 Task: Find connections with filter location Poyang with filter topic #linkedinforbusinesswith filter profile language Spanish with filter current company Megha Engineering and Infrastructures Ltd (MEIL) with filter school Bharath University with filter industry Government Relations Services with filter service category Packaging Design with filter keywords title Pipefitter
Action: Mouse moved to (163, 272)
Screenshot: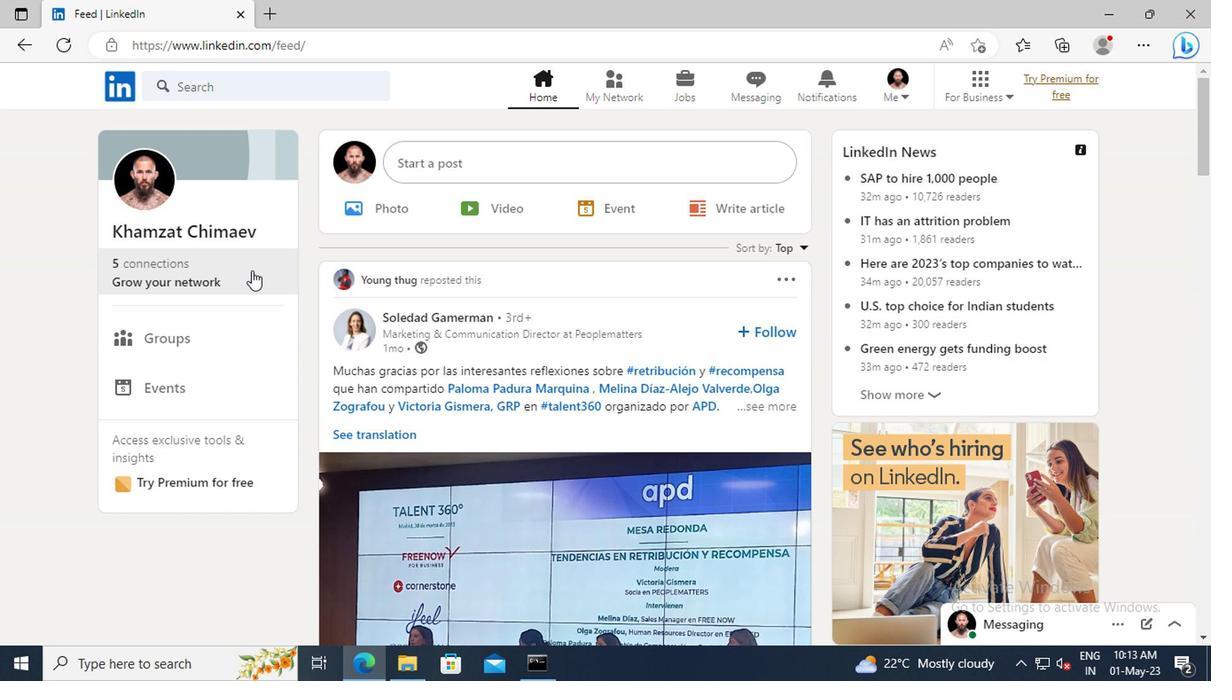 
Action: Mouse pressed left at (163, 272)
Screenshot: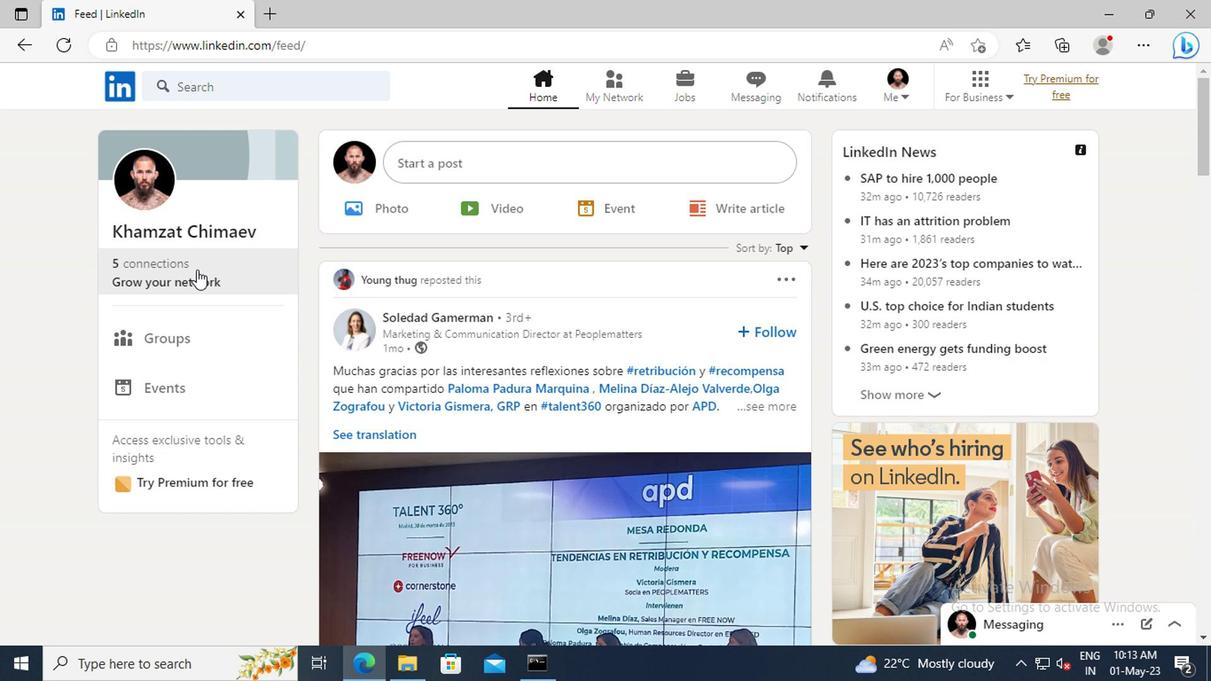 
Action: Mouse moved to (170, 188)
Screenshot: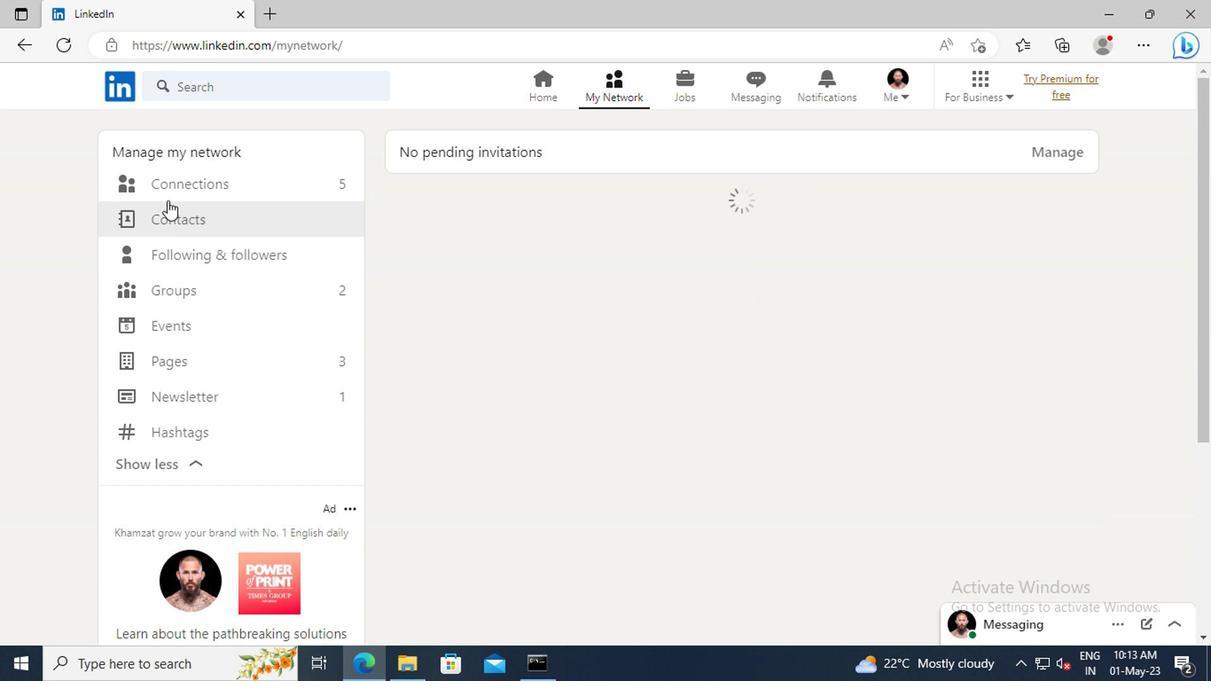 
Action: Mouse pressed left at (170, 188)
Screenshot: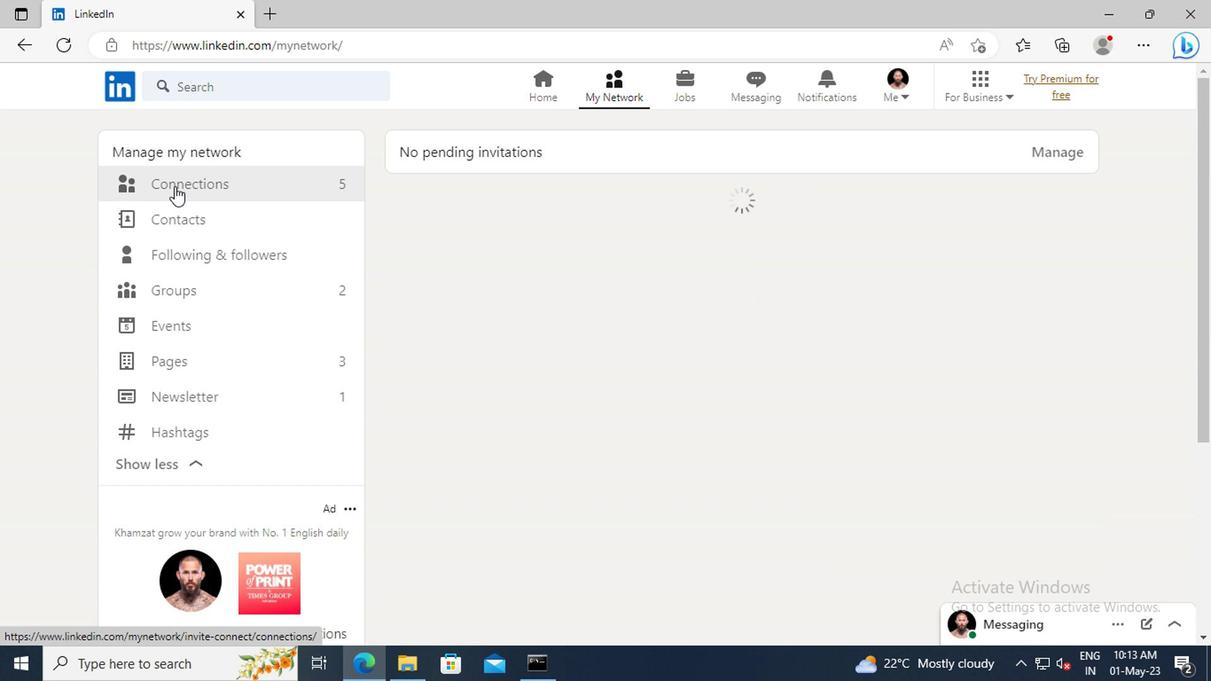 
Action: Mouse moved to (739, 192)
Screenshot: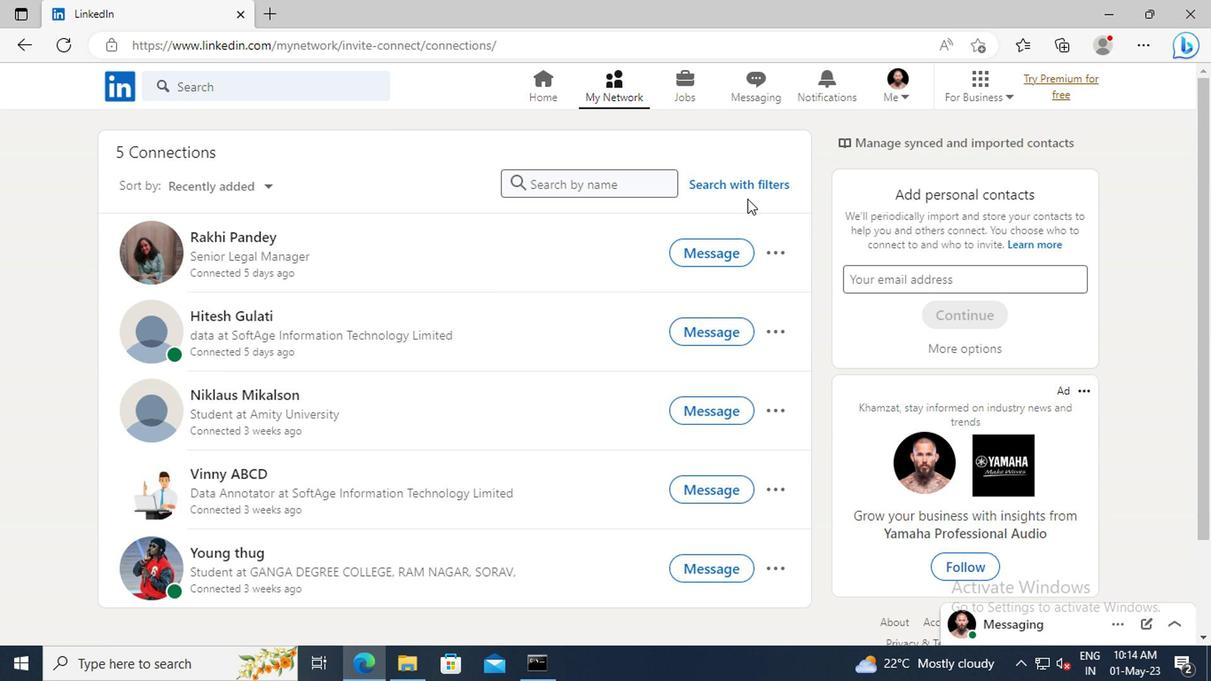 
Action: Mouse pressed left at (739, 192)
Screenshot: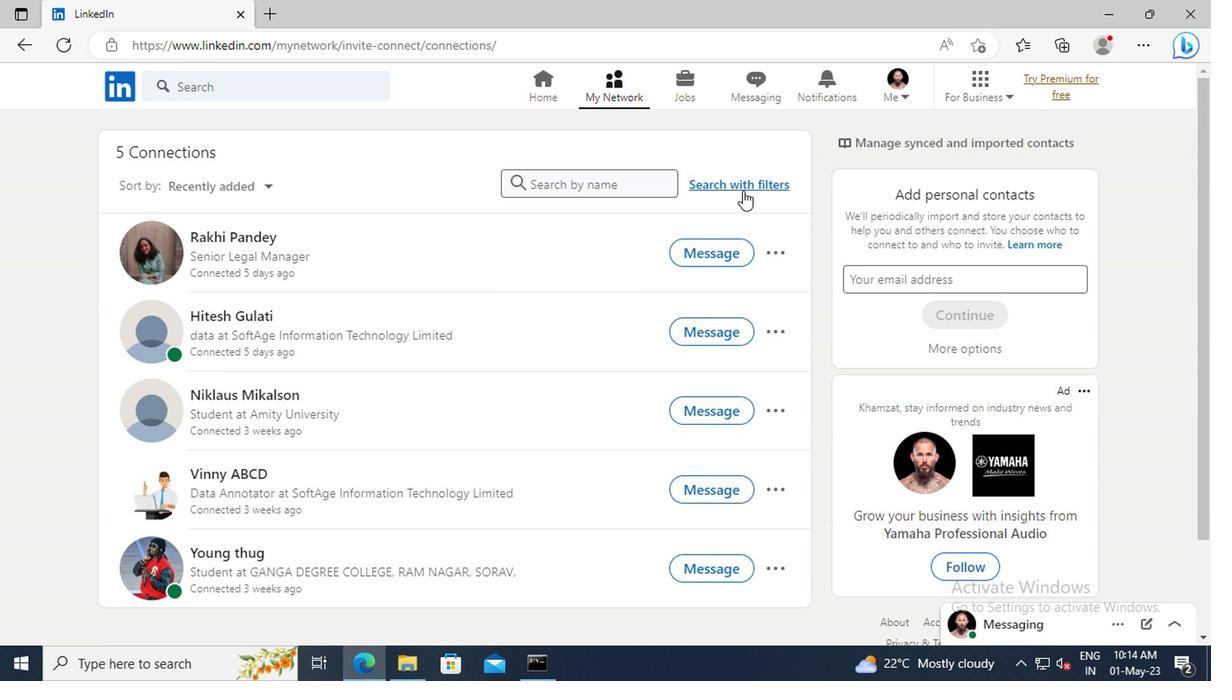
Action: Mouse moved to (661, 140)
Screenshot: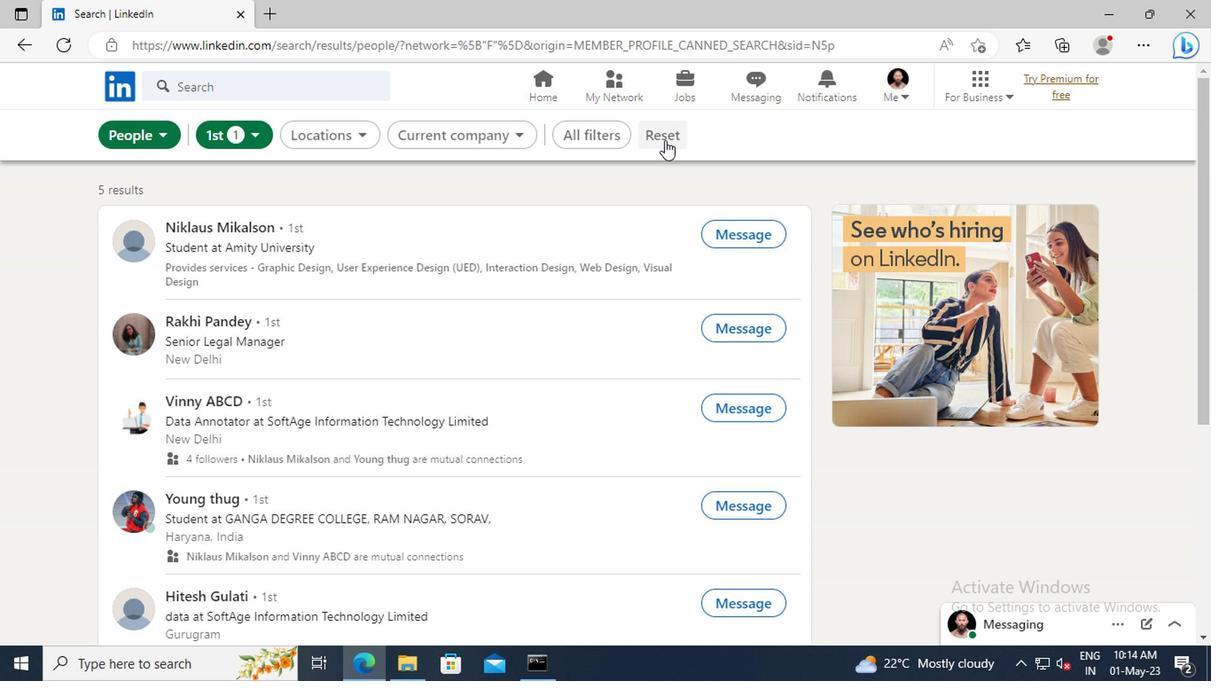 
Action: Mouse pressed left at (661, 140)
Screenshot: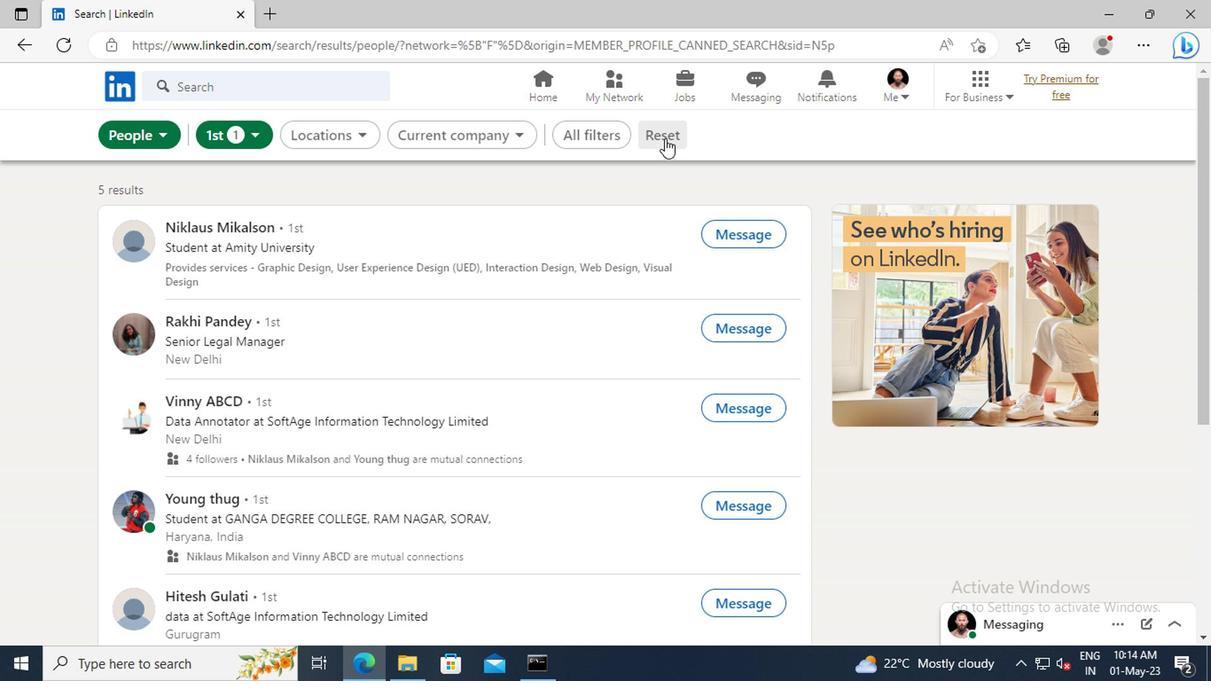 
Action: Mouse moved to (641, 138)
Screenshot: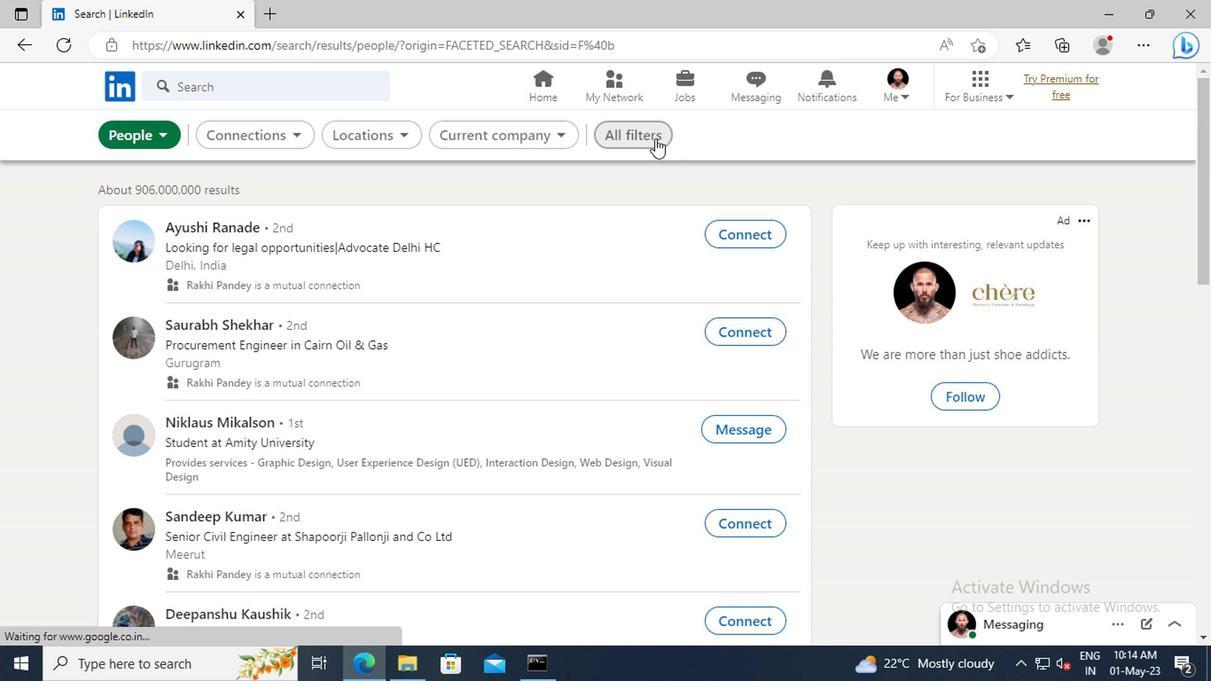 
Action: Mouse pressed left at (641, 138)
Screenshot: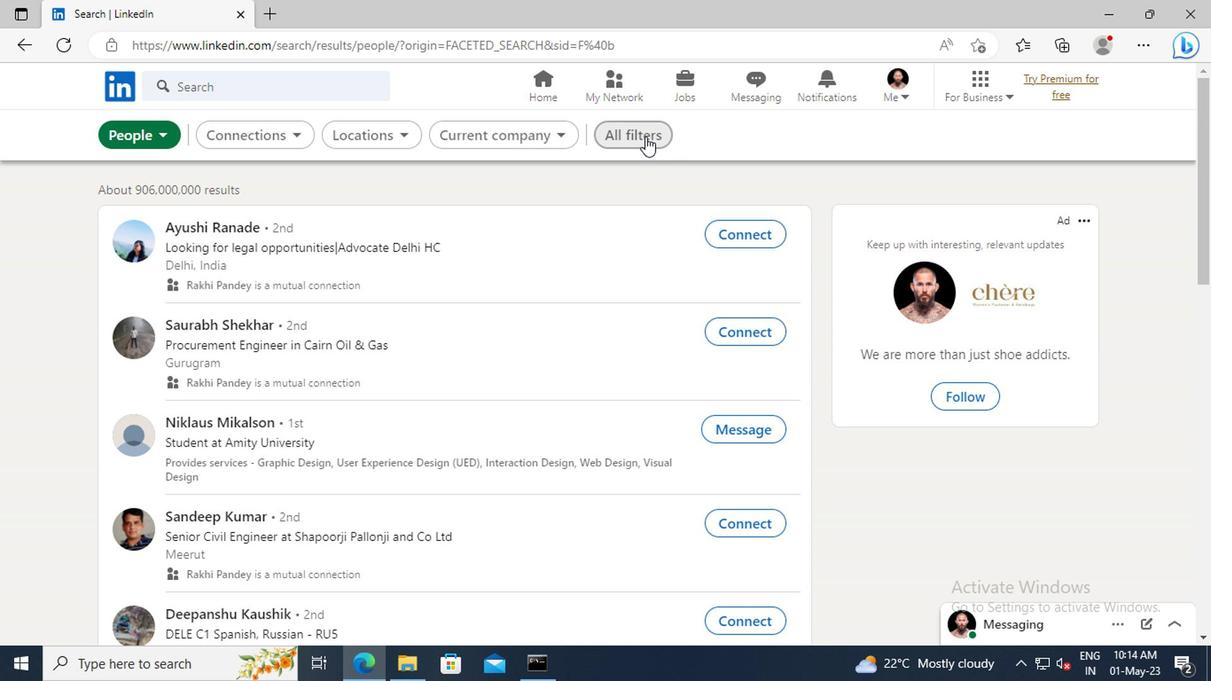 
Action: Mouse moved to (978, 277)
Screenshot: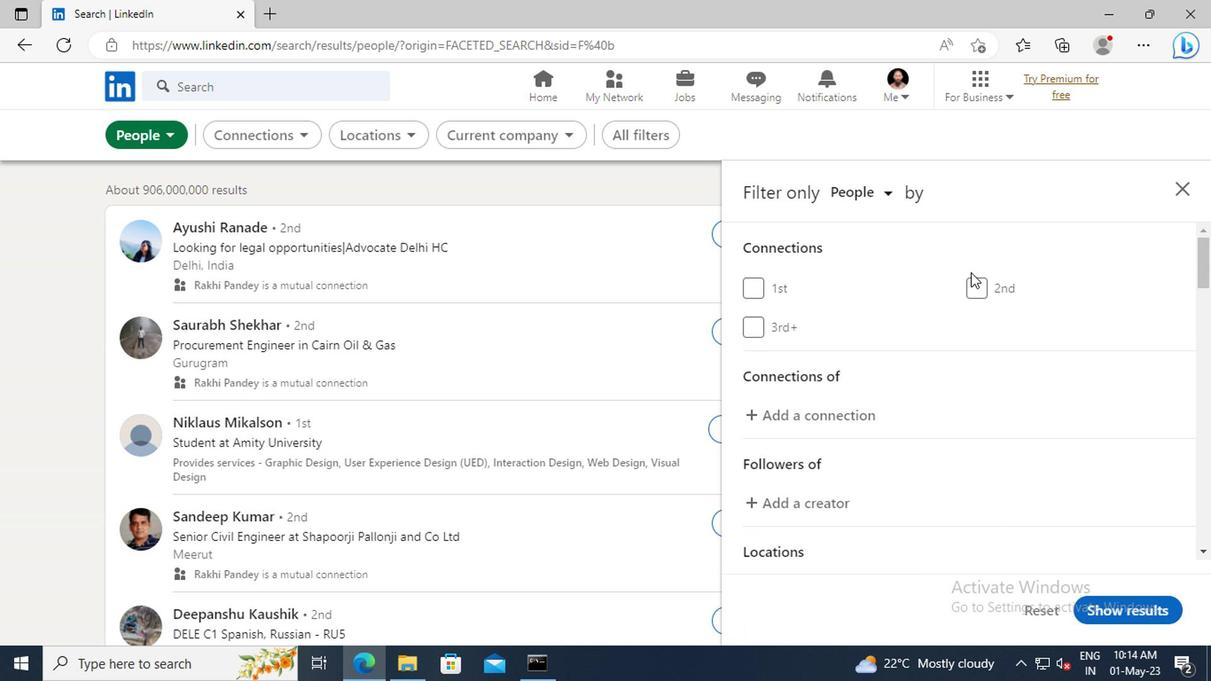 
Action: Mouse scrolled (978, 277) with delta (0, 0)
Screenshot: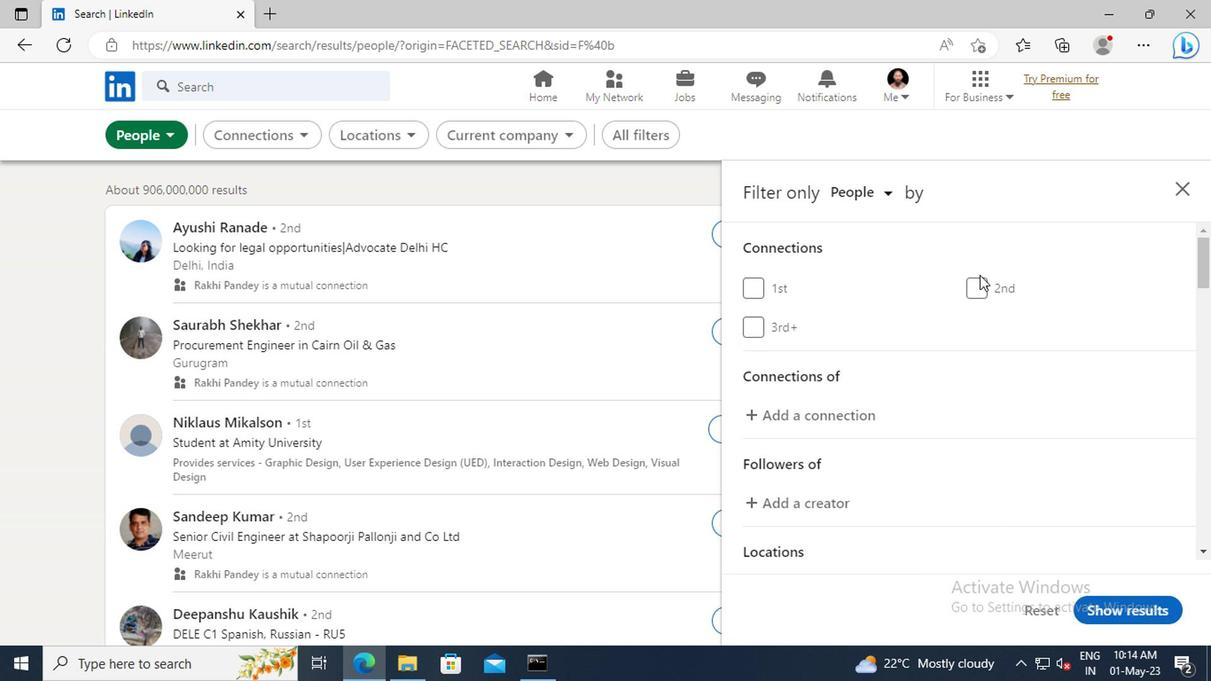
Action: Mouse scrolled (978, 277) with delta (0, 0)
Screenshot: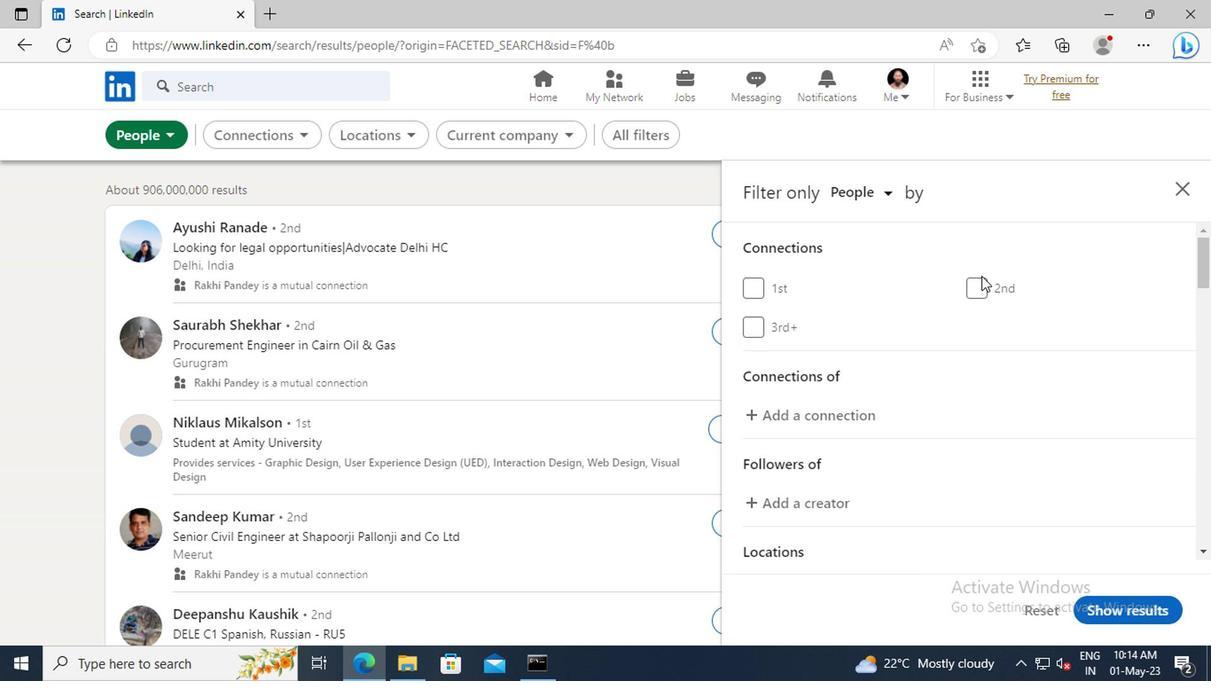 
Action: Mouse scrolled (978, 277) with delta (0, 0)
Screenshot: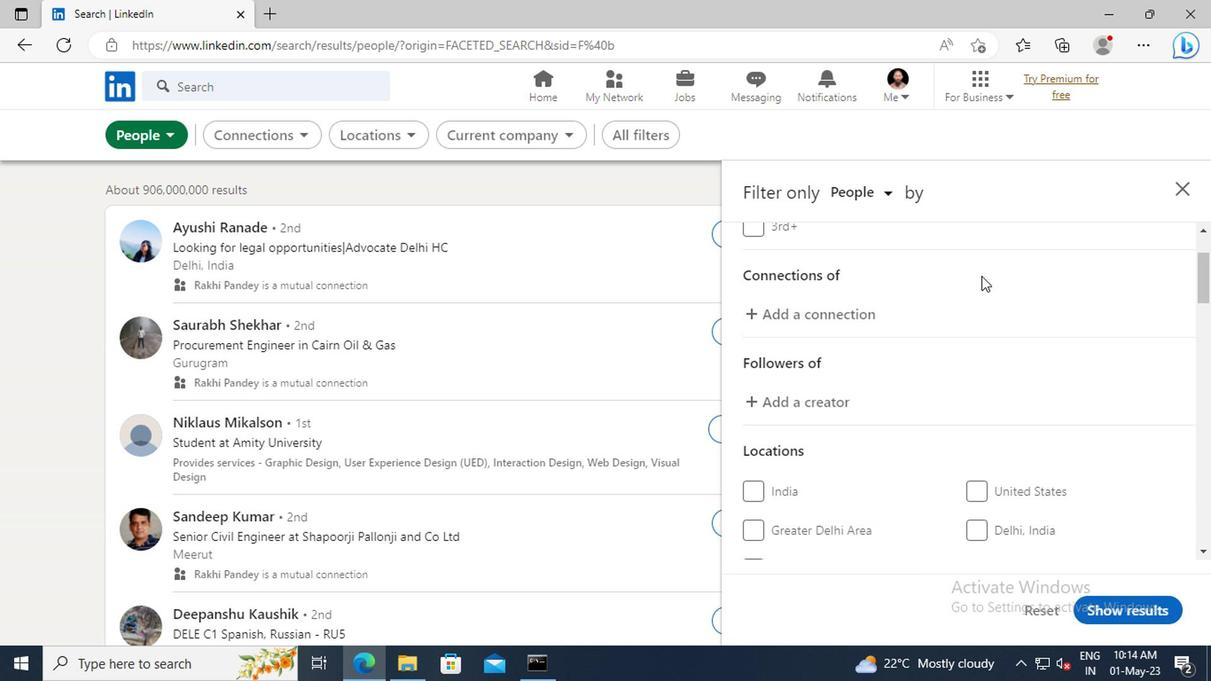 
Action: Mouse scrolled (978, 277) with delta (0, 0)
Screenshot: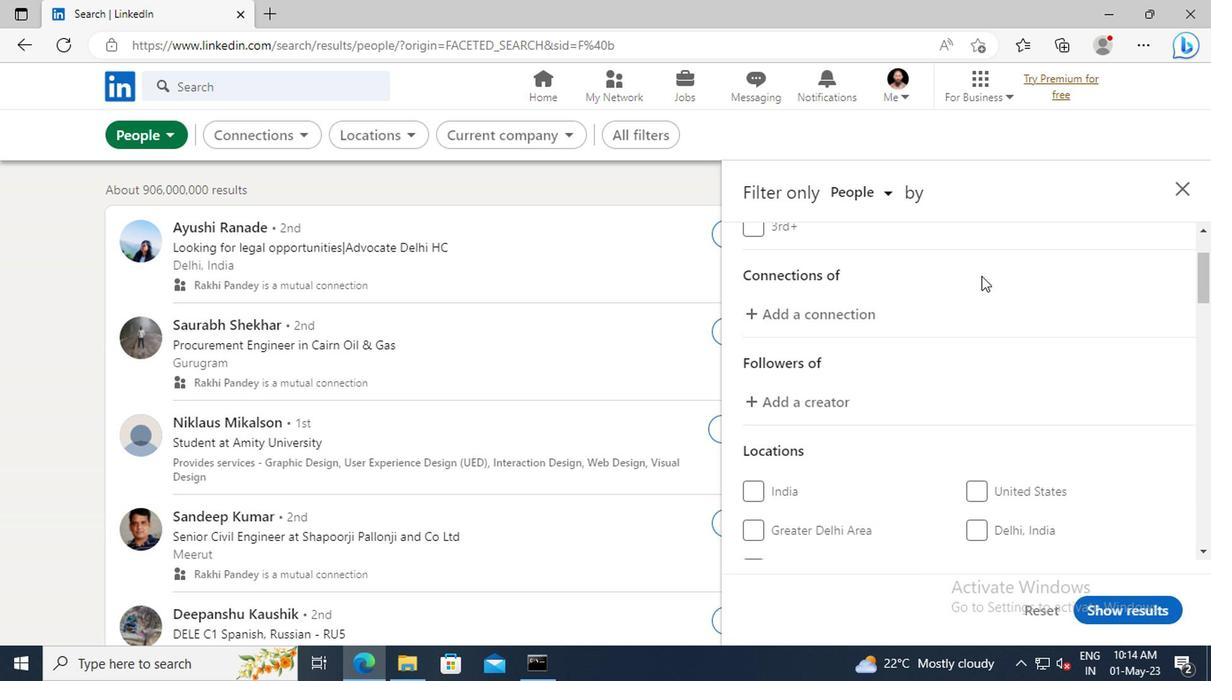 
Action: Mouse scrolled (978, 277) with delta (0, 0)
Screenshot: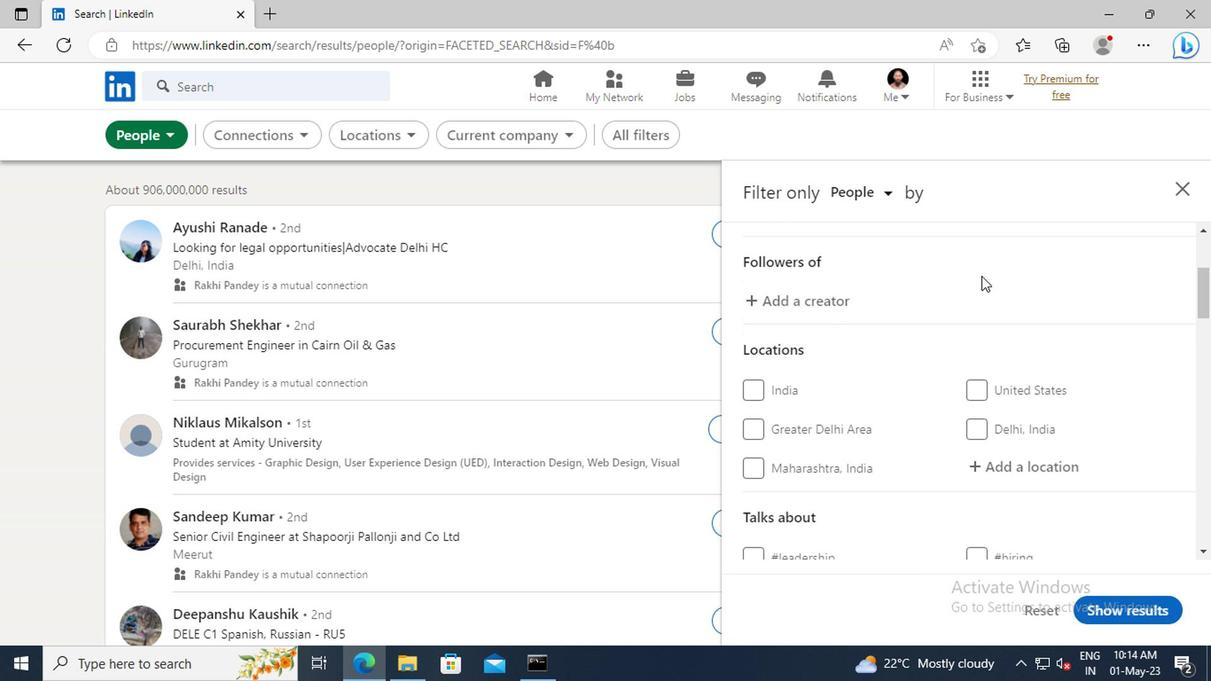 
Action: Mouse scrolled (978, 277) with delta (0, 0)
Screenshot: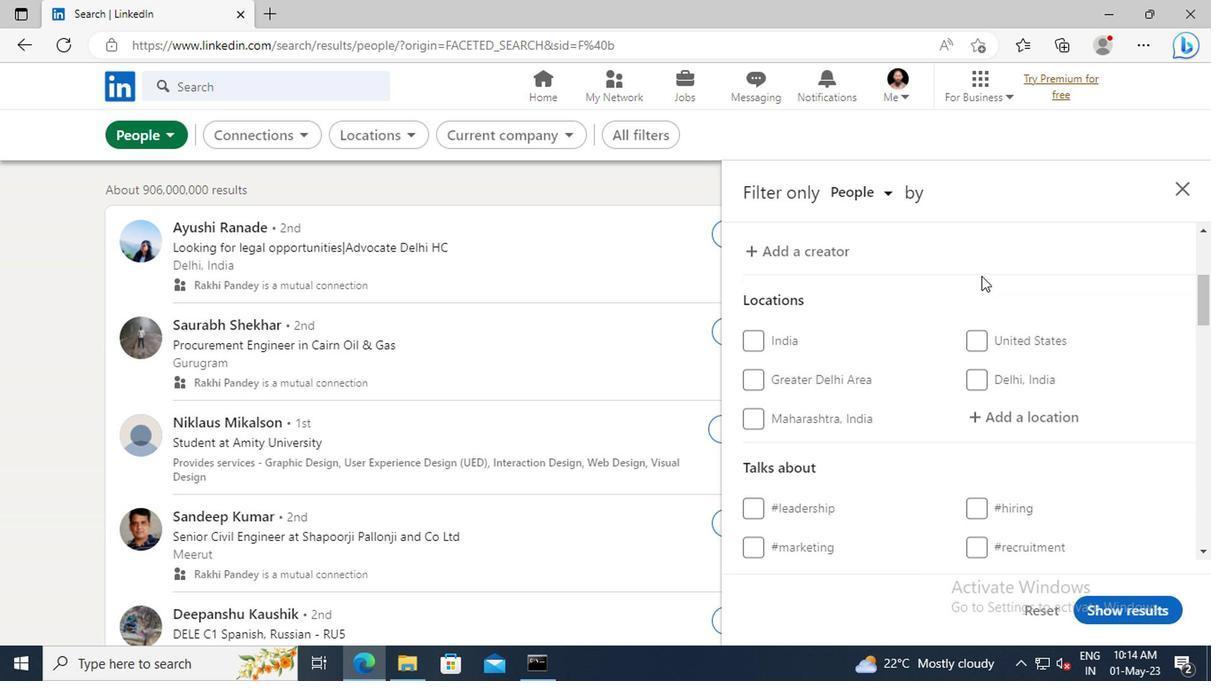 
Action: Mouse scrolled (978, 277) with delta (0, 0)
Screenshot: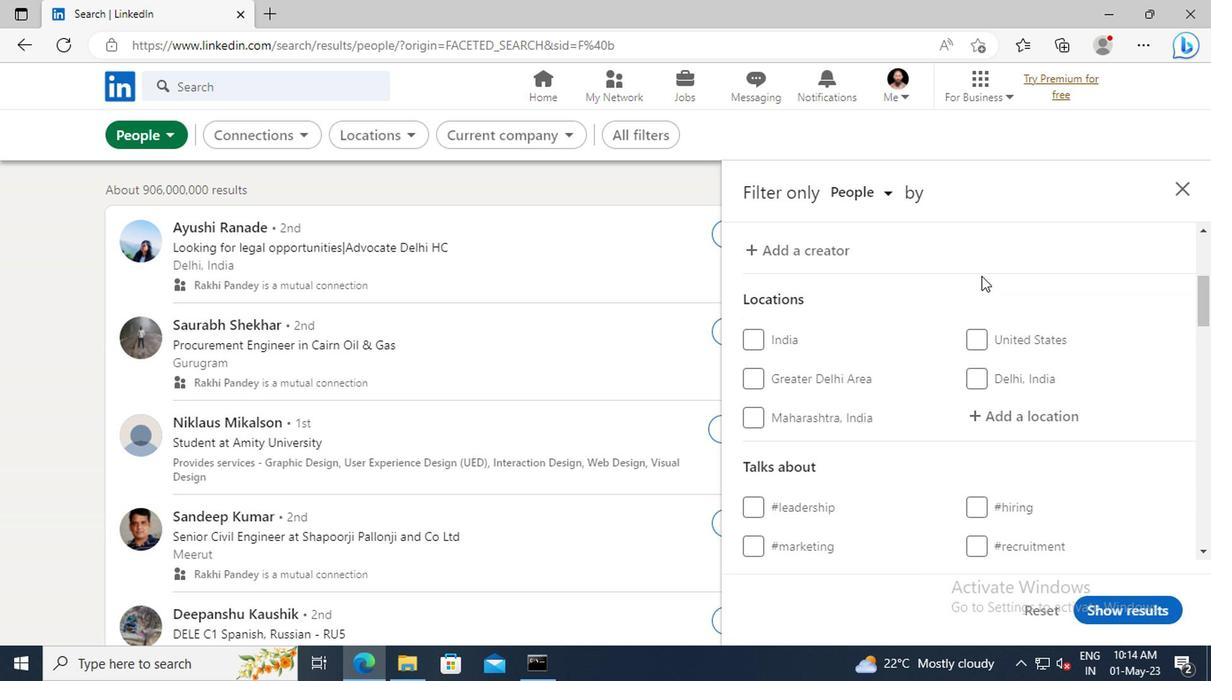
Action: Mouse moved to (977, 315)
Screenshot: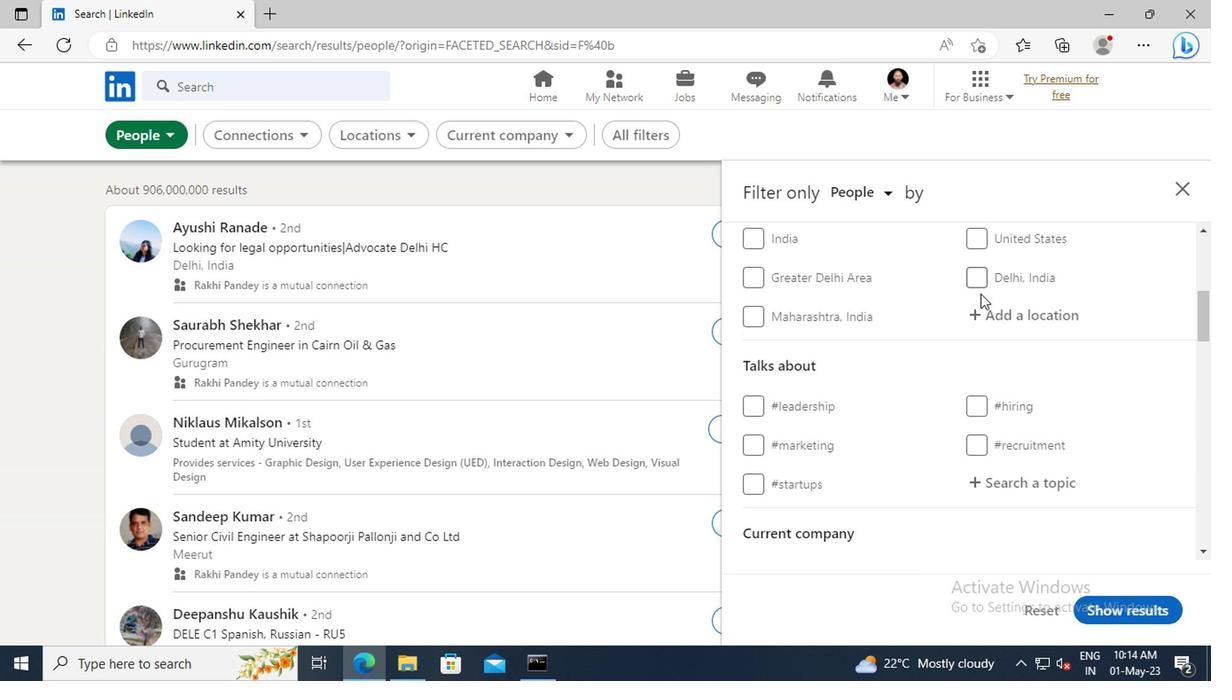 
Action: Mouse pressed left at (977, 315)
Screenshot: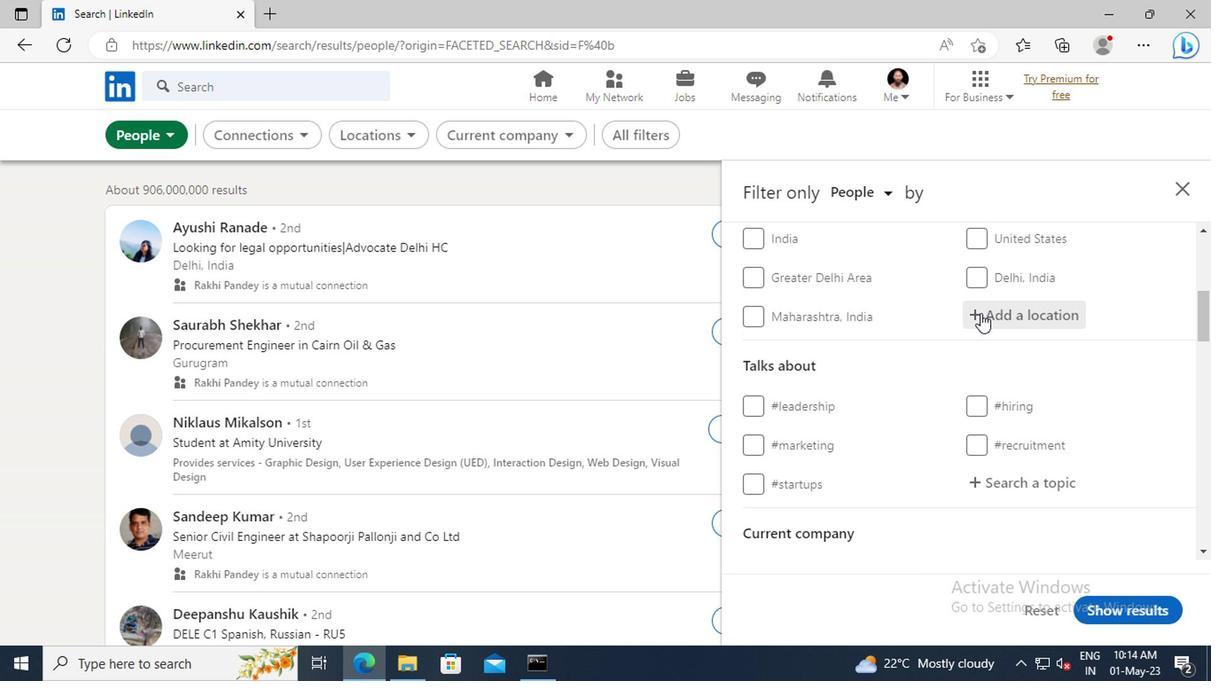 
Action: Key pressed <Key.shift>POYANG<Key.enter>
Screenshot: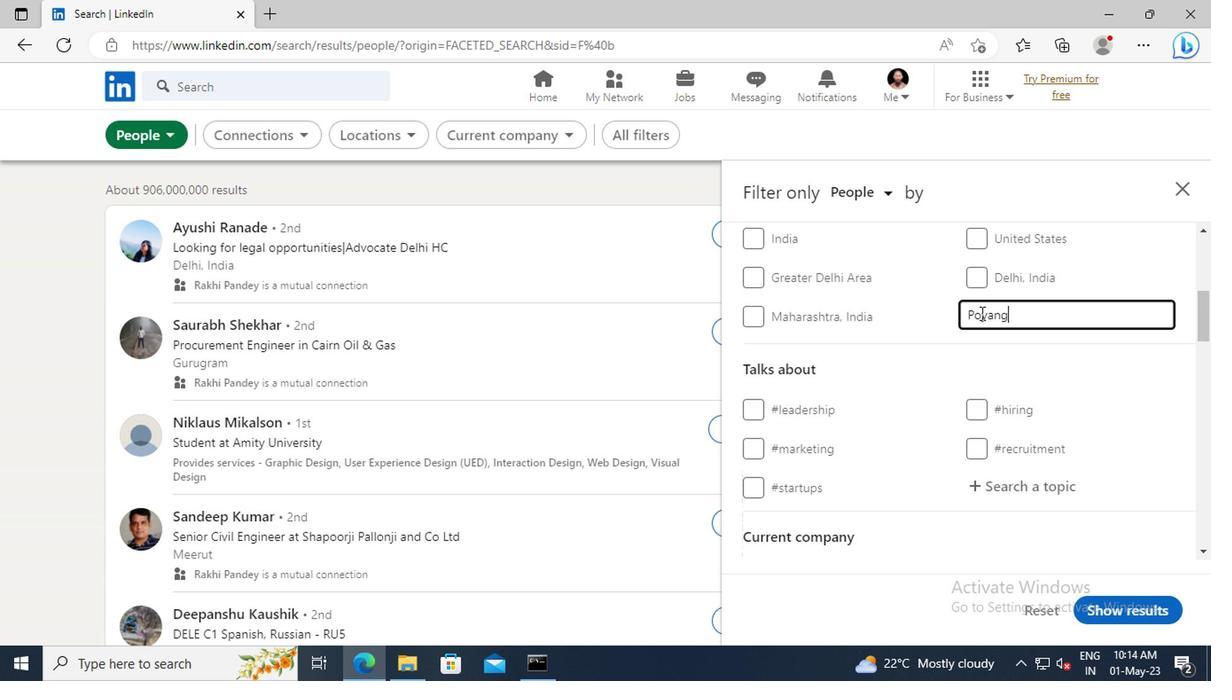 
Action: Mouse scrolled (977, 314) with delta (0, -1)
Screenshot: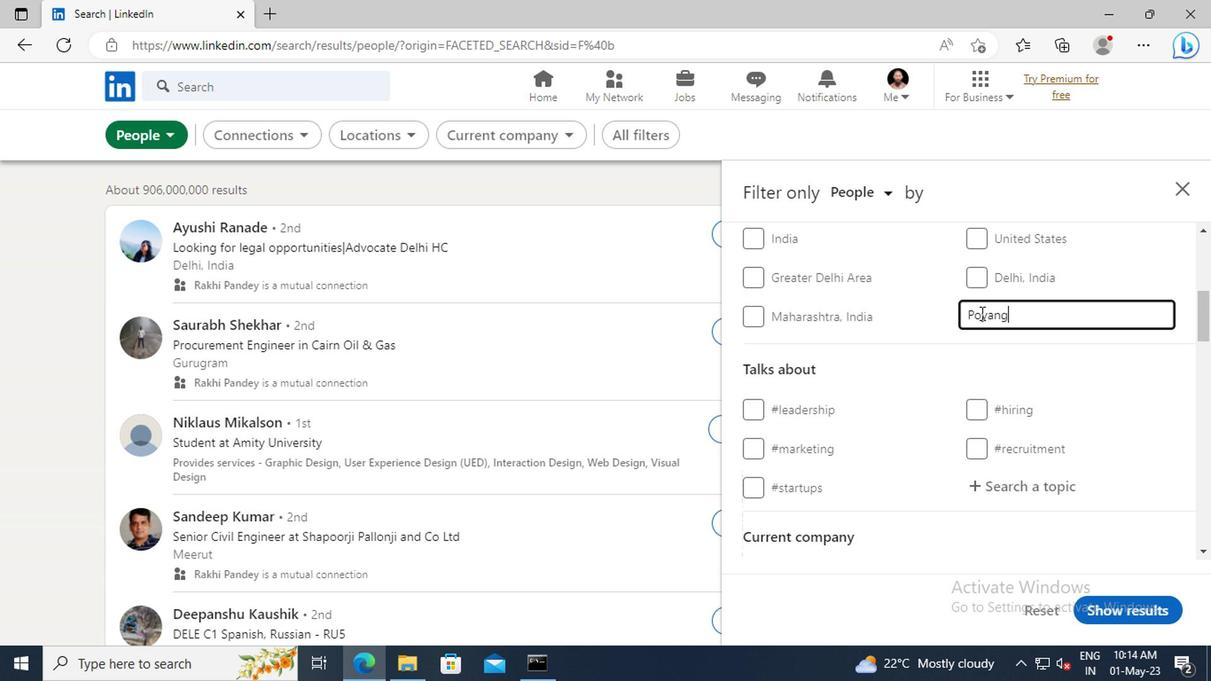 
Action: Mouse scrolled (977, 314) with delta (0, -1)
Screenshot: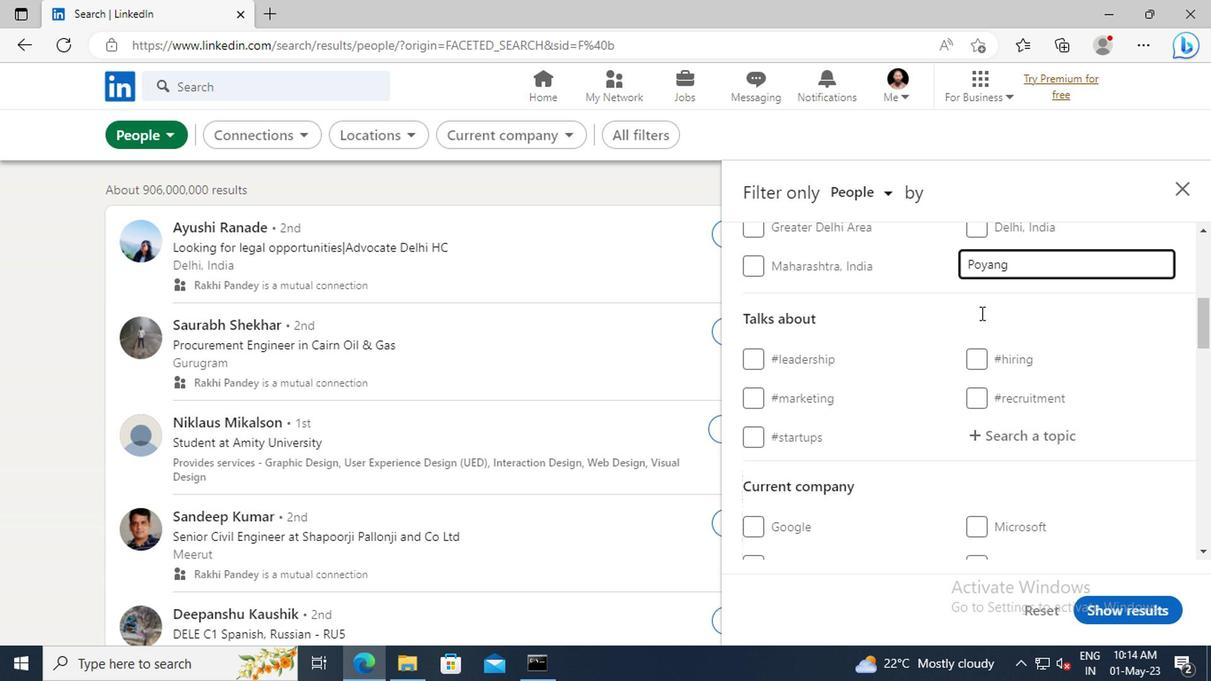 
Action: Mouse moved to (977, 383)
Screenshot: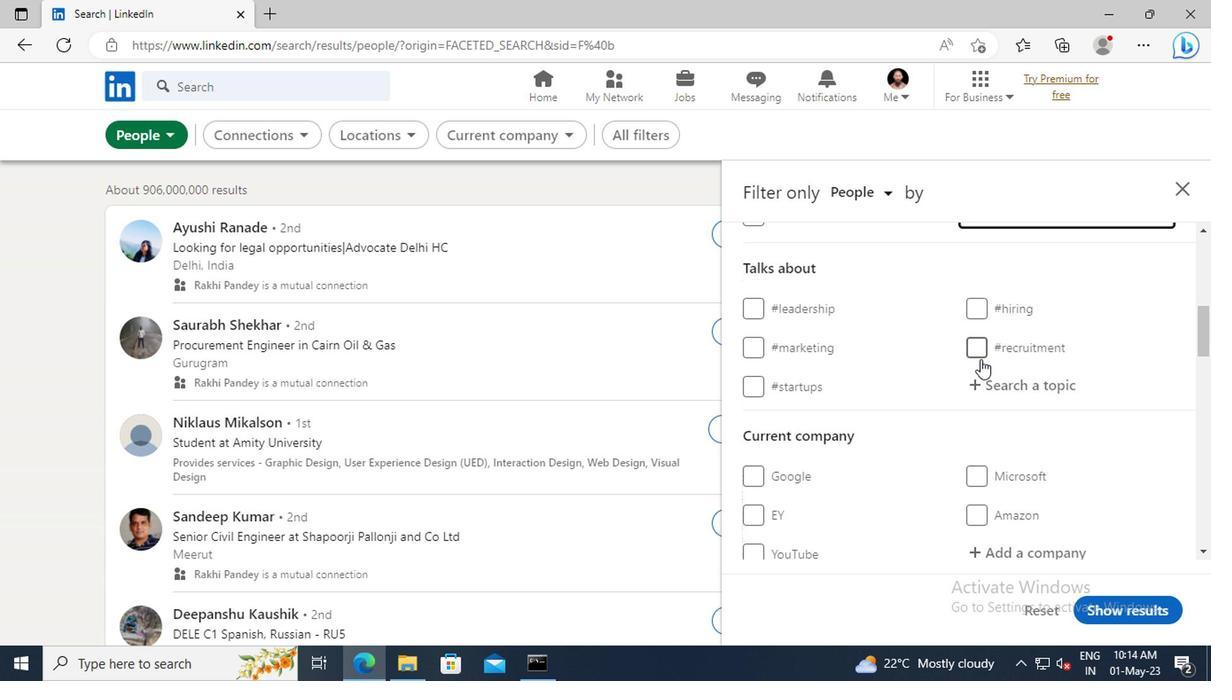 
Action: Mouse pressed left at (977, 383)
Screenshot: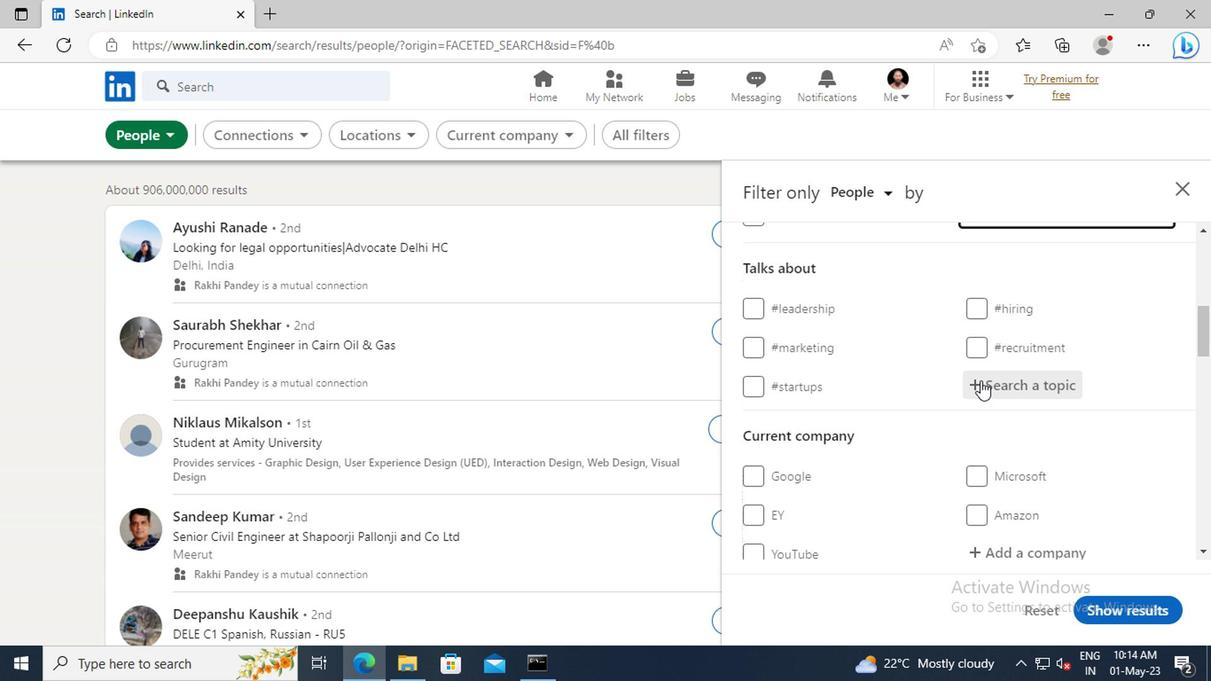 
Action: Key pressed LINKEDINFORBU
Screenshot: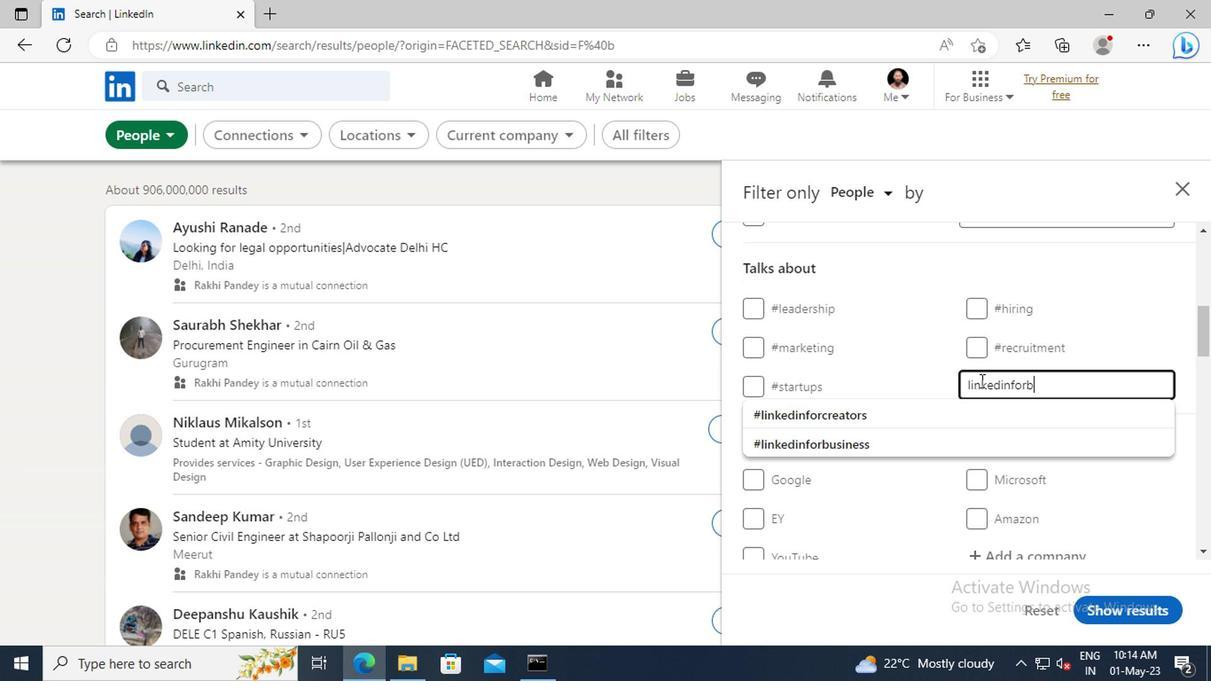 
Action: Mouse moved to (977, 410)
Screenshot: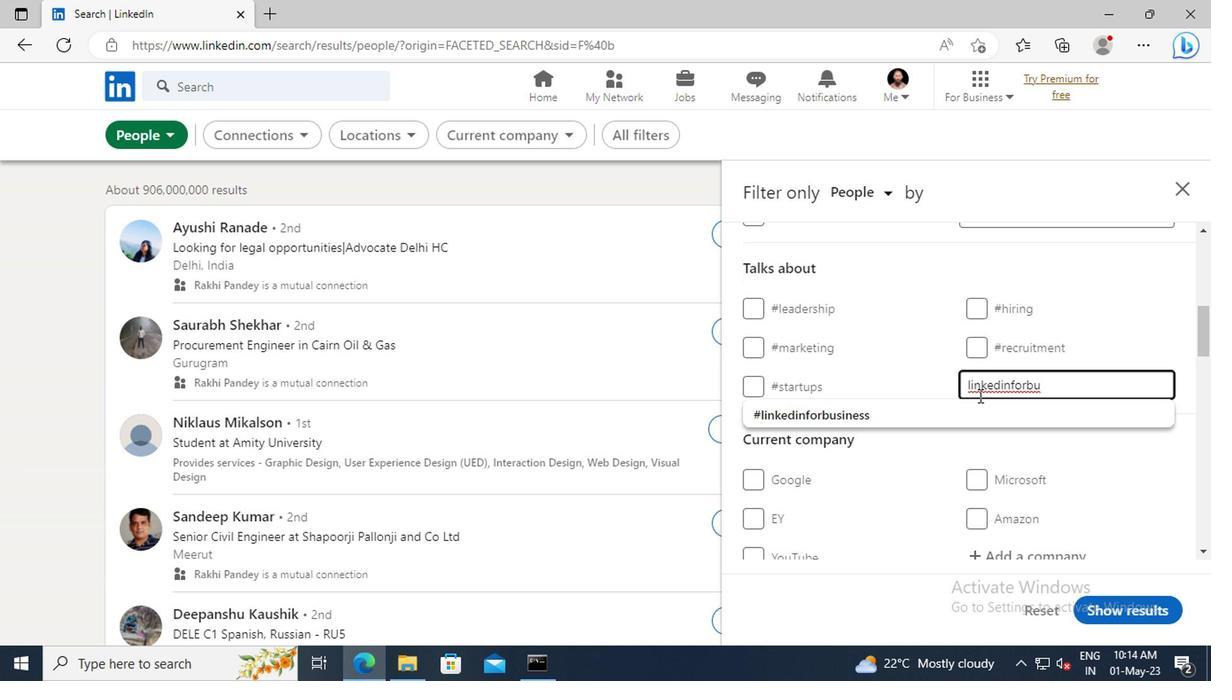 
Action: Mouse pressed left at (977, 410)
Screenshot: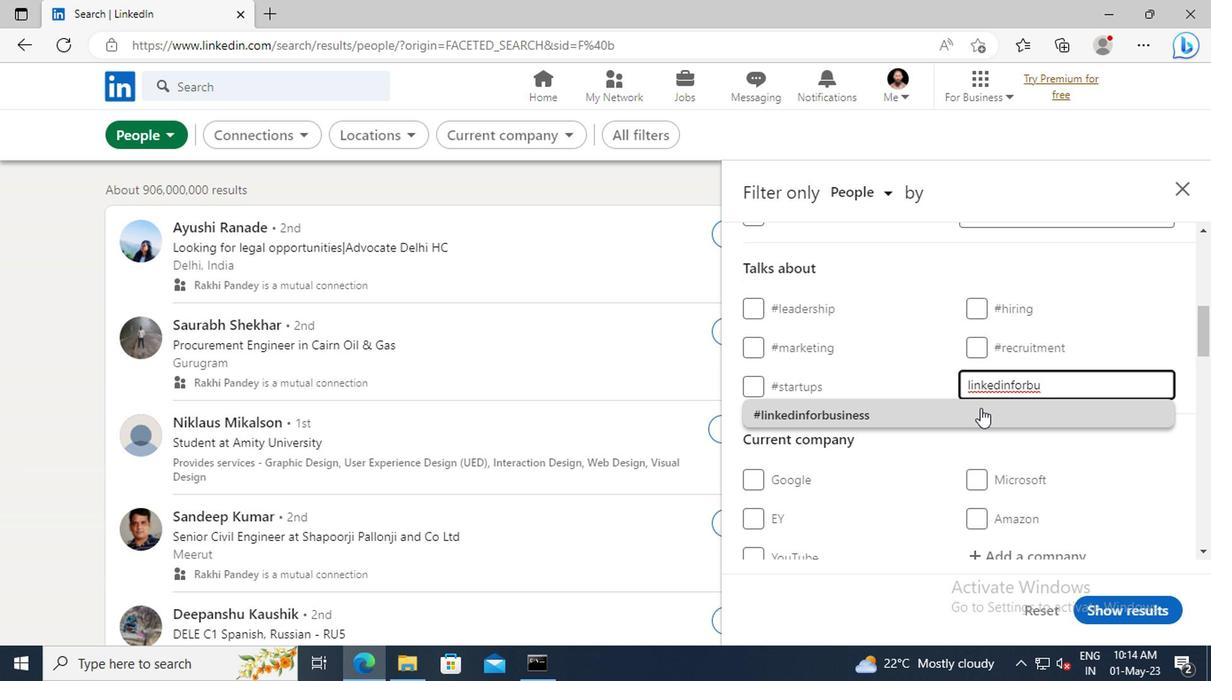 
Action: Mouse scrolled (977, 409) with delta (0, 0)
Screenshot: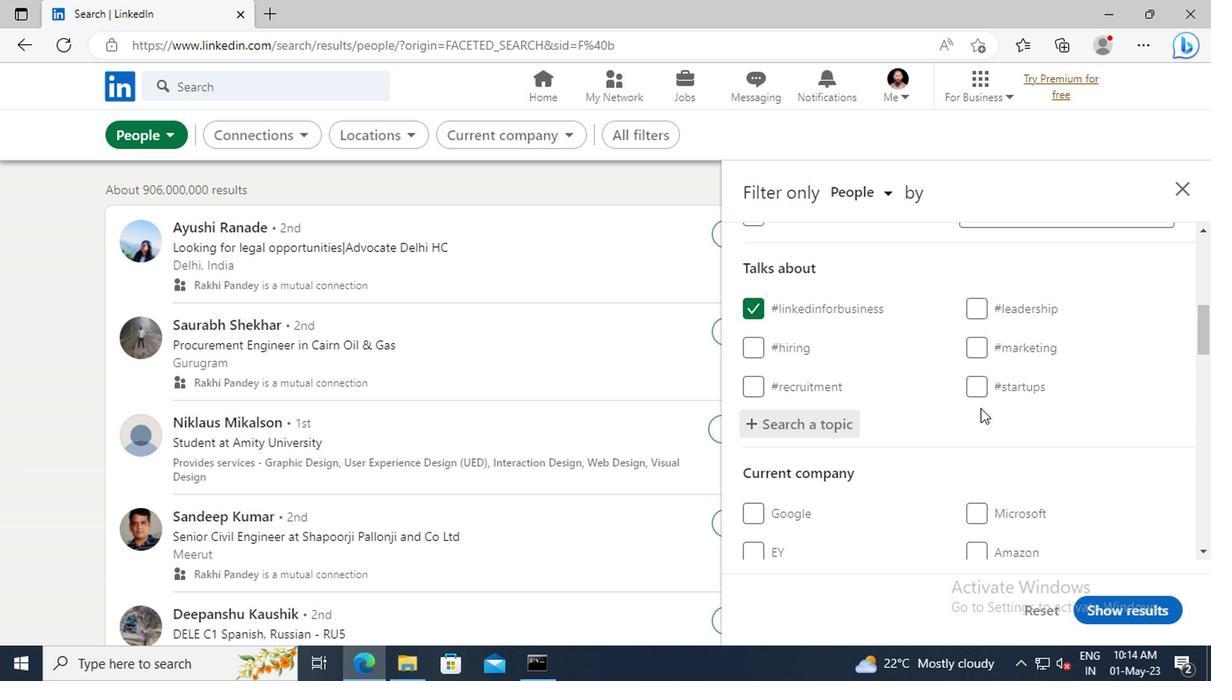 
Action: Mouse scrolled (977, 409) with delta (0, 0)
Screenshot: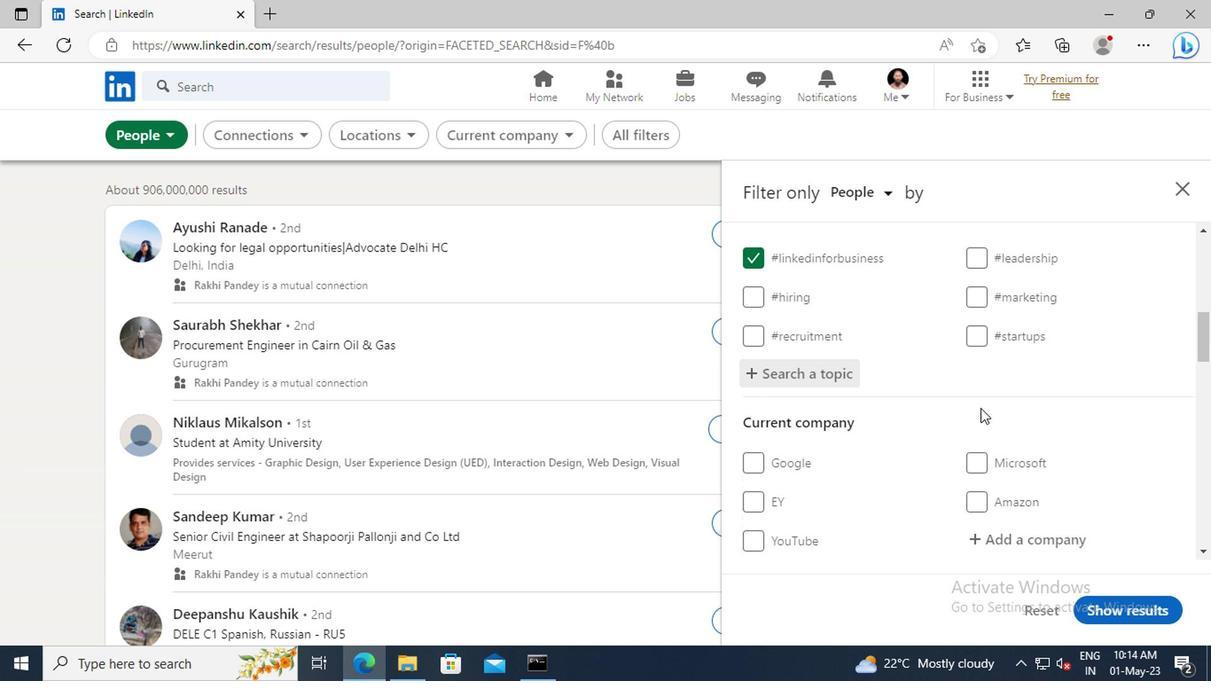 
Action: Mouse scrolled (977, 409) with delta (0, 0)
Screenshot: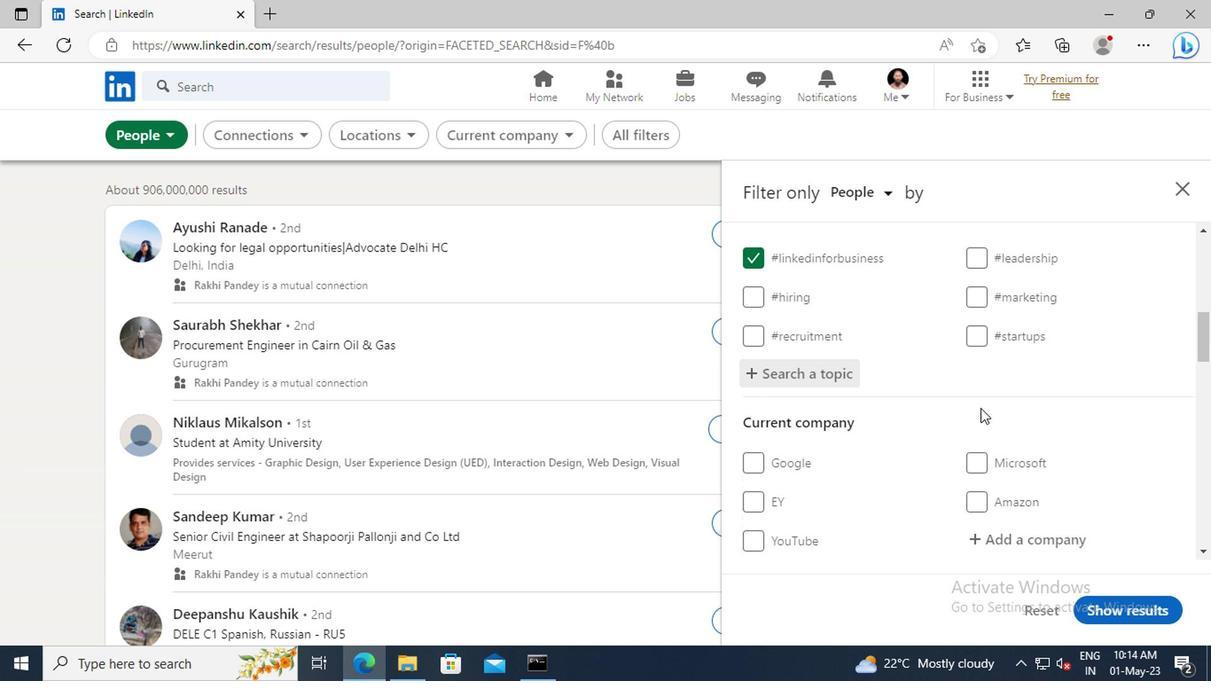 
Action: Mouse scrolled (977, 409) with delta (0, 0)
Screenshot: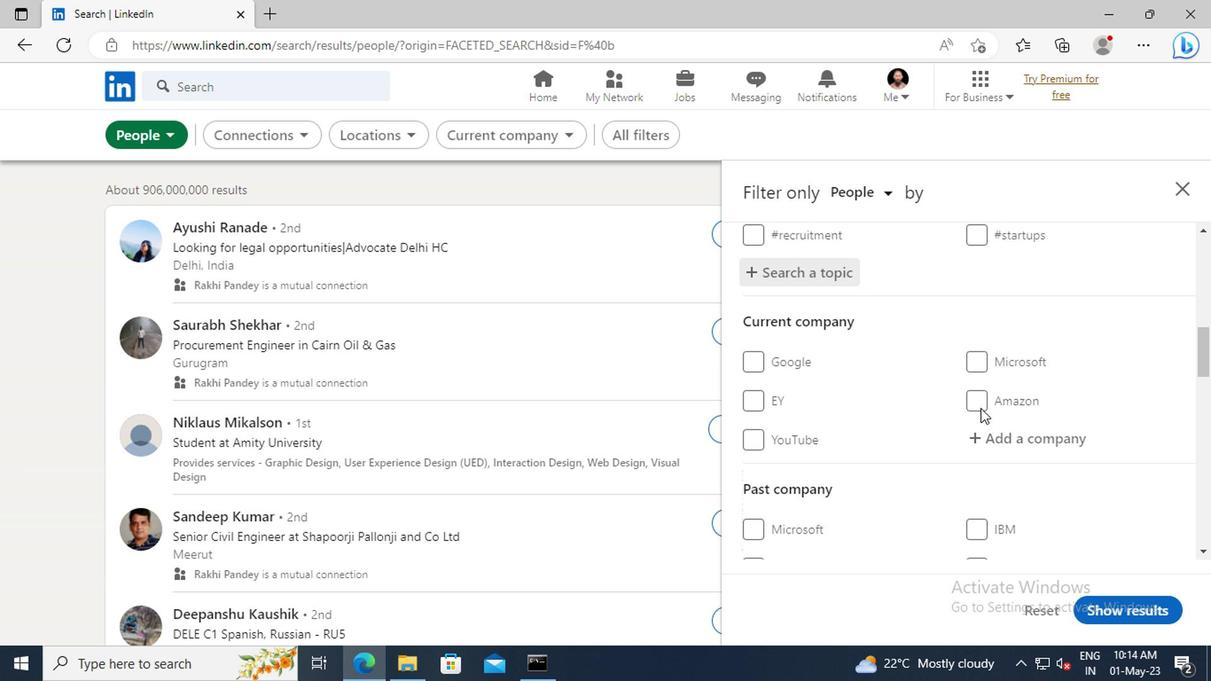 
Action: Mouse scrolled (977, 409) with delta (0, 0)
Screenshot: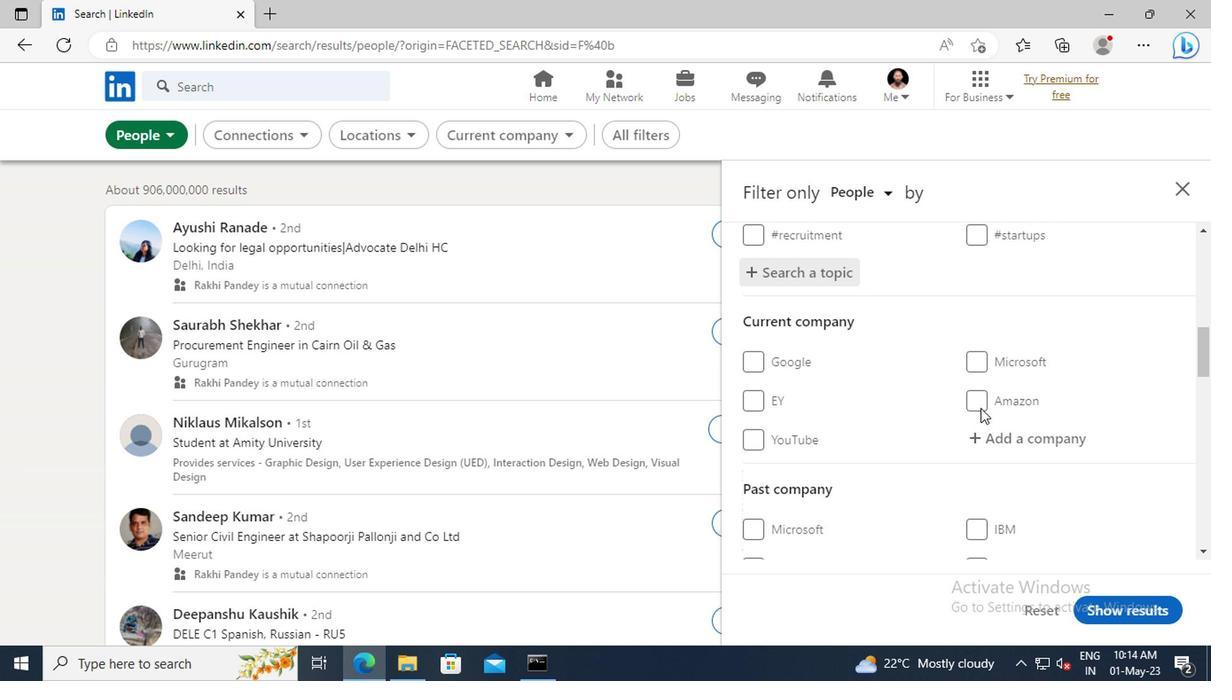 
Action: Mouse scrolled (977, 409) with delta (0, 0)
Screenshot: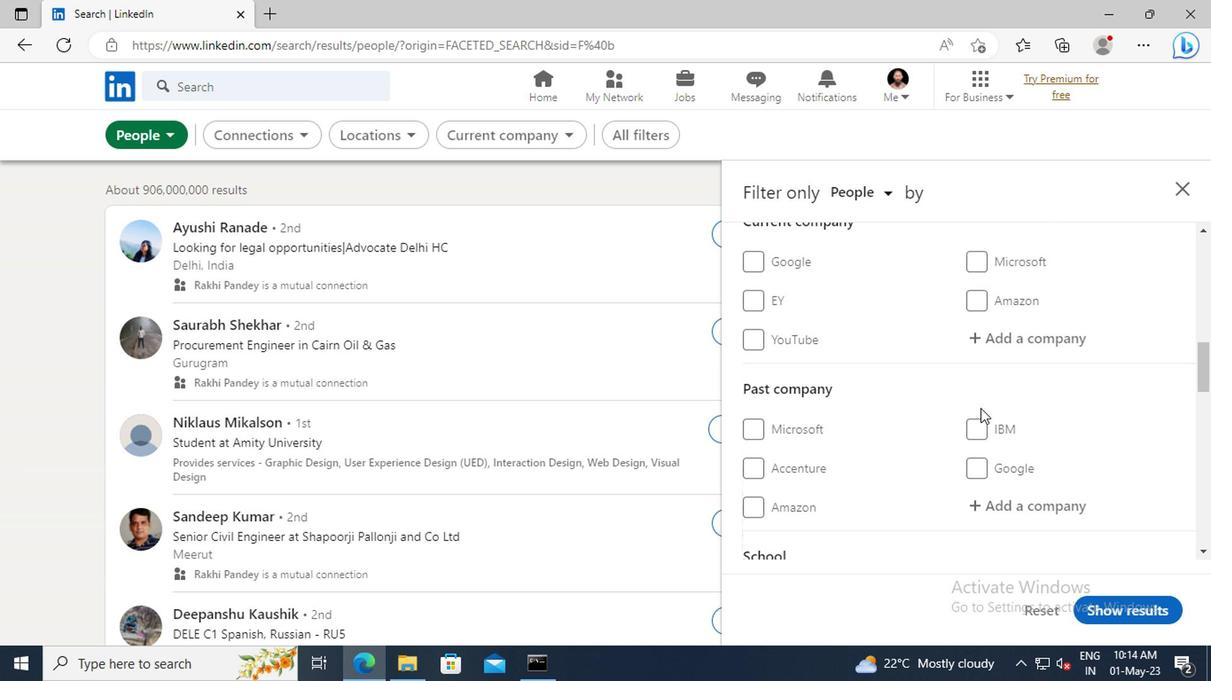 
Action: Mouse scrolled (977, 409) with delta (0, 0)
Screenshot: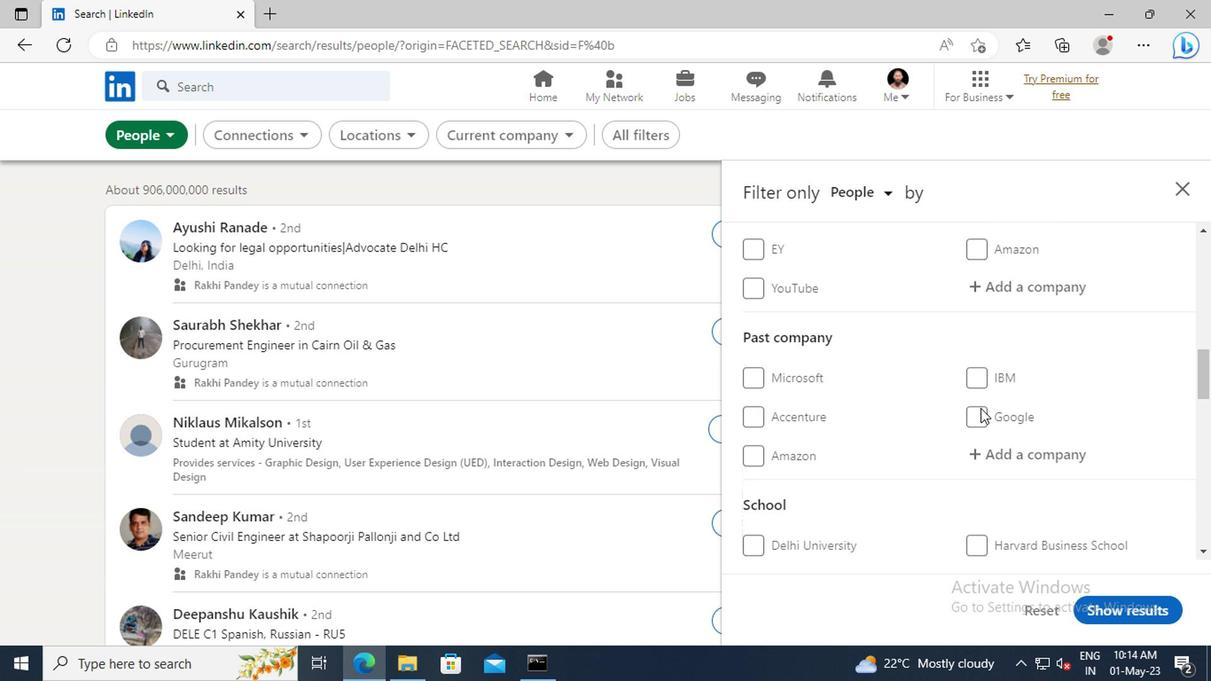 
Action: Mouse scrolled (977, 409) with delta (0, 0)
Screenshot: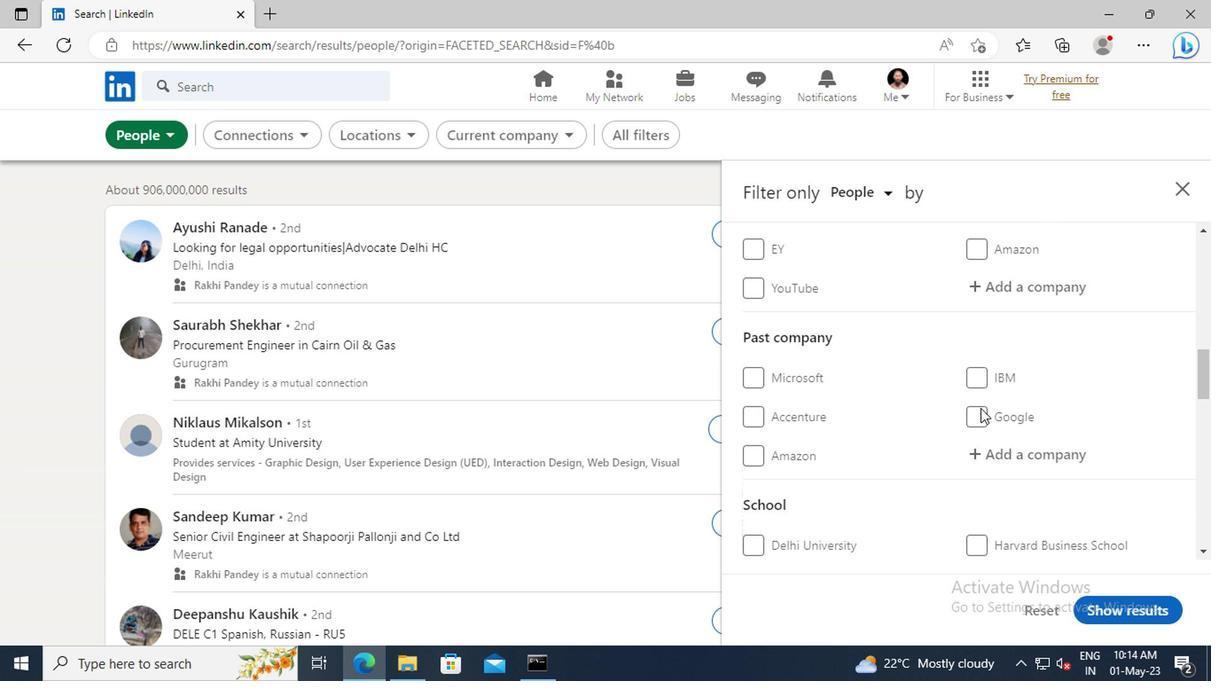 
Action: Mouse scrolled (977, 409) with delta (0, 0)
Screenshot: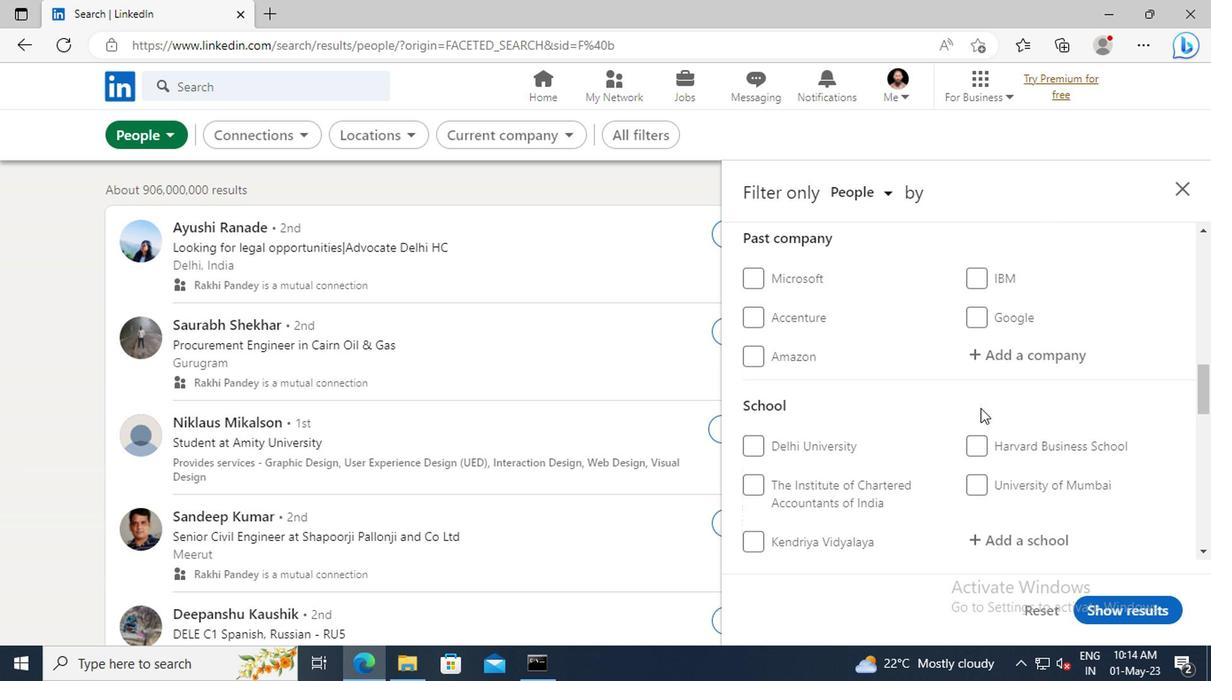 
Action: Mouse scrolled (977, 409) with delta (0, 0)
Screenshot: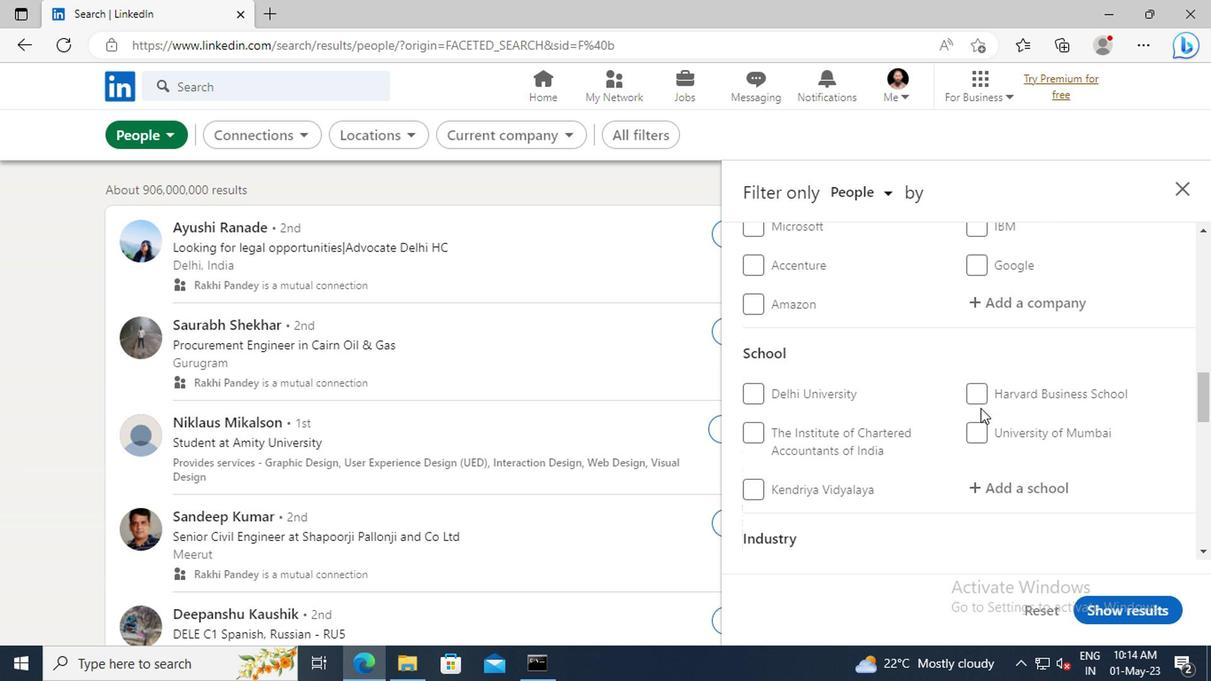 
Action: Mouse scrolled (977, 409) with delta (0, 0)
Screenshot: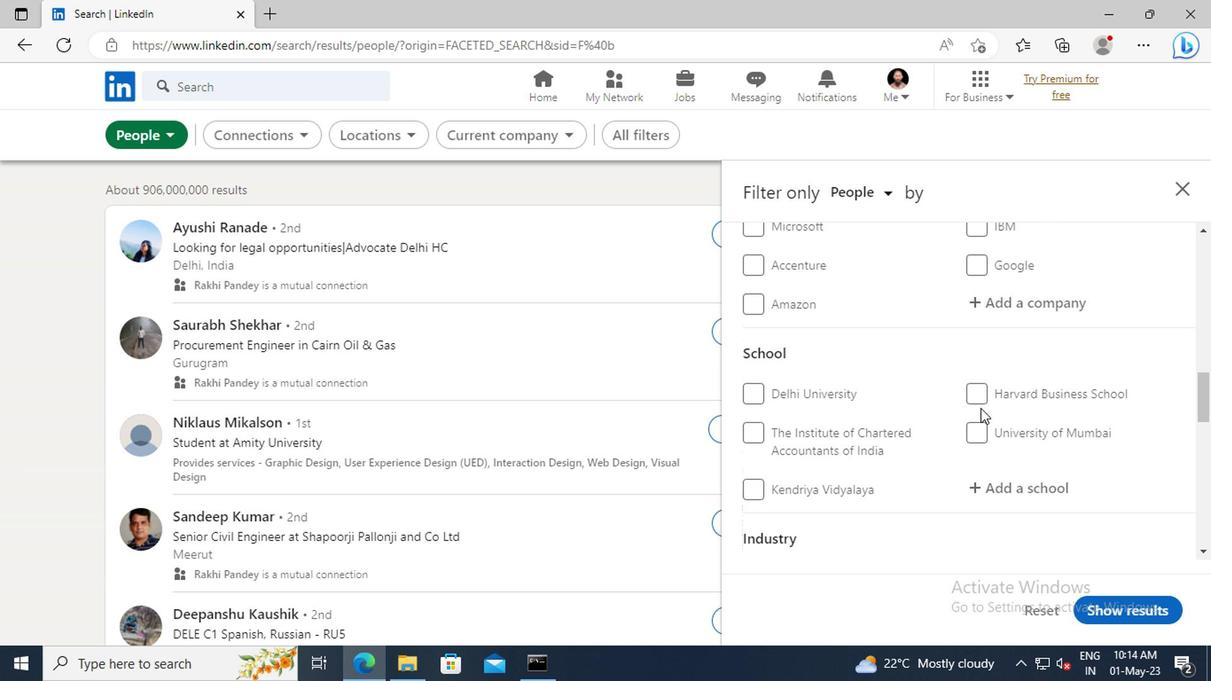
Action: Mouse scrolled (977, 409) with delta (0, 0)
Screenshot: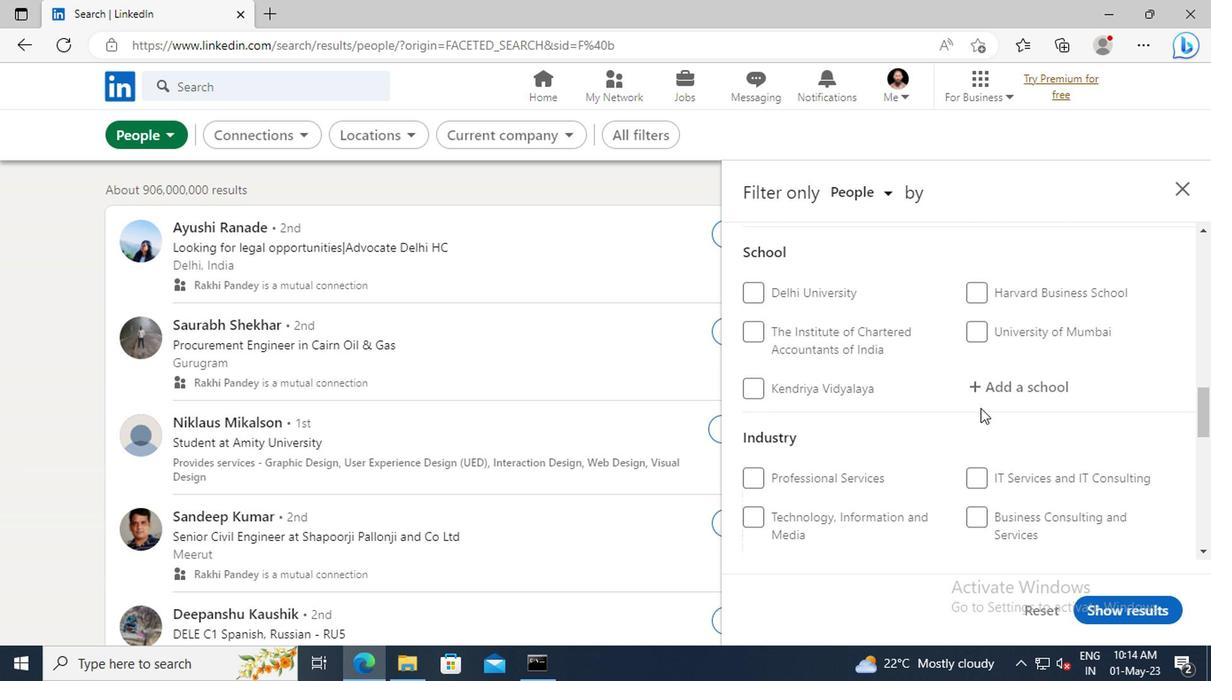 
Action: Mouse scrolled (977, 409) with delta (0, 0)
Screenshot: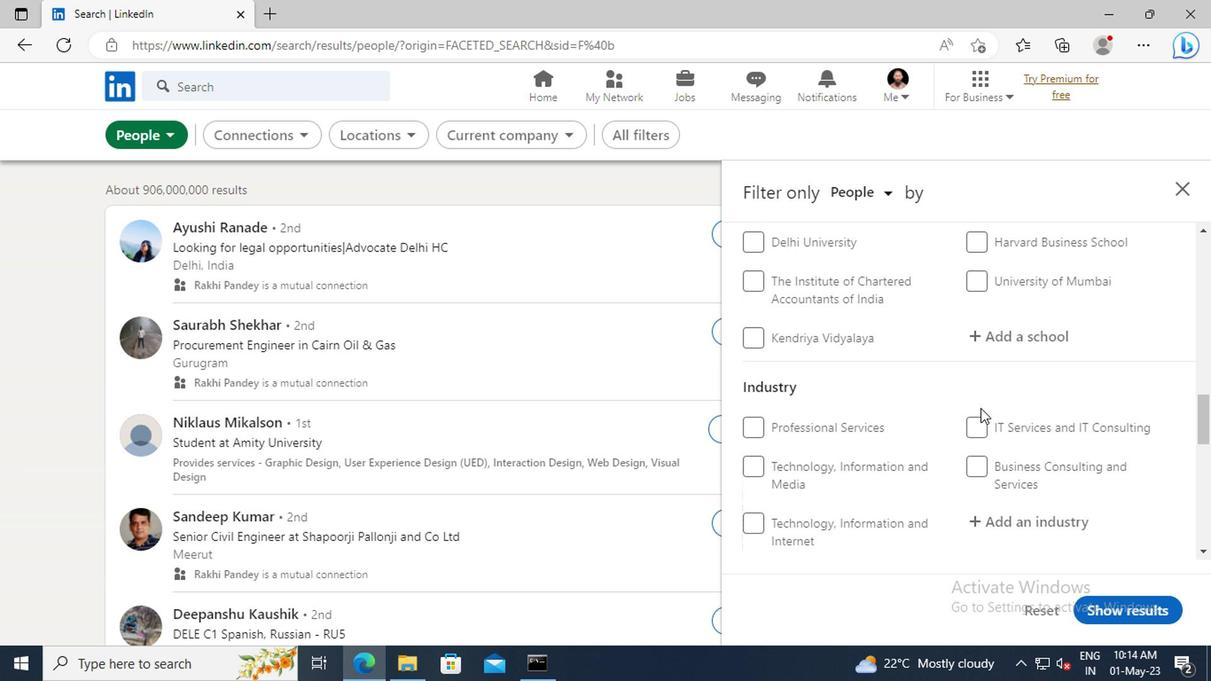 
Action: Mouse scrolled (977, 409) with delta (0, 0)
Screenshot: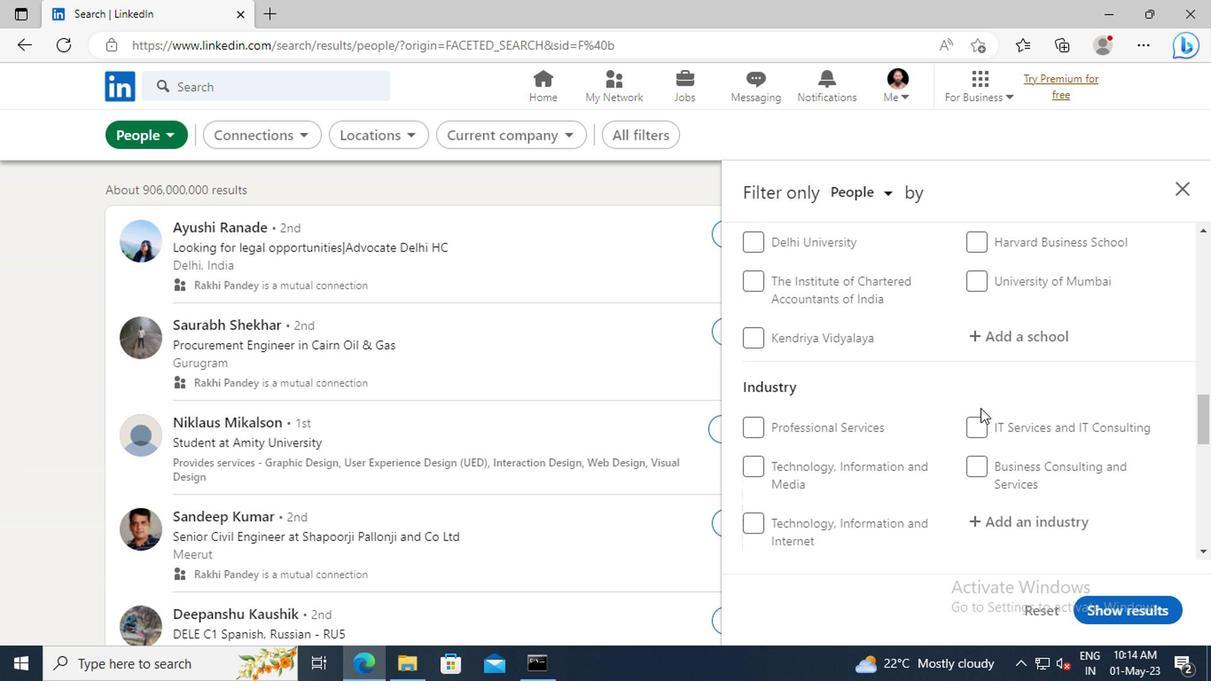 
Action: Mouse scrolled (977, 409) with delta (0, 0)
Screenshot: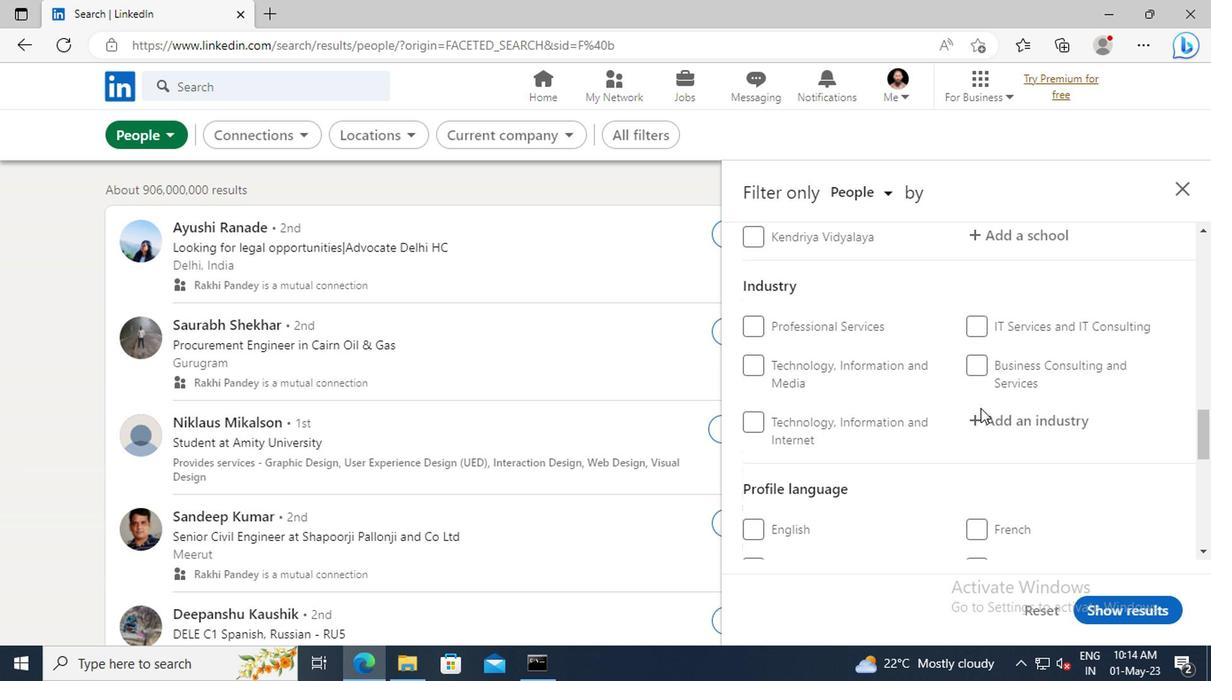 
Action: Mouse scrolled (977, 409) with delta (0, 0)
Screenshot: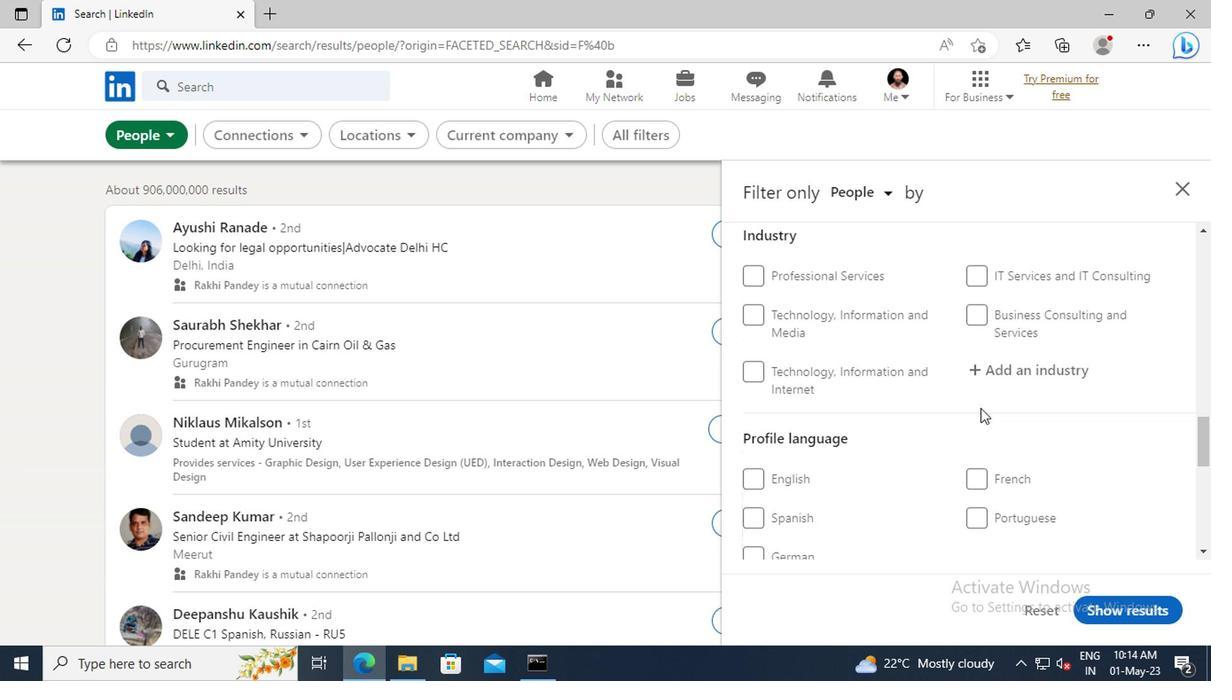
Action: Mouse moved to (753, 476)
Screenshot: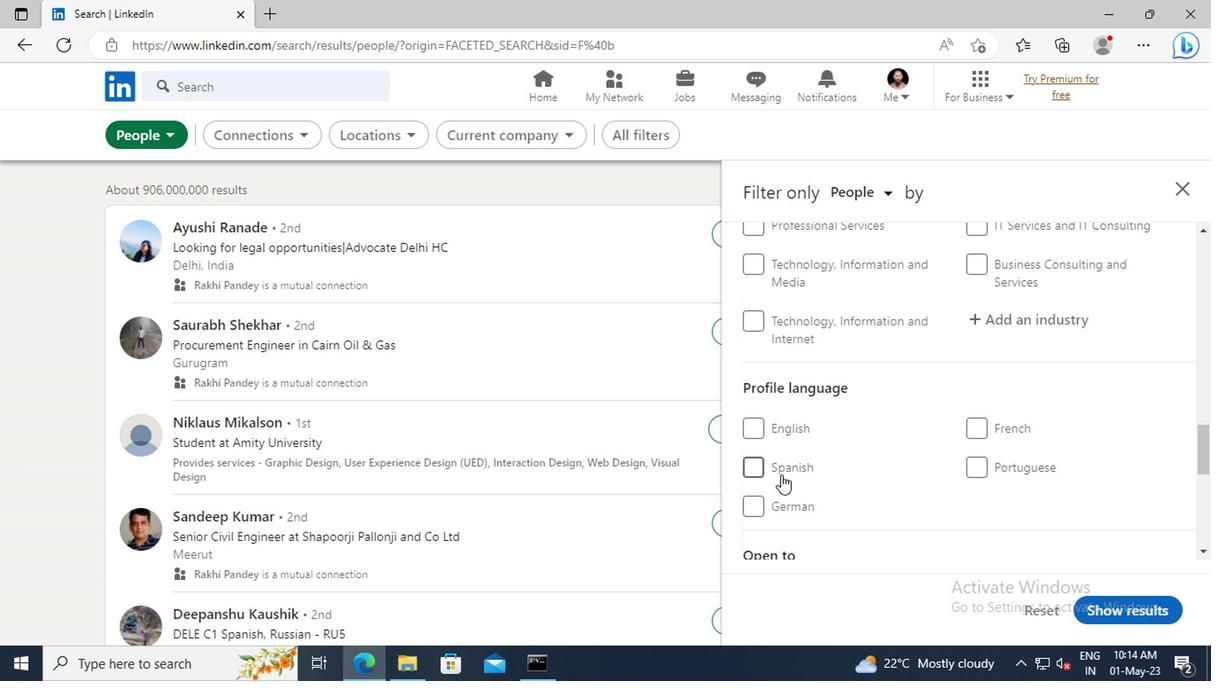 
Action: Mouse pressed left at (753, 476)
Screenshot: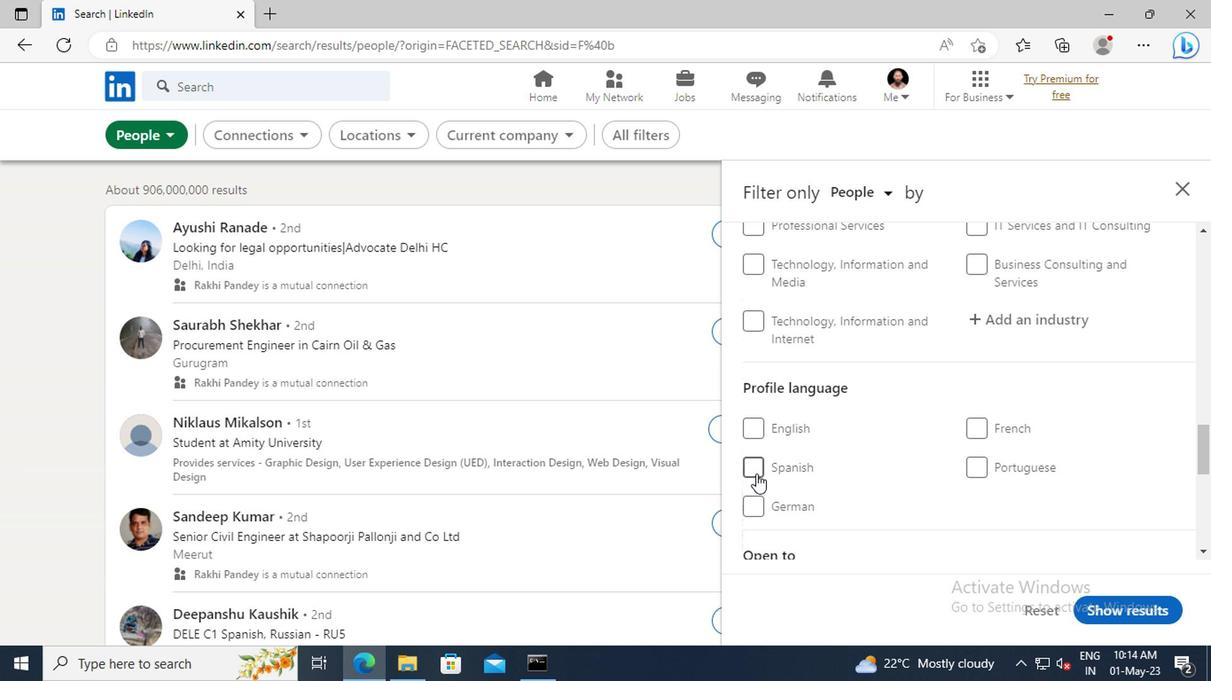 
Action: Mouse moved to (1002, 476)
Screenshot: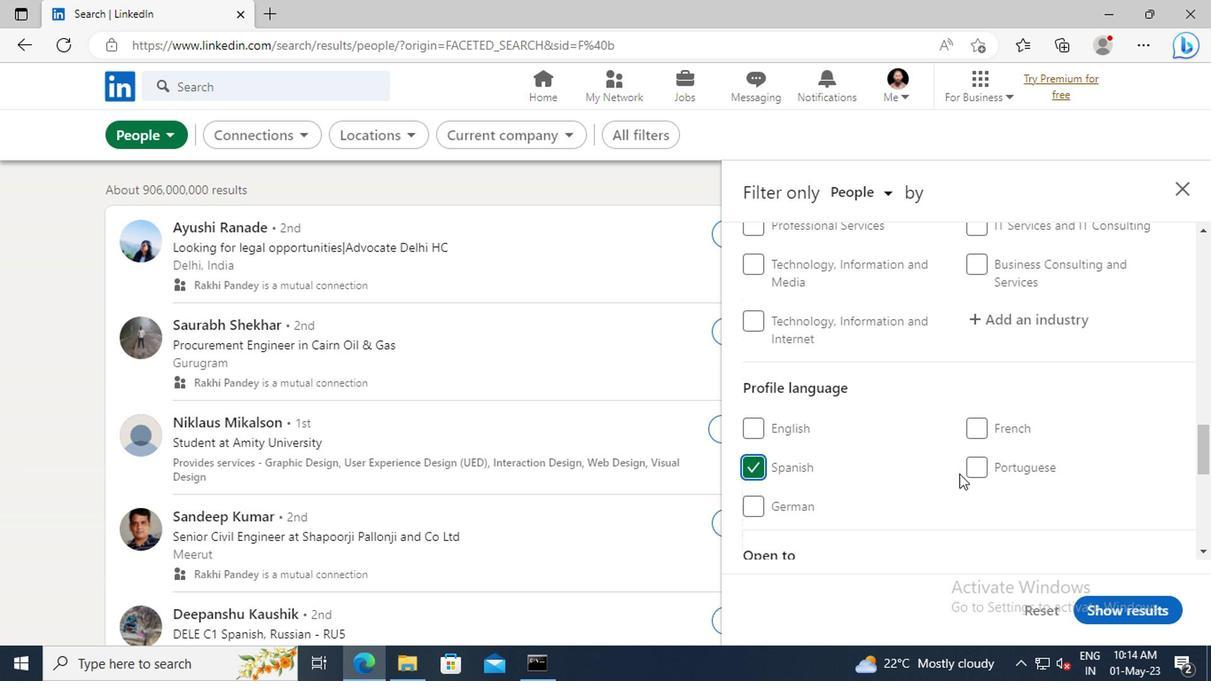 
Action: Mouse scrolled (1002, 477) with delta (0, 0)
Screenshot: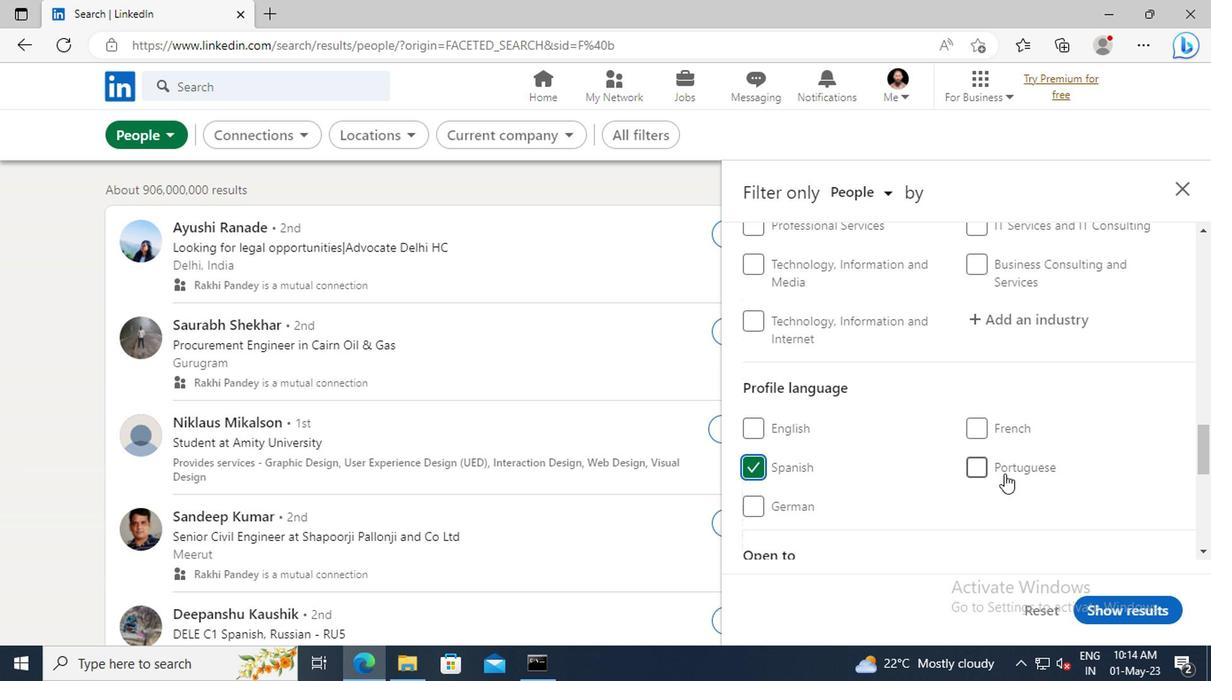 
Action: Mouse scrolled (1002, 477) with delta (0, 0)
Screenshot: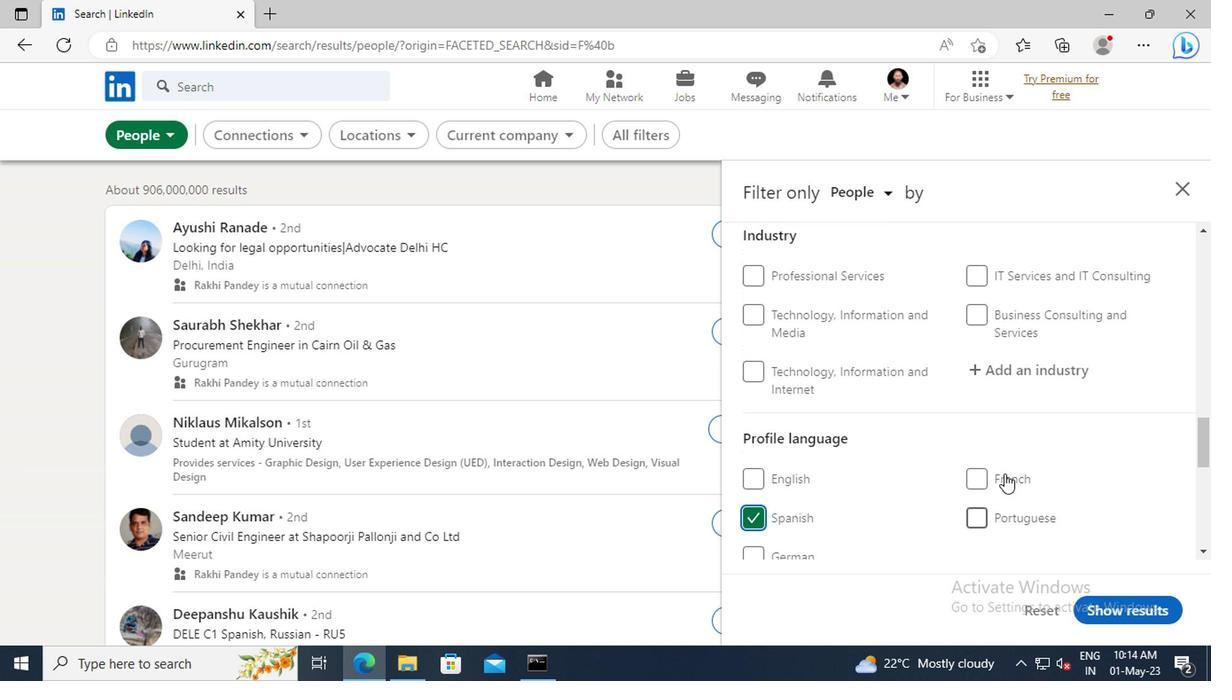 
Action: Mouse scrolled (1002, 477) with delta (0, 0)
Screenshot: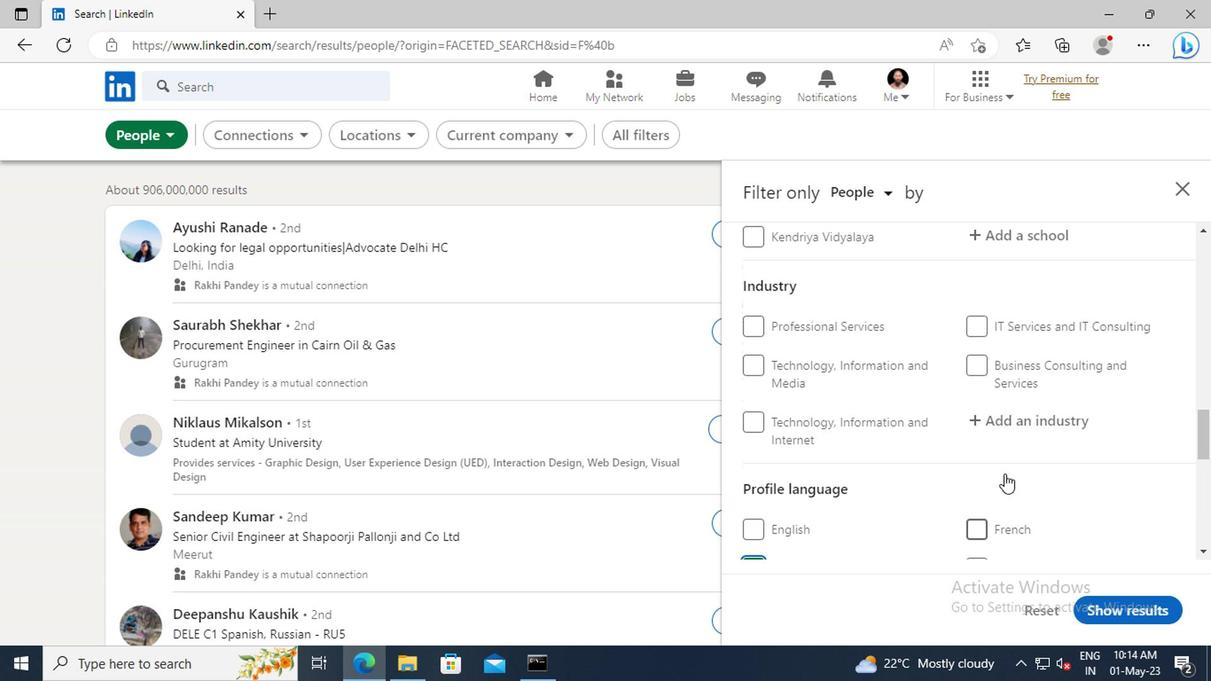 
Action: Mouse scrolled (1002, 477) with delta (0, 0)
Screenshot: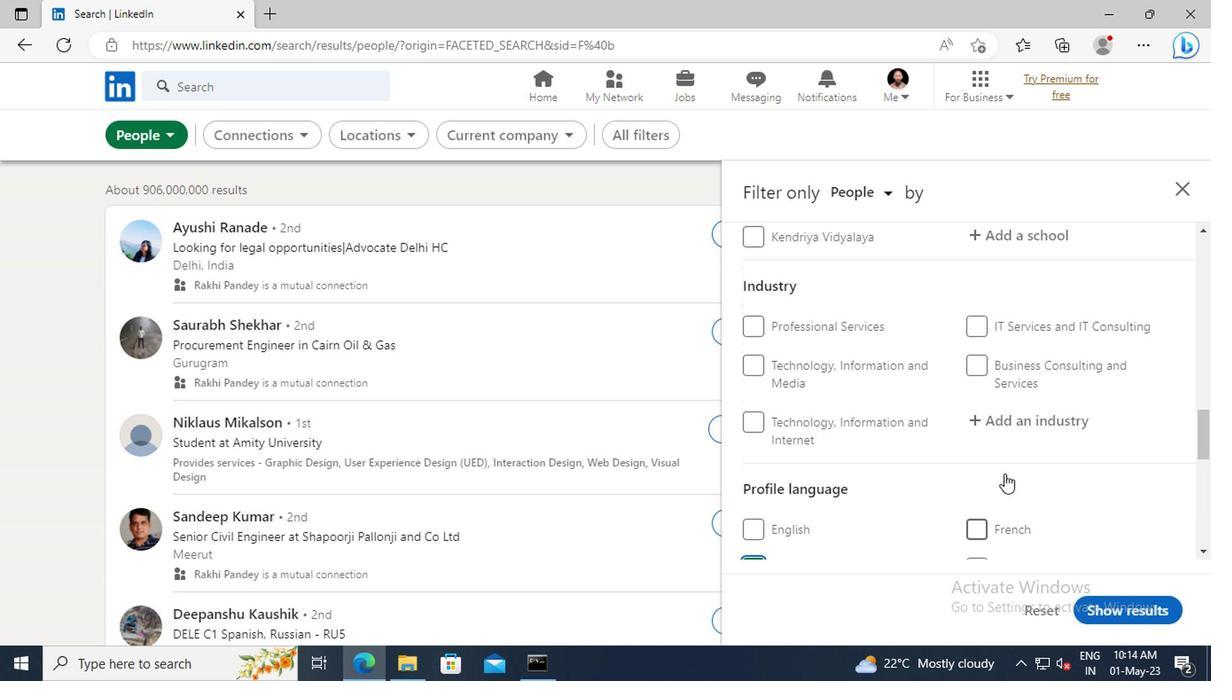 
Action: Mouse scrolled (1002, 477) with delta (0, 0)
Screenshot: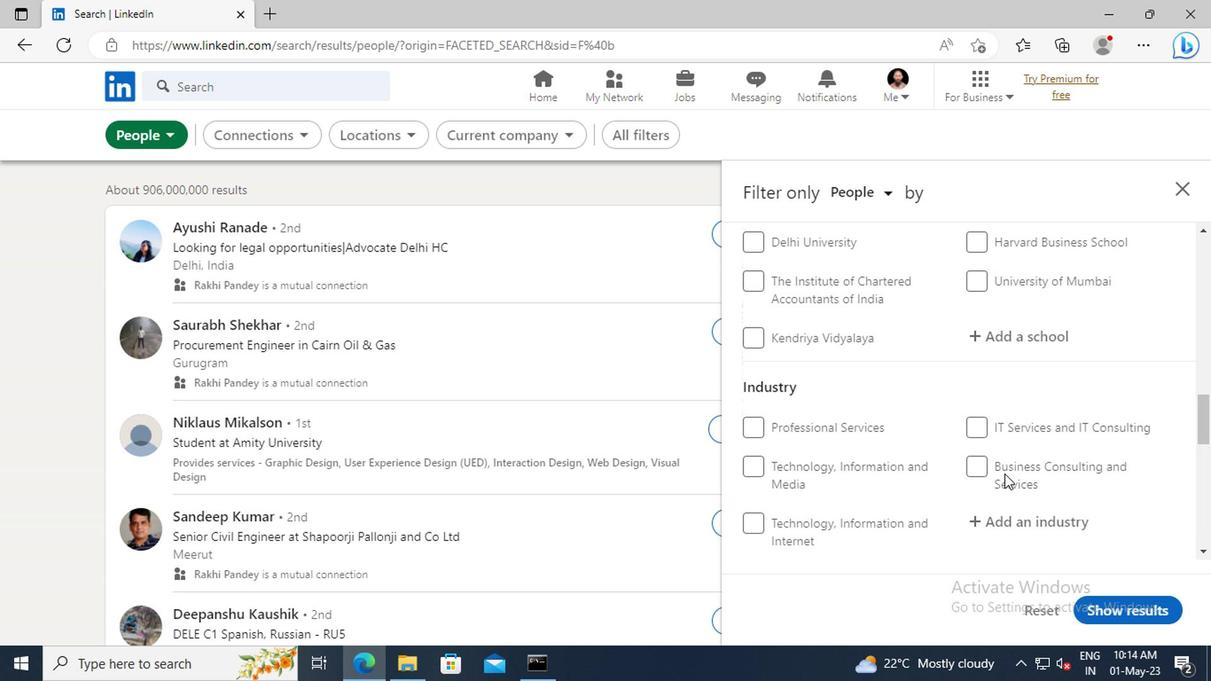 
Action: Mouse scrolled (1002, 477) with delta (0, 0)
Screenshot: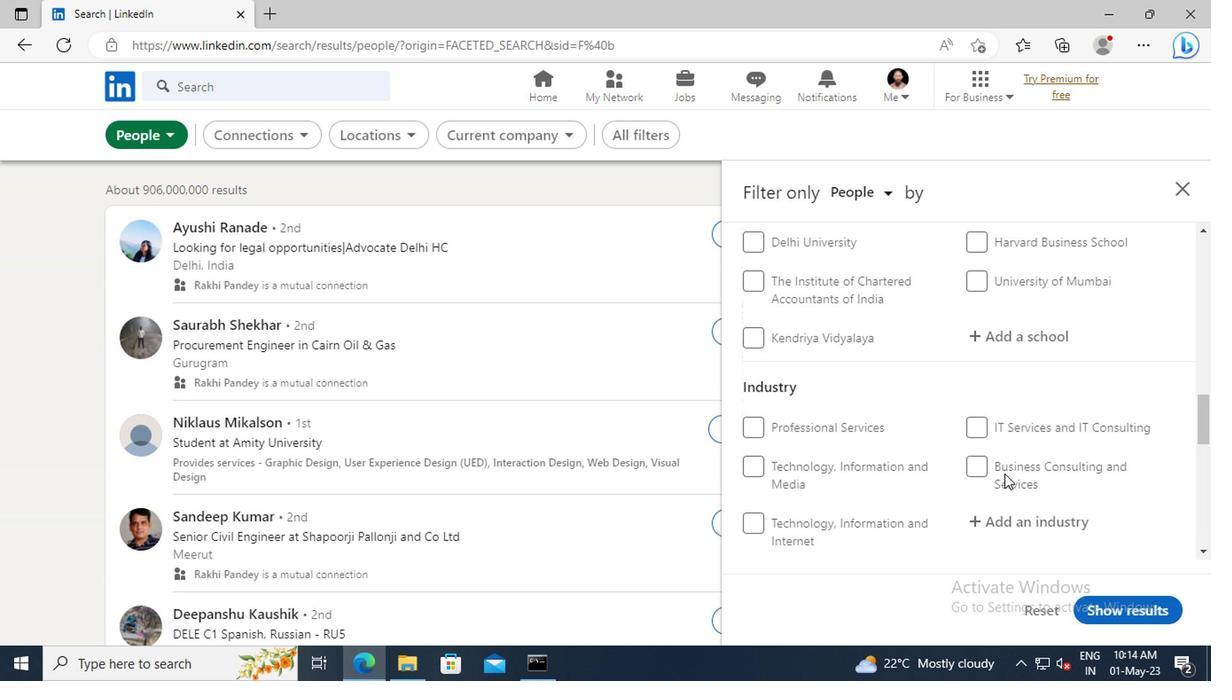 
Action: Mouse scrolled (1002, 477) with delta (0, 0)
Screenshot: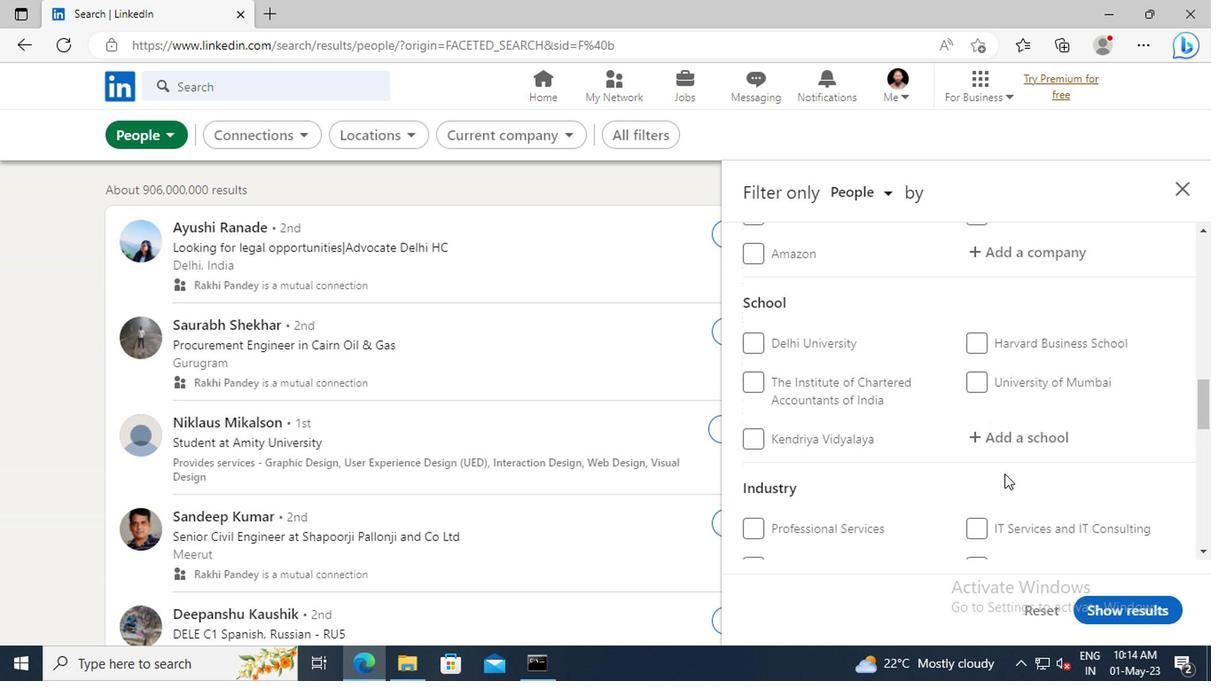 
Action: Mouse scrolled (1002, 477) with delta (0, 0)
Screenshot: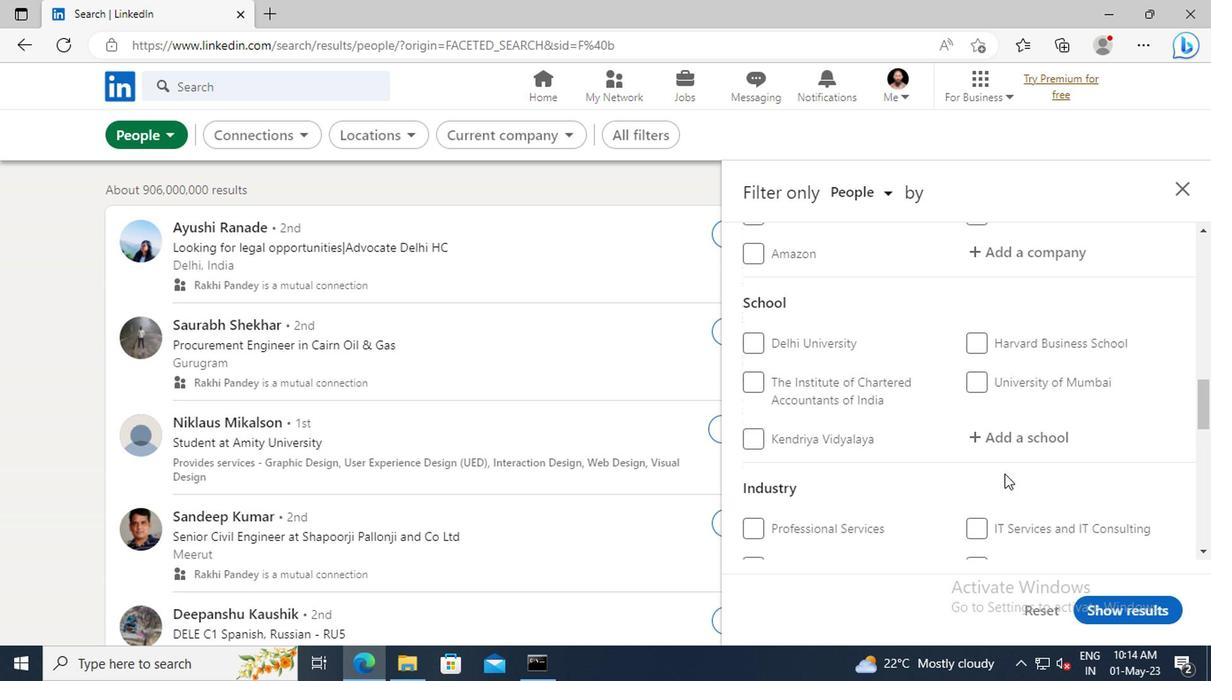 
Action: Mouse scrolled (1002, 477) with delta (0, 0)
Screenshot: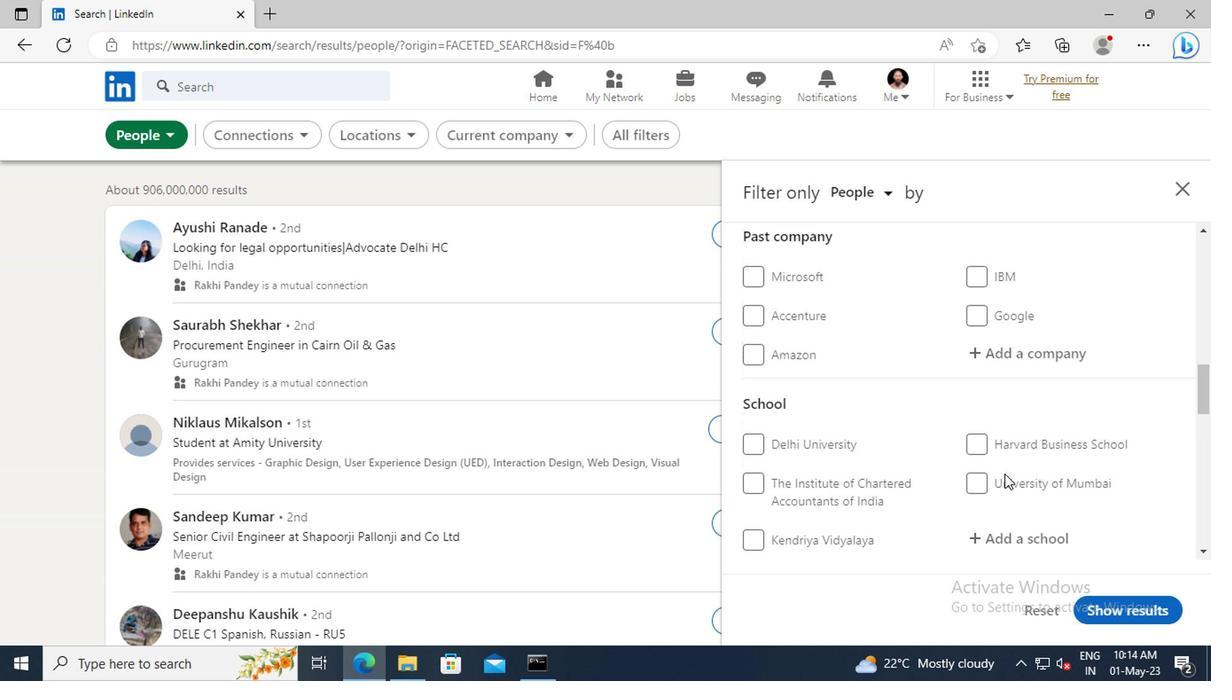 
Action: Mouse scrolled (1002, 477) with delta (0, 0)
Screenshot: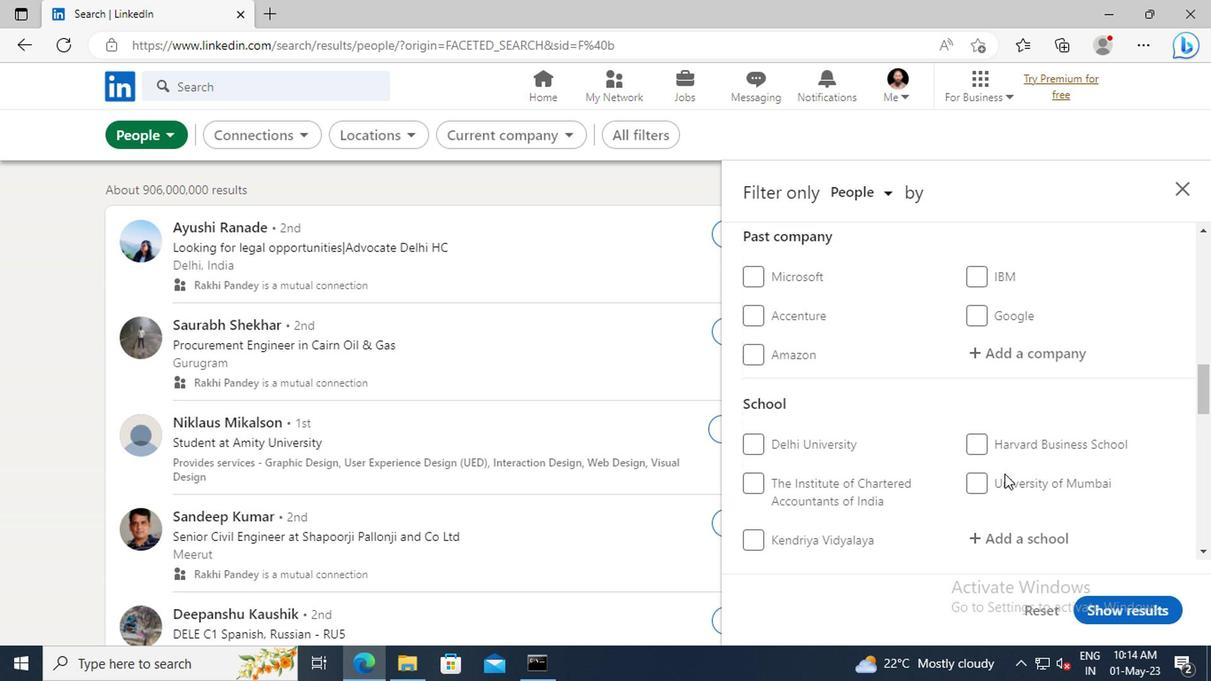 
Action: Mouse scrolled (1002, 477) with delta (0, 0)
Screenshot: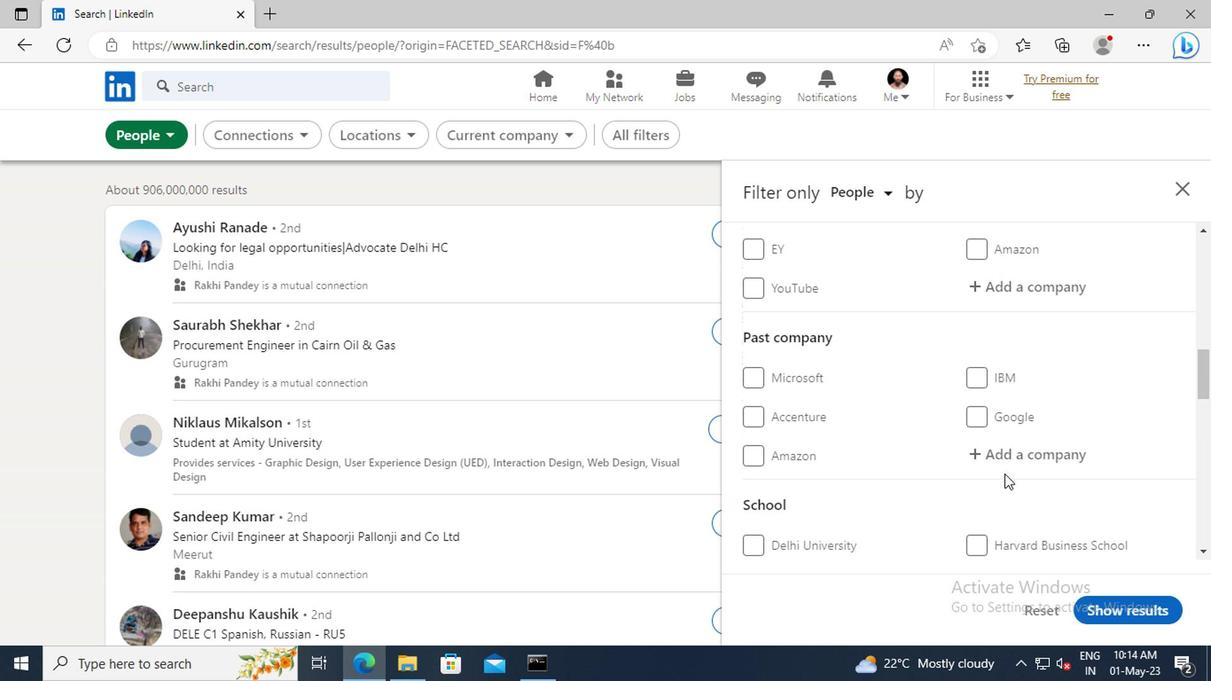 
Action: Mouse scrolled (1002, 477) with delta (0, 0)
Screenshot: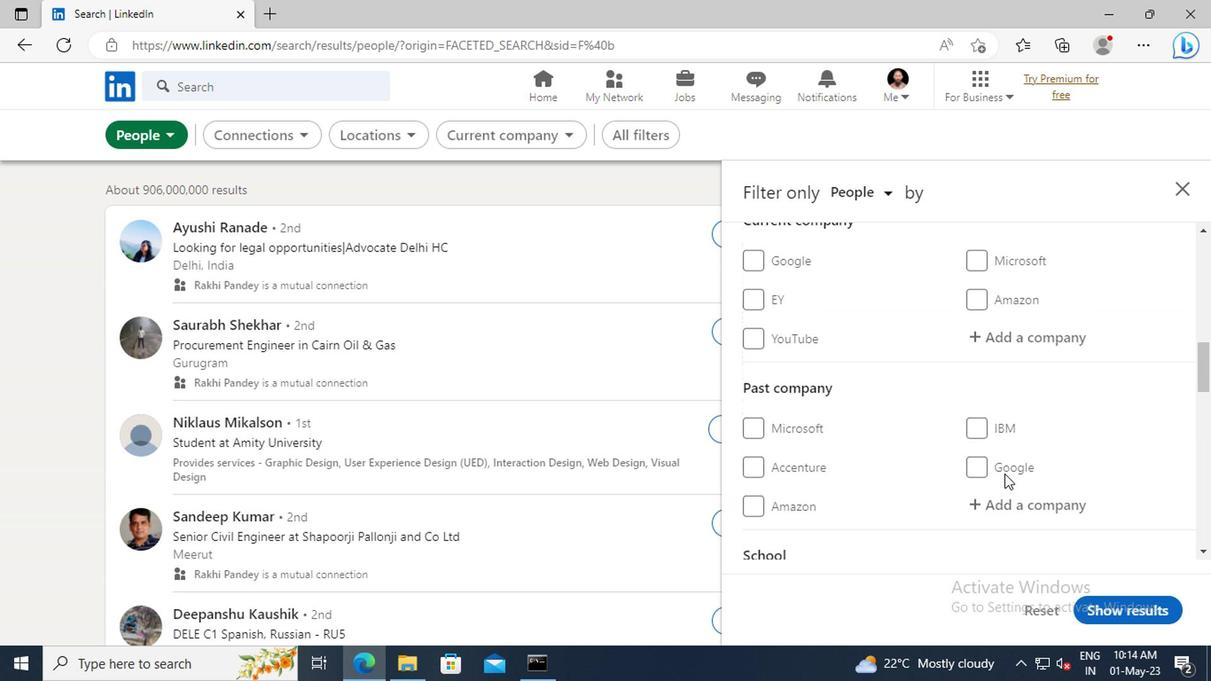 
Action: Mouse scrolled (1002, 477) with delta (0, 0)
Screenshot: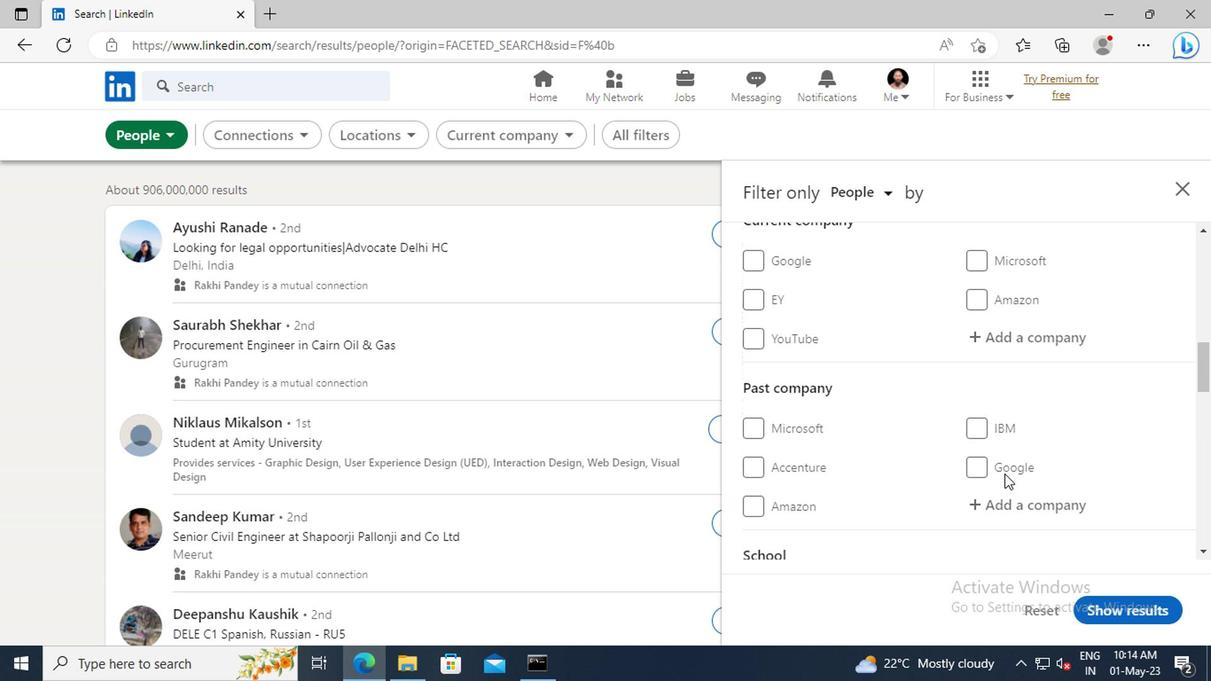
Action: Mouse moved to (1002, 446)
Screenshot: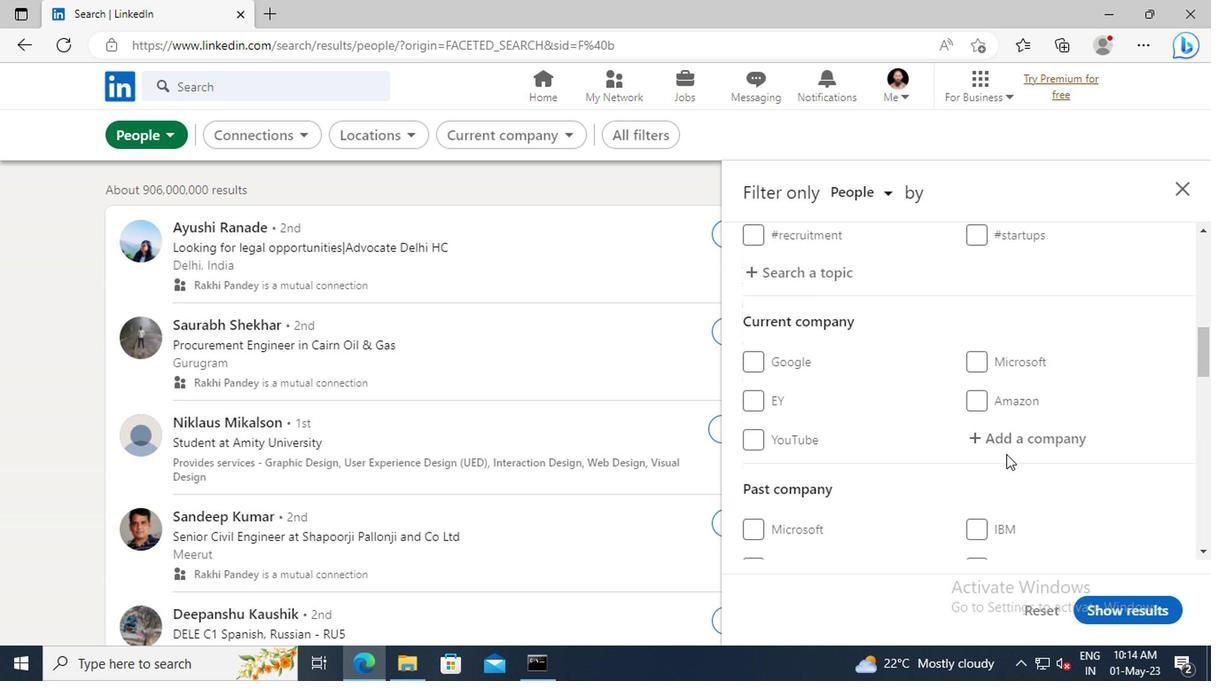 
Action: Mouse pressed left at (1002, 446)
Screenshot: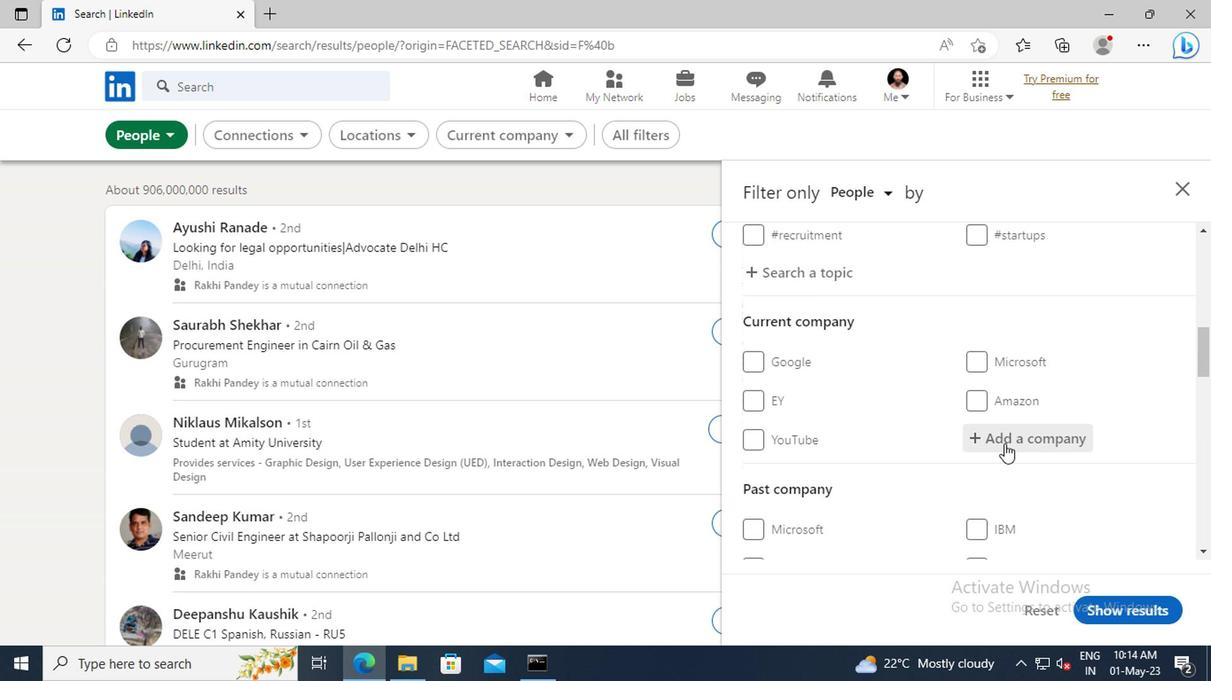 
Action: Key pressed <Key.shift>MEGHA<Key.space><Key.shift>ENGIN
Screenshot: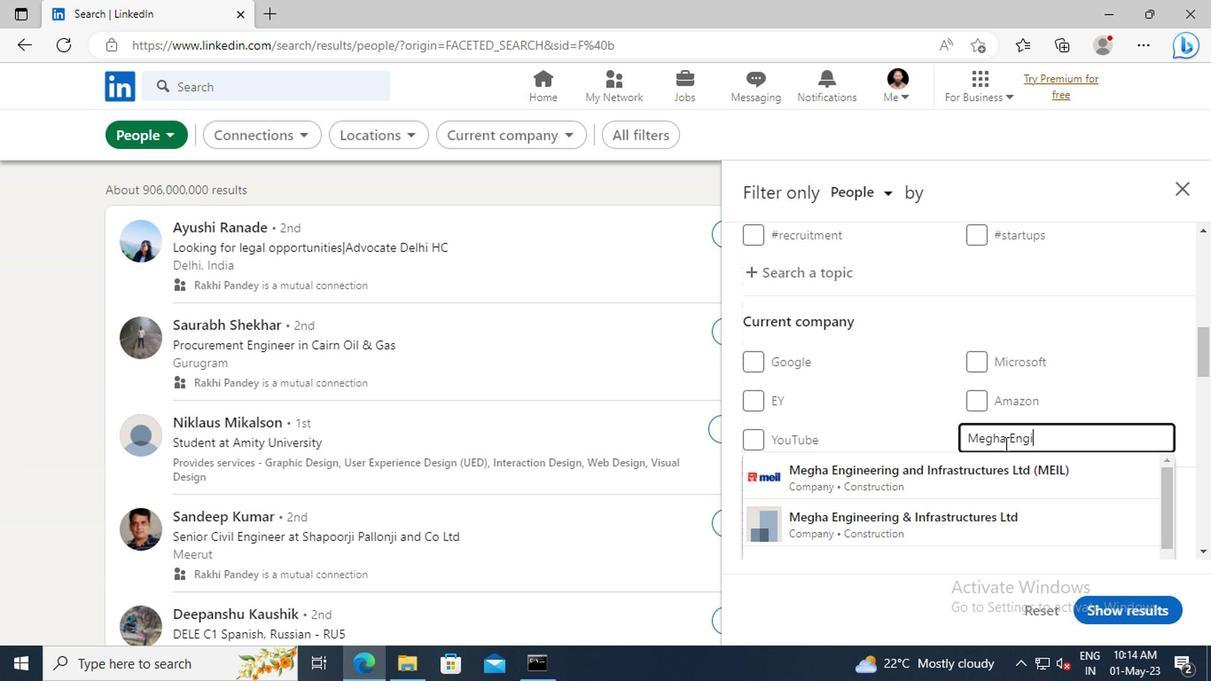 
Action: Mouse moved to (1007, 473)
Screenshot: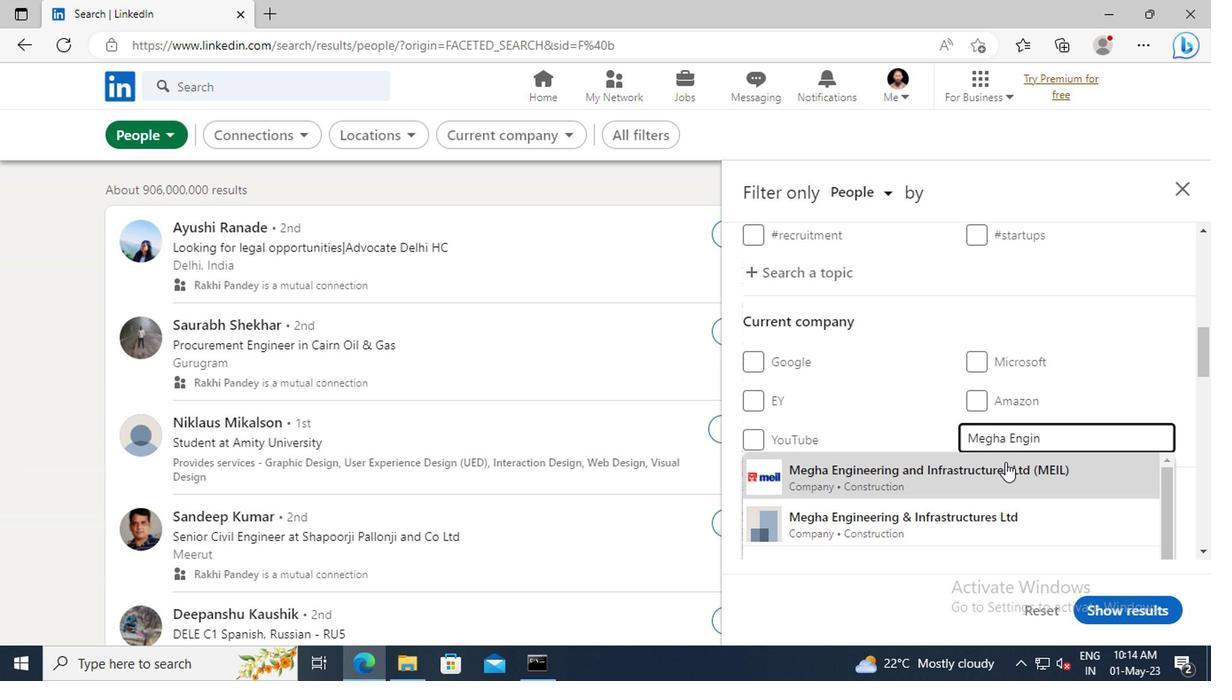 
Action: Mouse pressed left at (1007, 473)
Screenshot: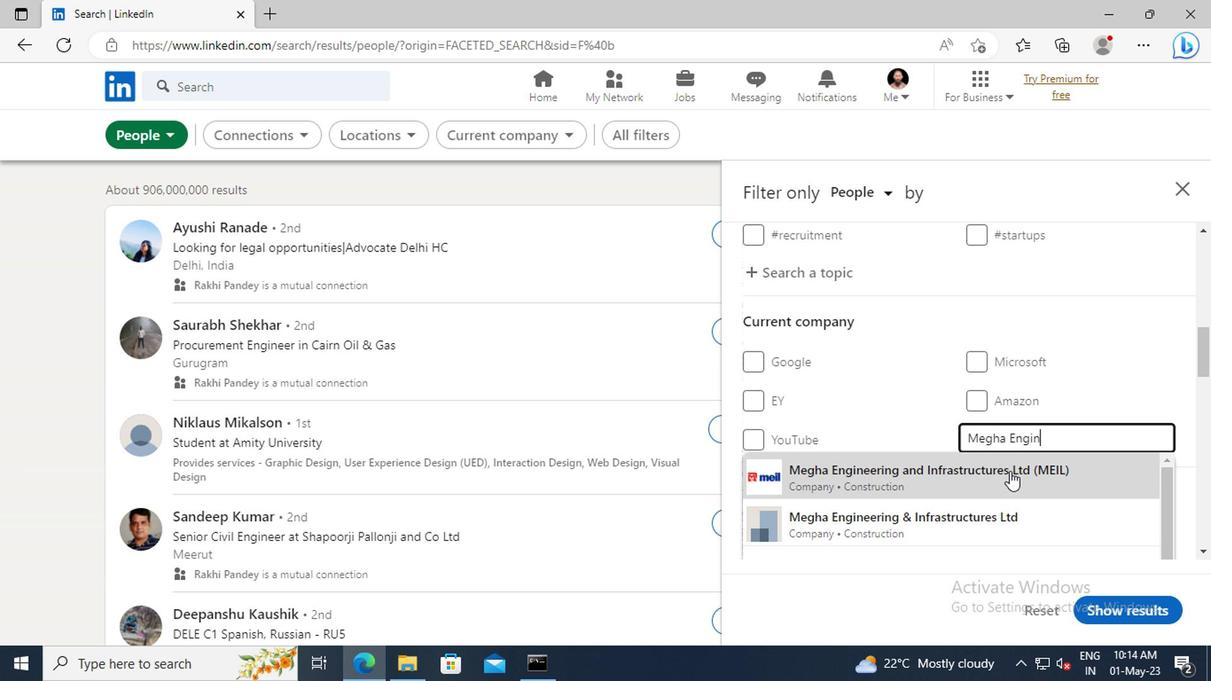 
Action: Mouse moved to (1007, 474)
Screenshot: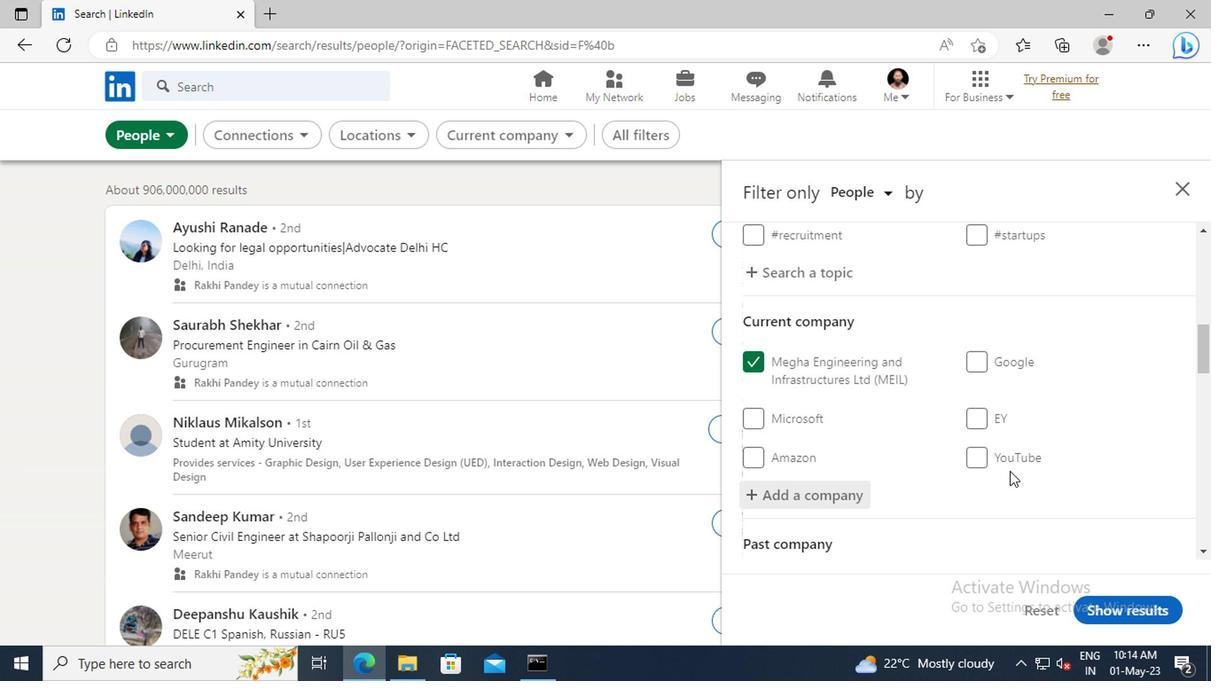 
Action: Mouse scrolled (1007, 473) with delta (0, -1)
Screenshot: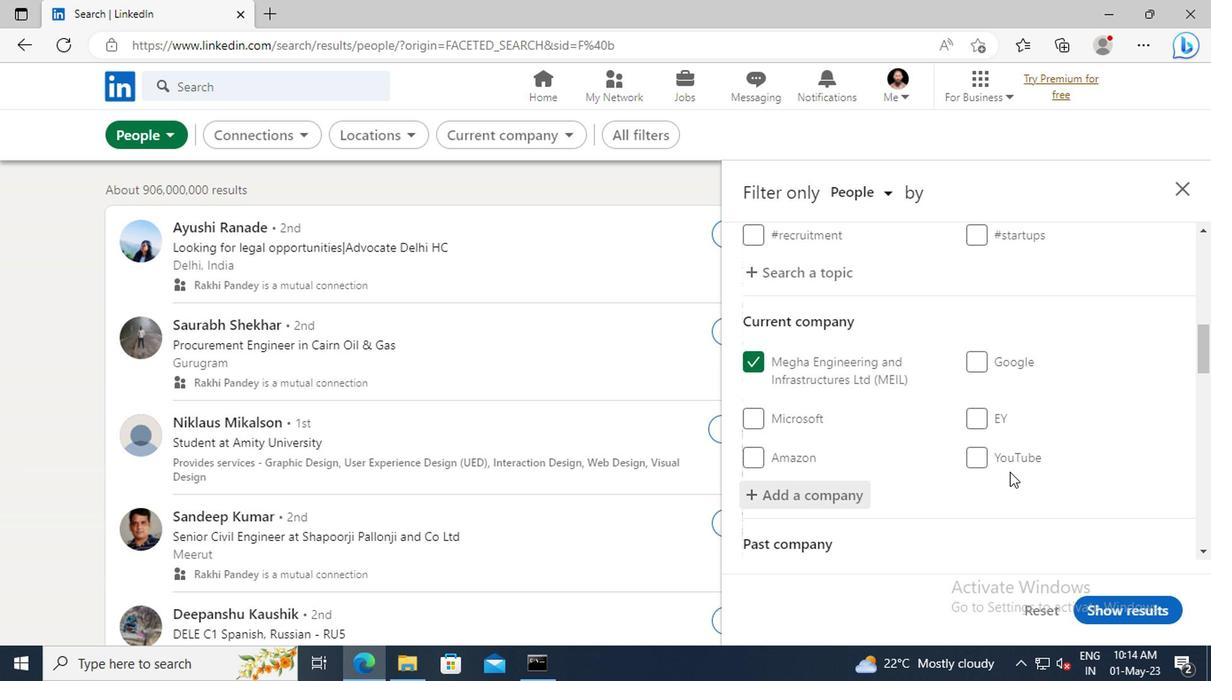 
Action: Mouse moved to (1009, 431)
Screenshot: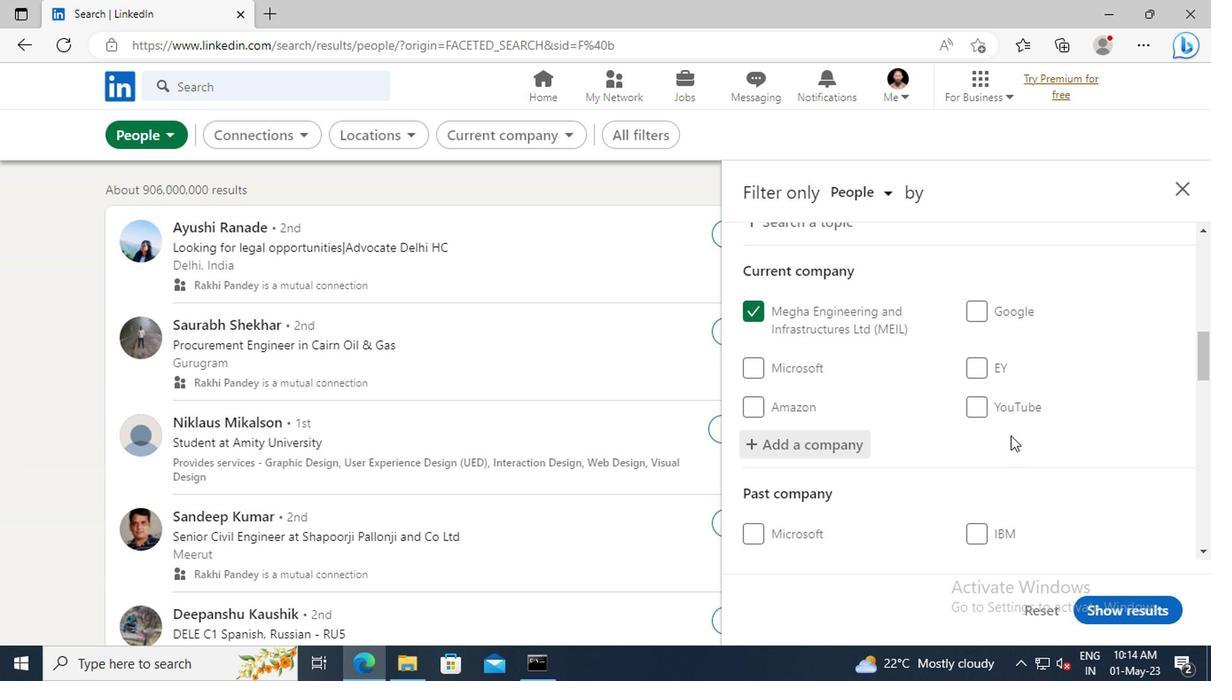 
Action: Mouse scrolled (1009, 431) with delta (0, 0)
Screenshot: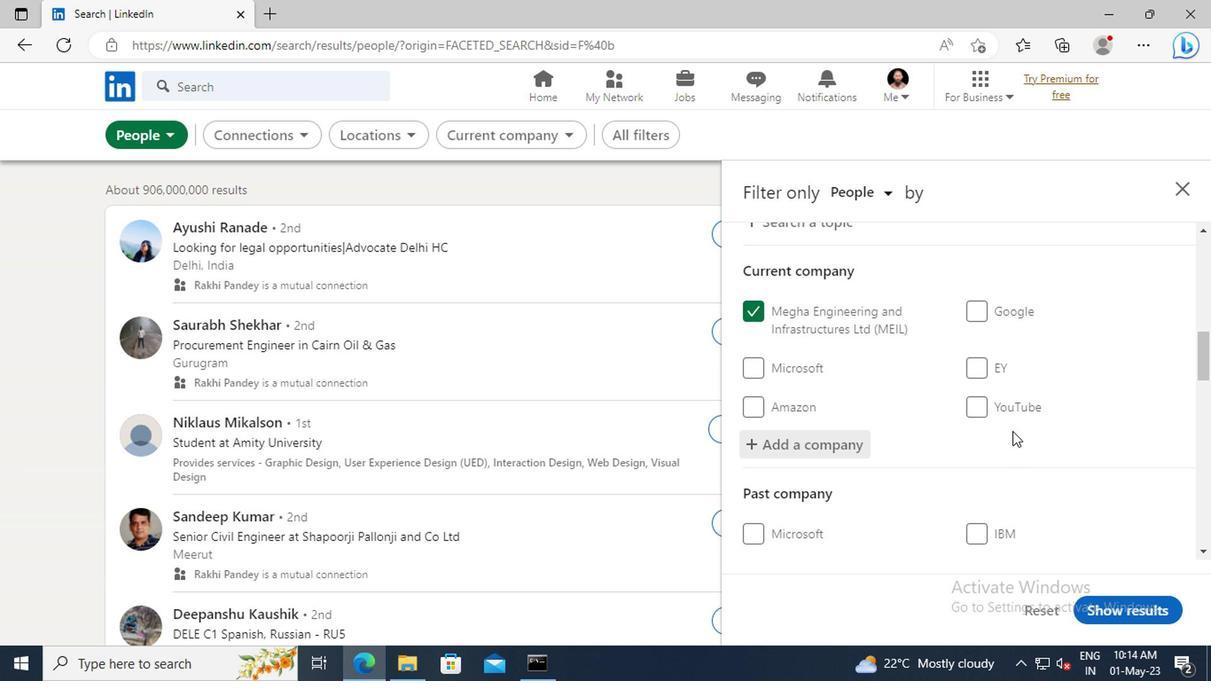
Action: Mouse scrolled (1009, 431) with delta (0, 0)
Screenshot: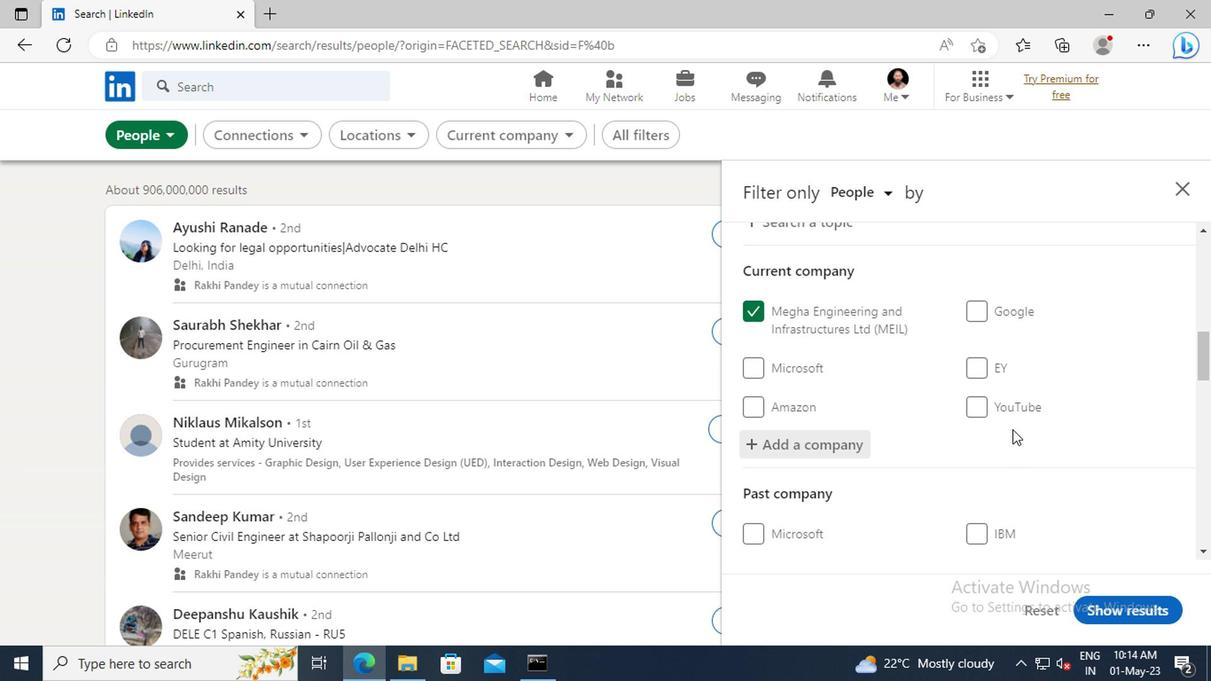 
Action: Mouse scrolled (1009, 431) with delta (0, 0)
Screenshot: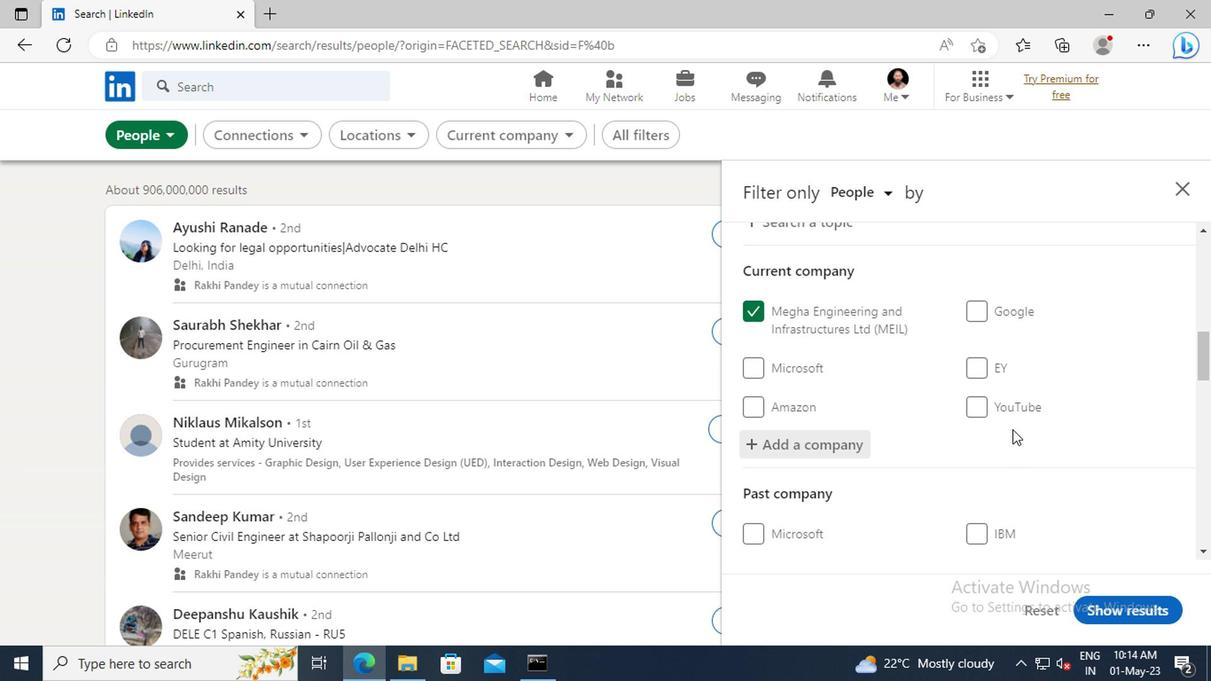 
Action: Mouse moved to (1011, 404)
Screenshot: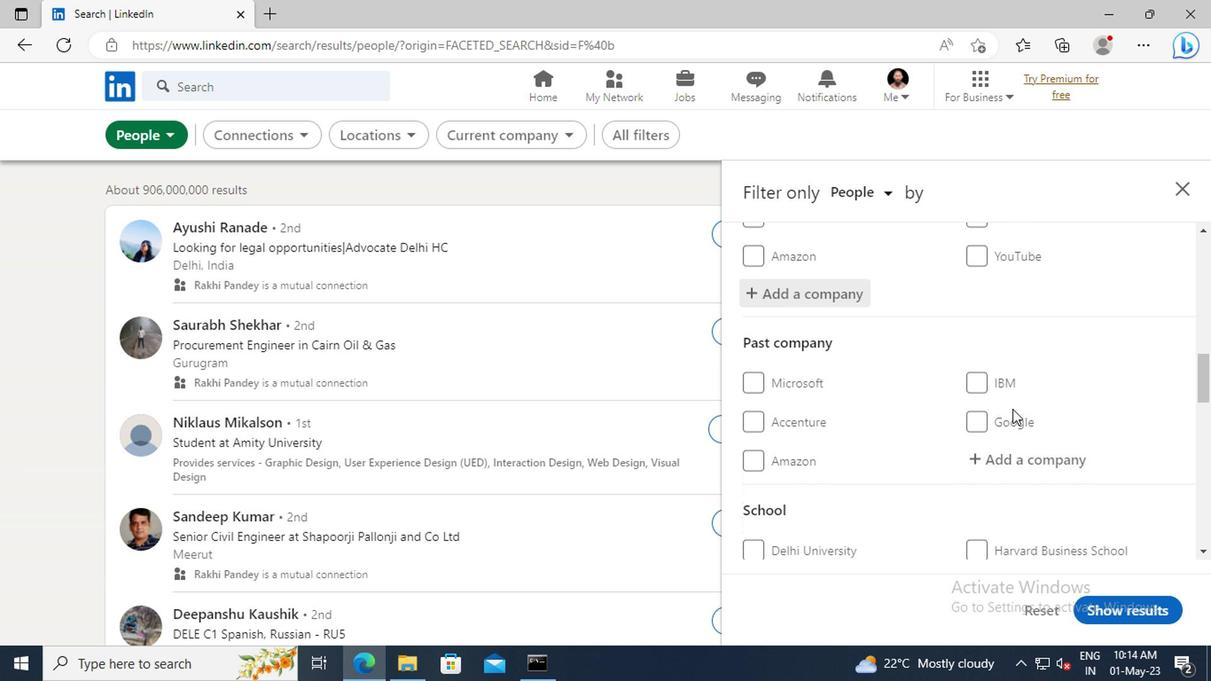
Action: Mouse scrolled (1011, 403) with delta (0, -1)
Screenshot: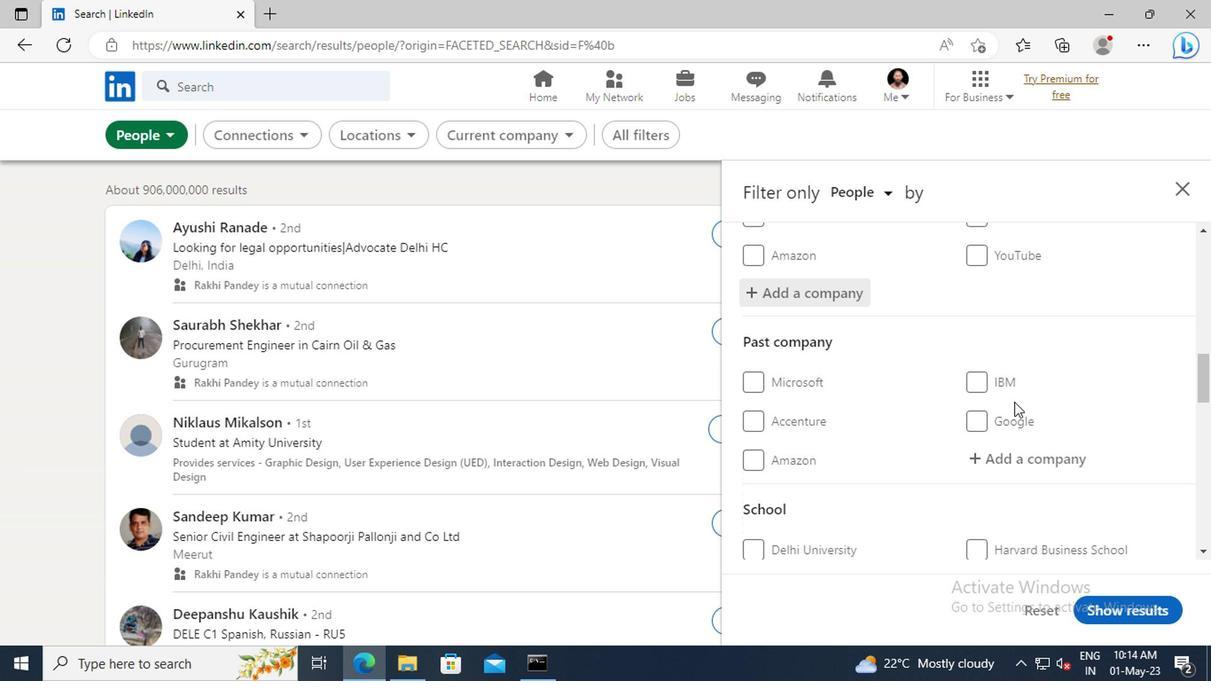 
Action: Mouse scrolled (1011, 403) with delta (0, -1)
Screenshot: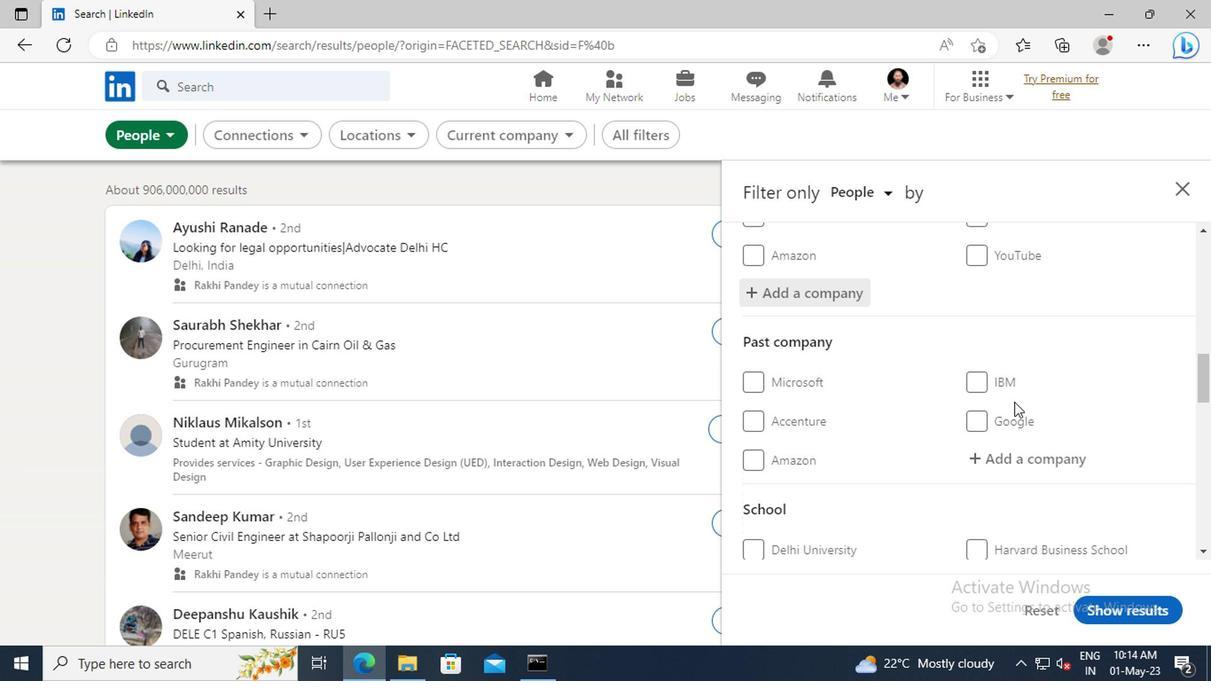 
Action: Mouse moved to (1013, 401)
Screenshot: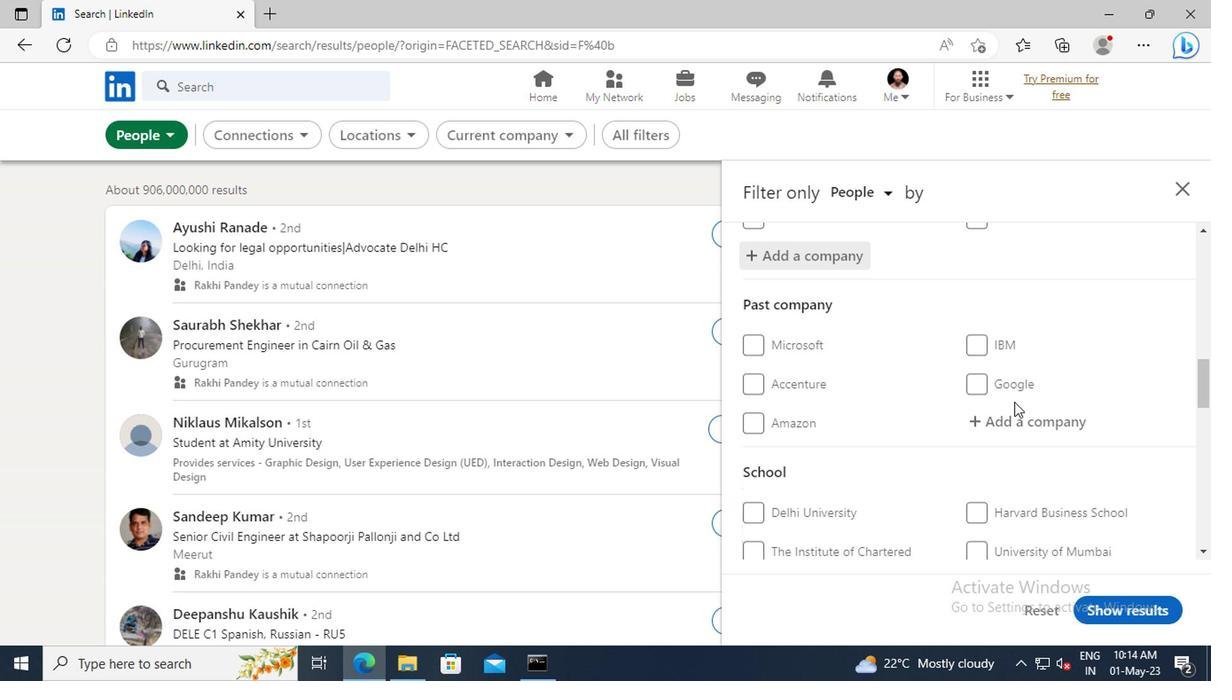 
Action: Mouse scrolled (1013, 400) with delta (0, 0)
Screenshot: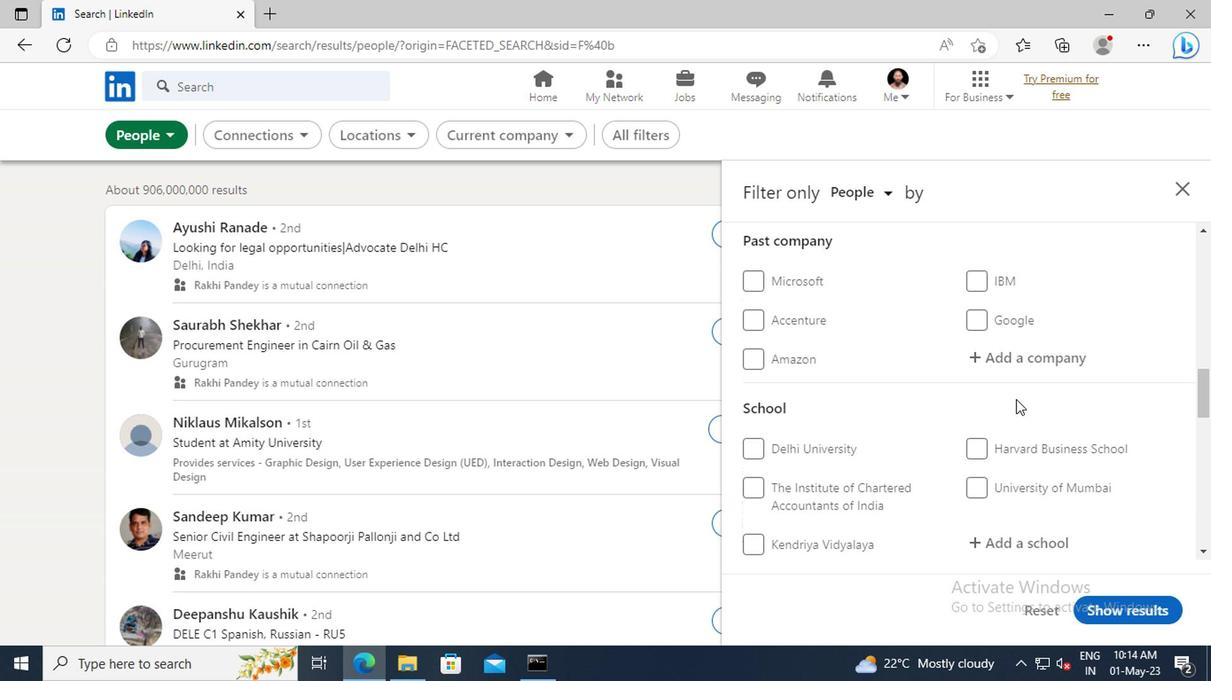 
Action: Mouse scrolled (1013, 400) with delta (0, 0)
Screenshot: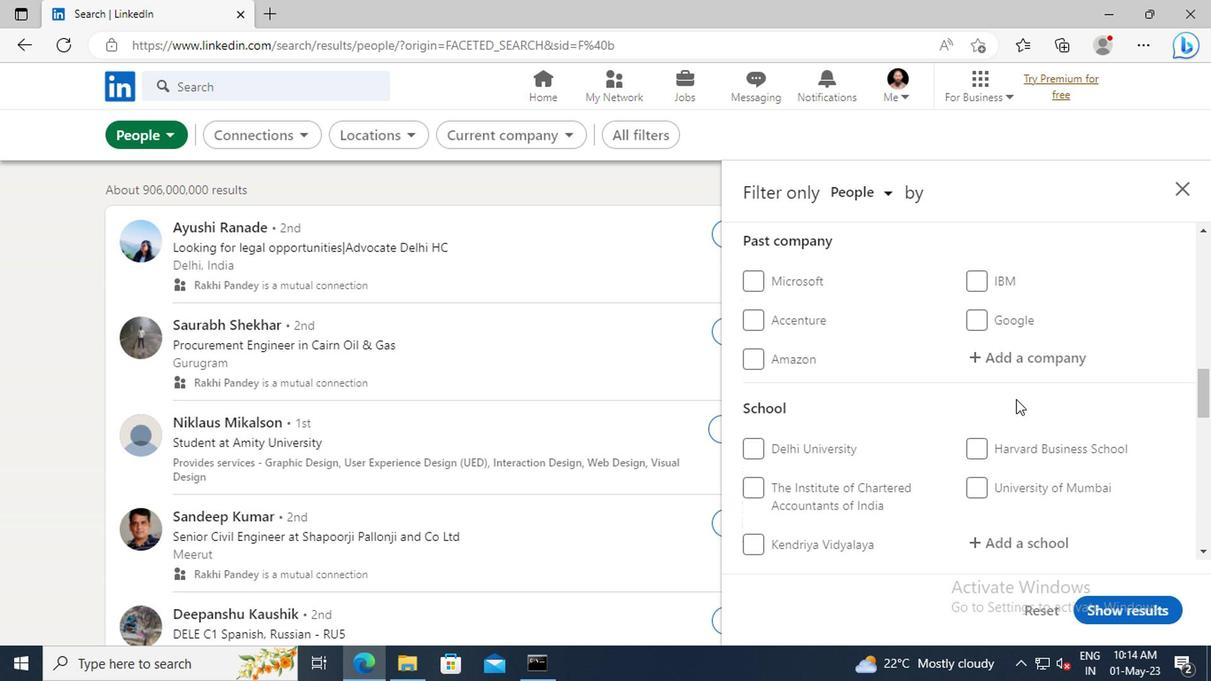 
Action: Mouse moved to (998, 443)
Screenshot: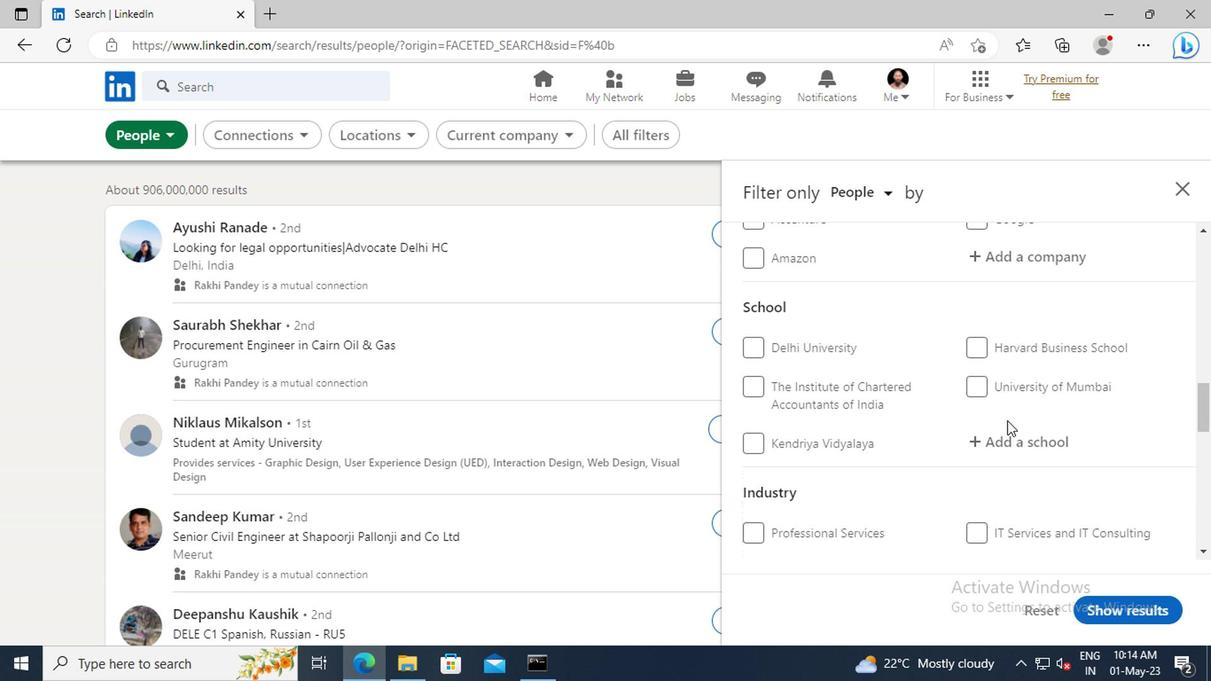 
Action: Mouse pressed left at (998, 443)
Screenshot: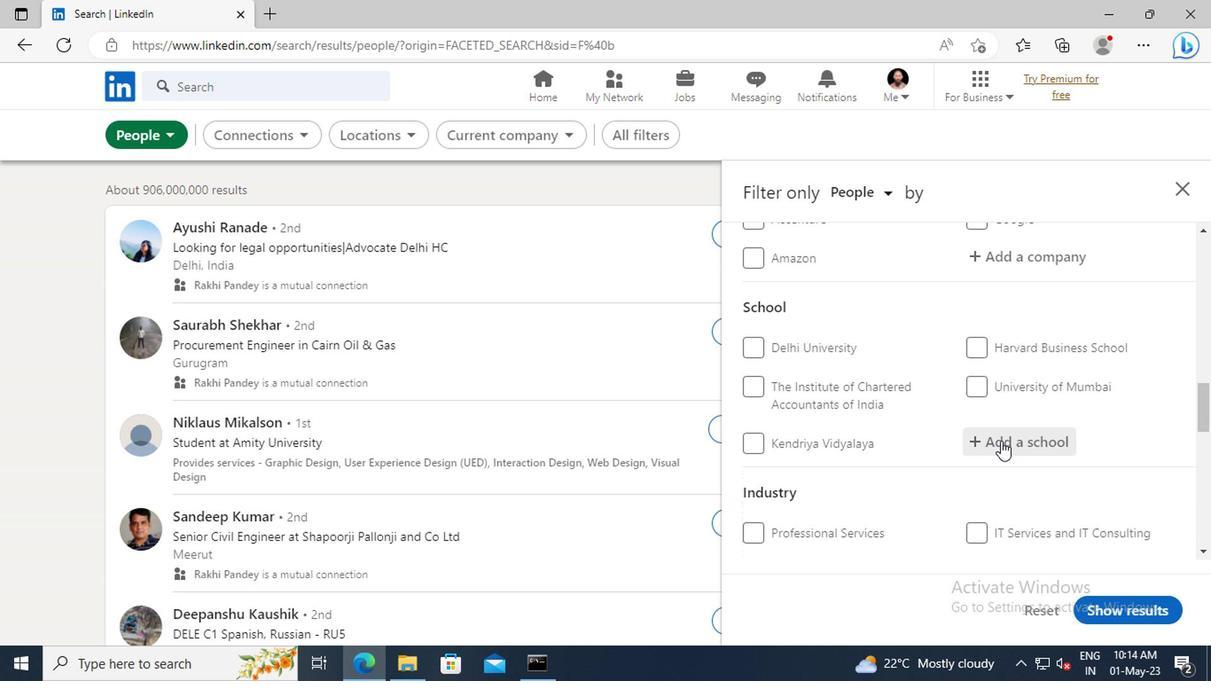 
Action: Key pressed <Key.shift>BHARATH<Key.space><Key.shift>UNI
Screenshot: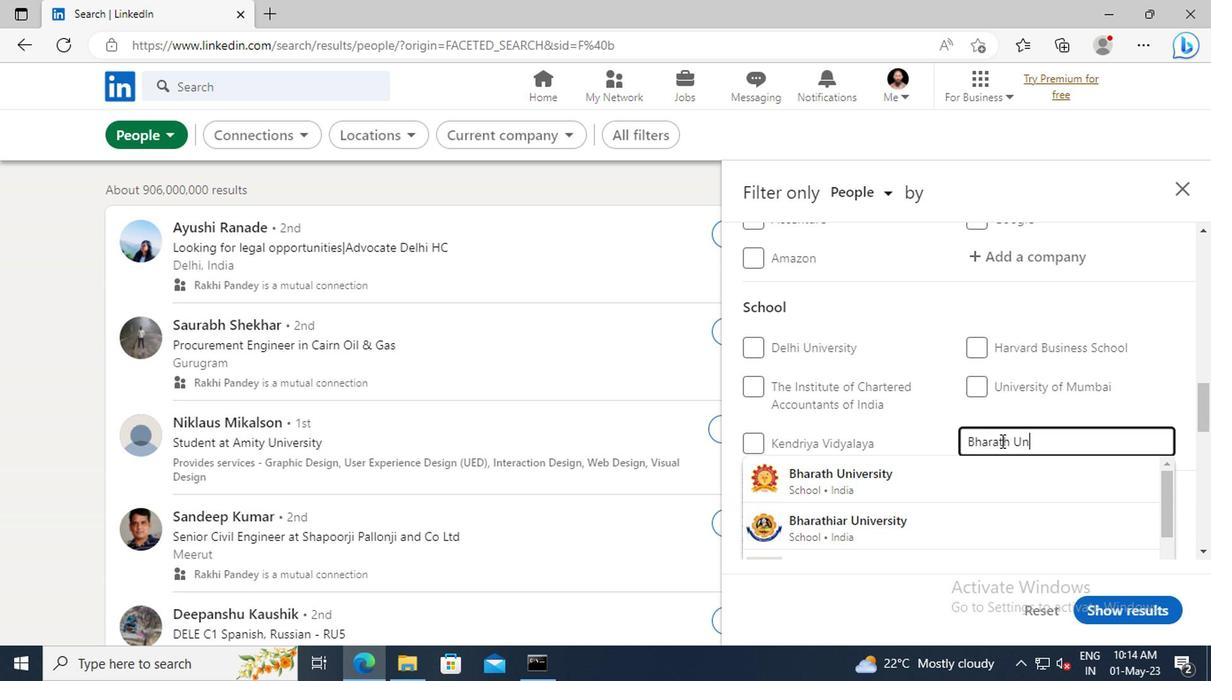 
Action: Mouse moved to (972, 474)
Screenshot: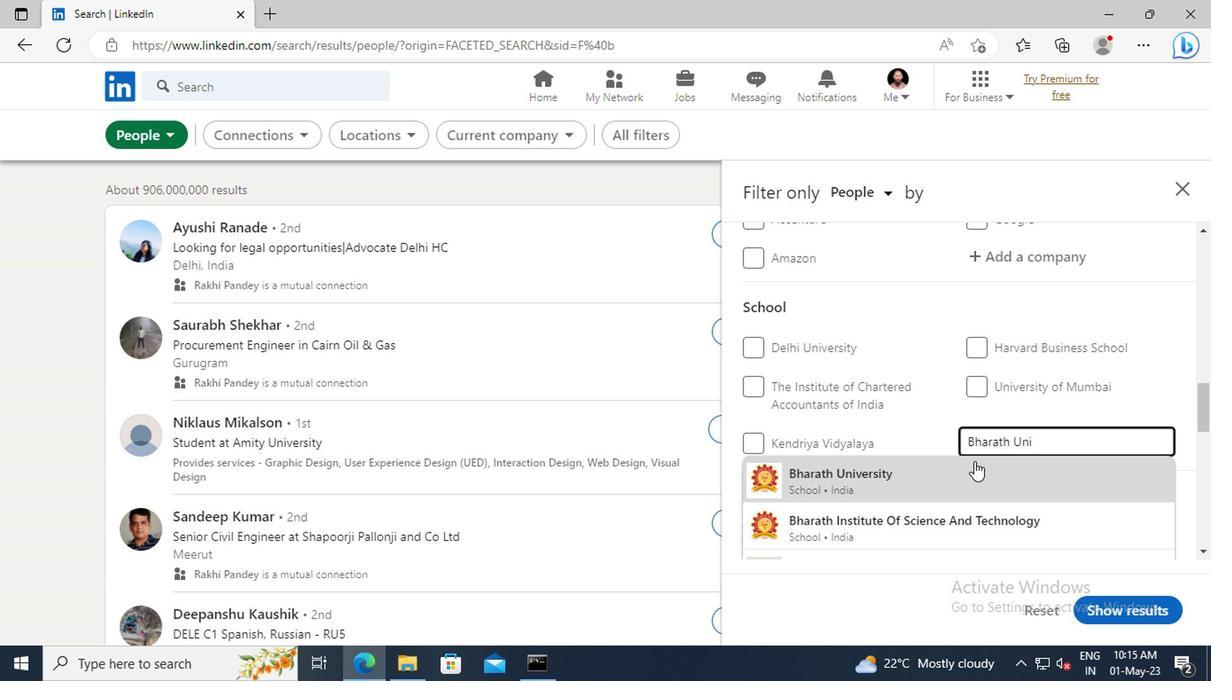 
Action: Mouse pressed left at (972, 474)
Screenshot: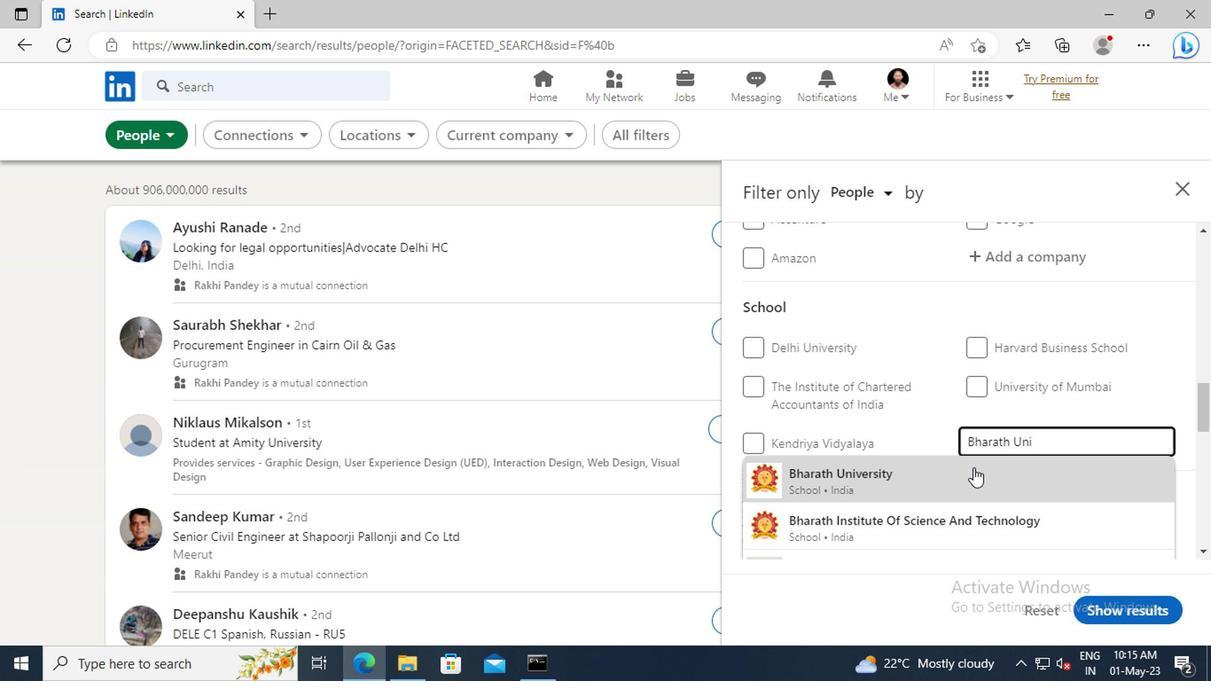 
Action: Mouse scrolled (972, 473) with delta (0, -1)
Screenshot: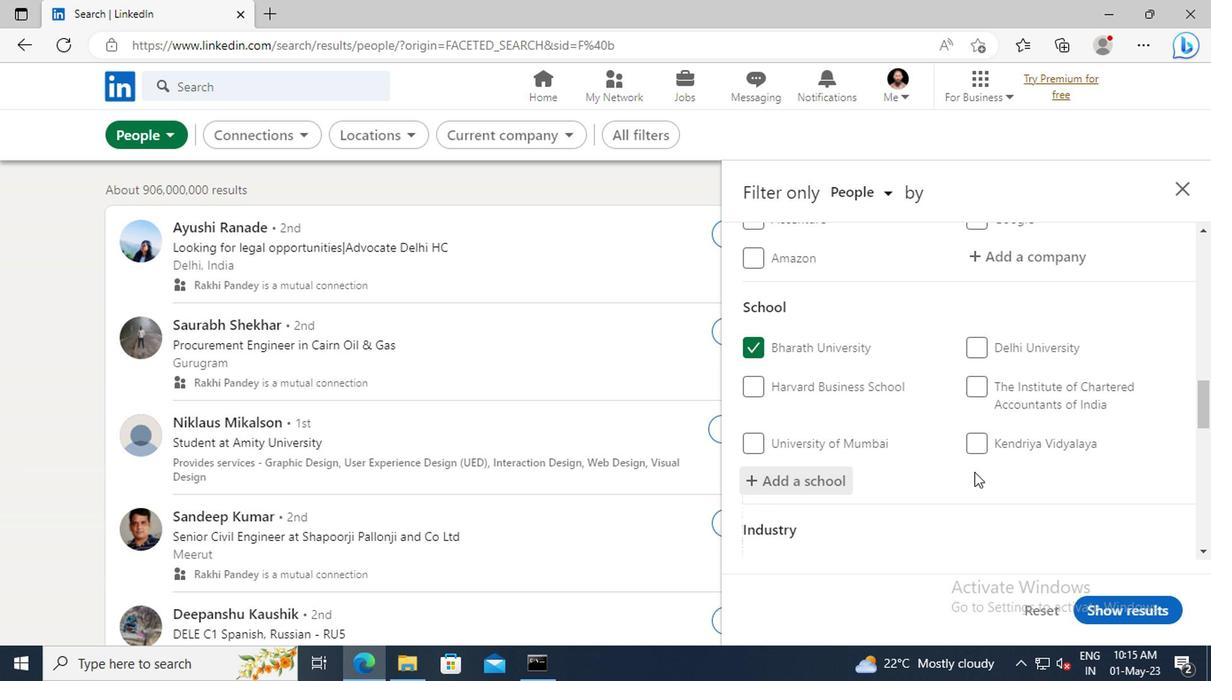 
Action: Mouse scrolled (972, 473) with delta (0, -1)
Screenshot: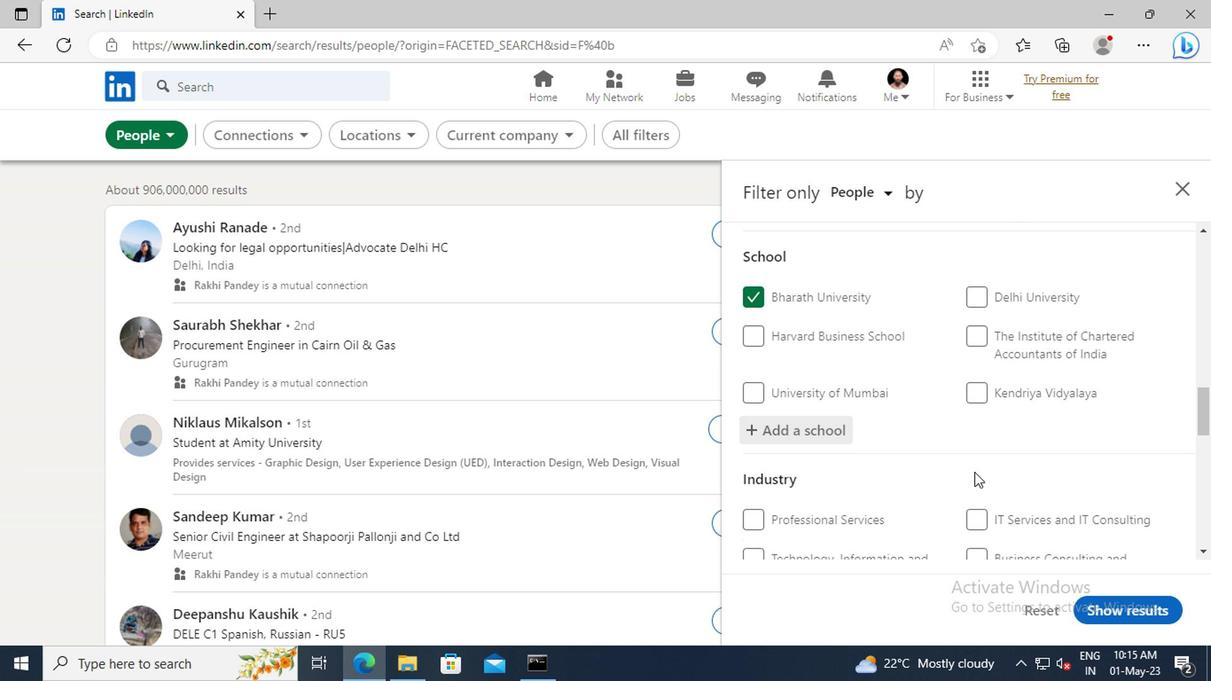 
Action: Mouse scrolled (972, 473) with delta (0, -1)
Screenshot: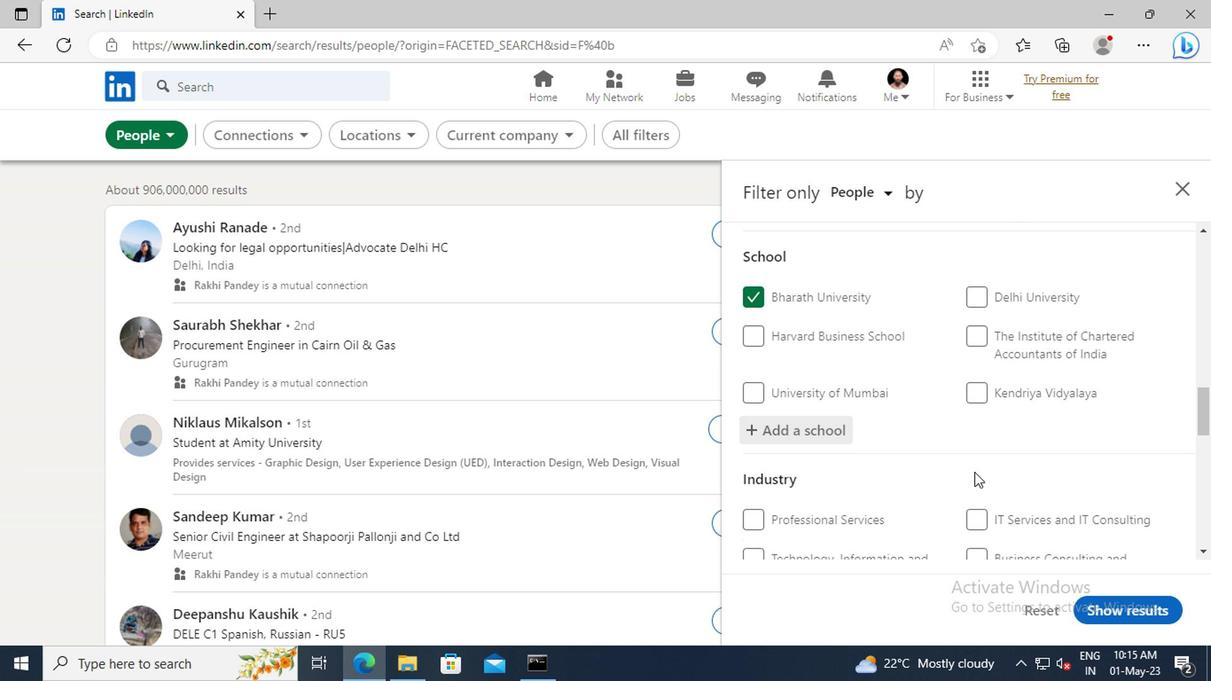 
Action: Mouse moved to (972, 472)
Screenshot: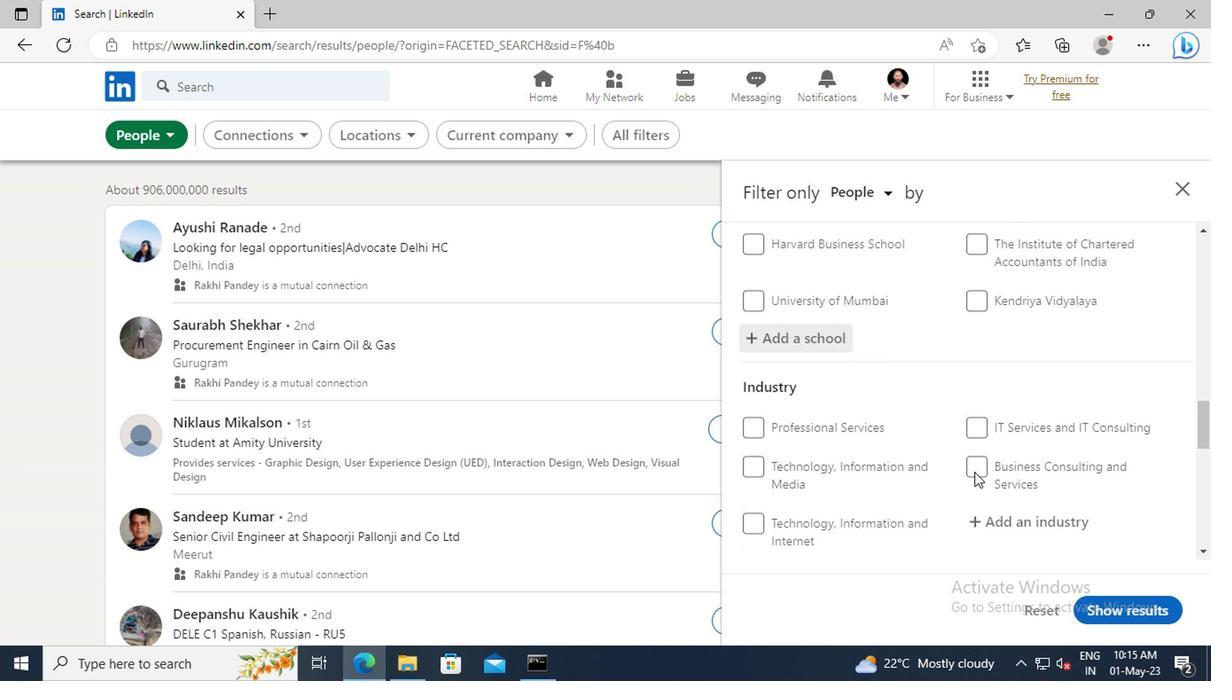 
Action: Mouse scrolled (972, 472) with delta (0, 0)
Screenshot: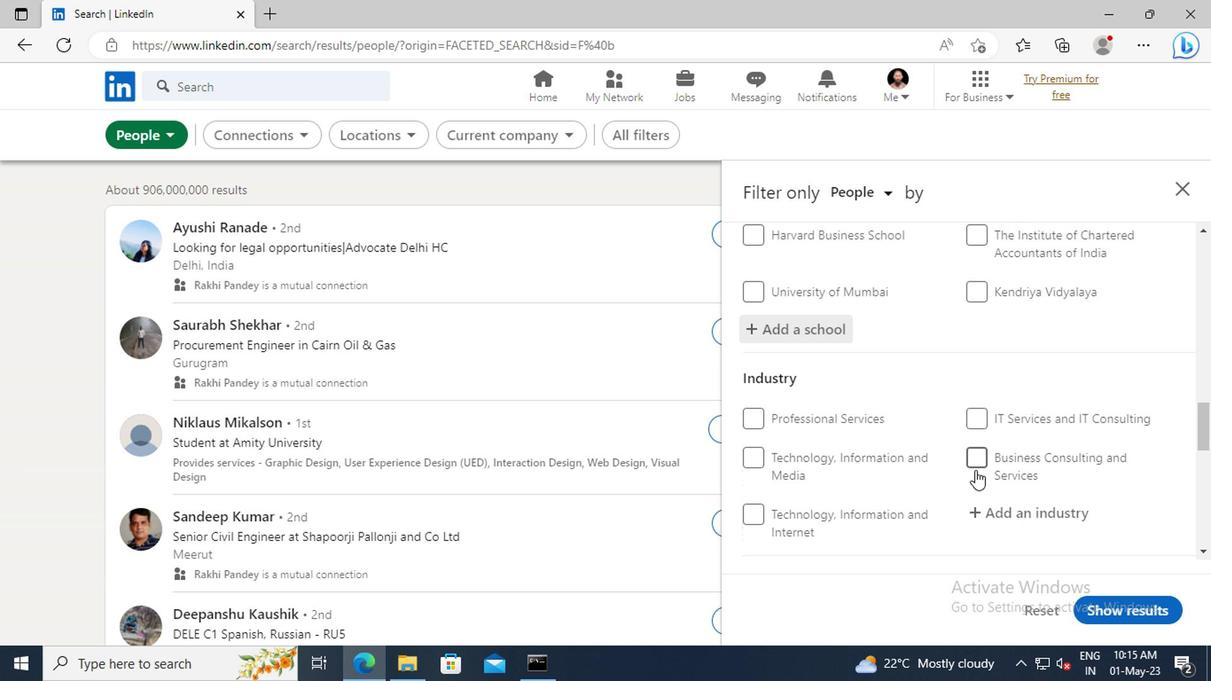 
Action: Mouse moved to (977, 463)
Screenshot: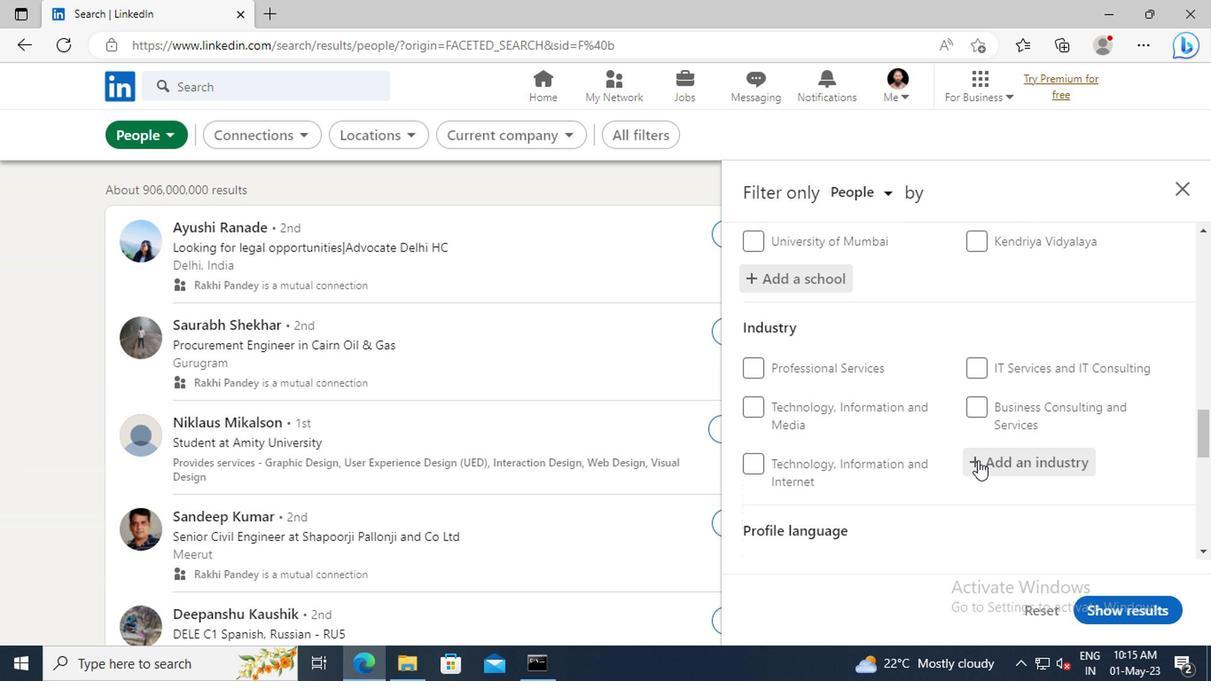 
Action: Mouse pressed left at (977, 463)
Screenshot: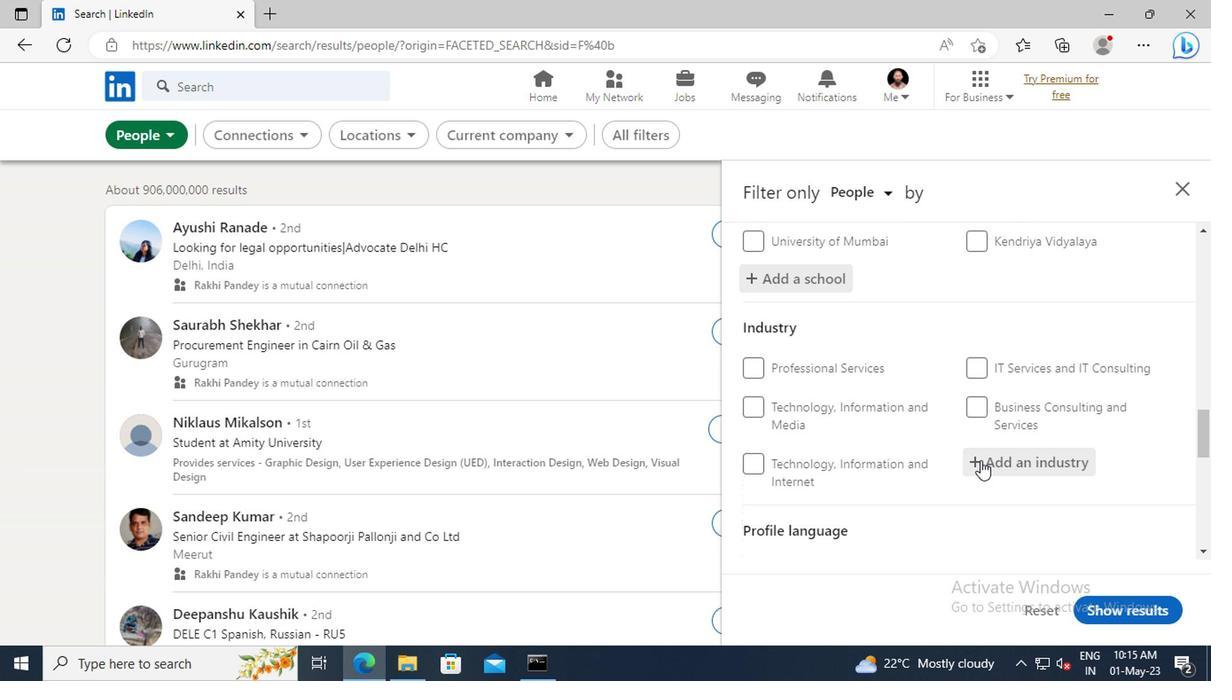 
Action: Key pressed <Key.shift>GOVERNMENT<Key.space><Key.shift>RE
Screenshot: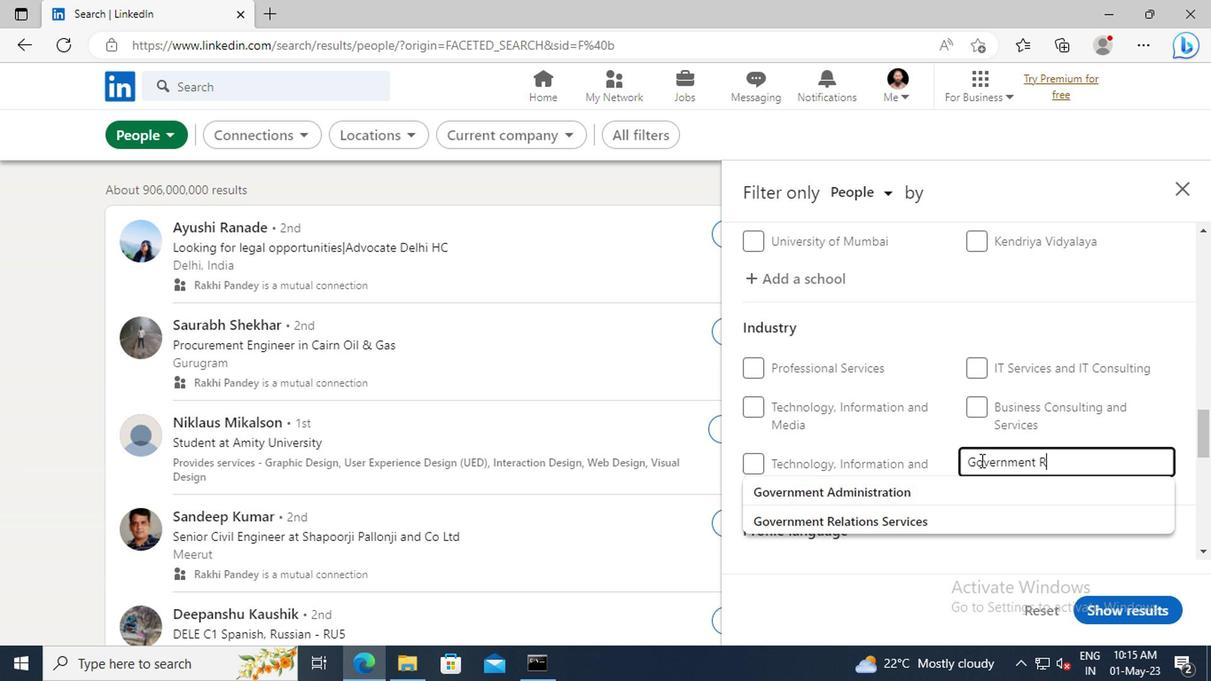 
Action: Mouse moved to (950, 487)
Screenshot: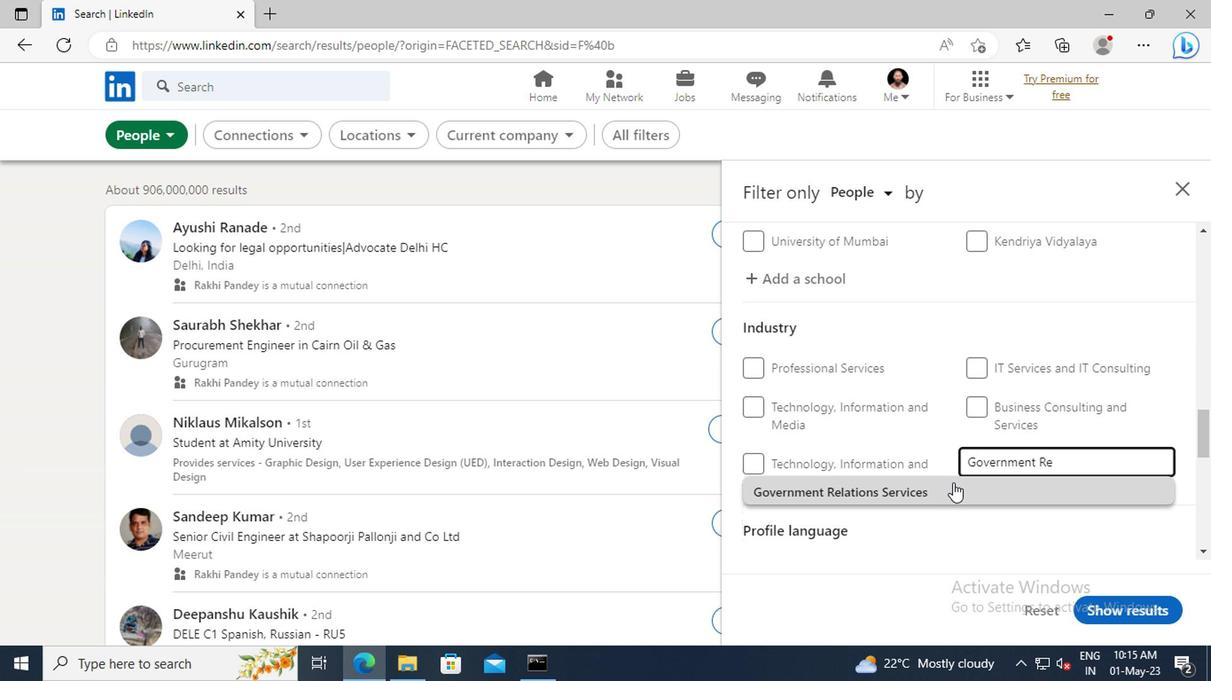 
Action: Mouse pressed left at (950, 487)
Screenshot: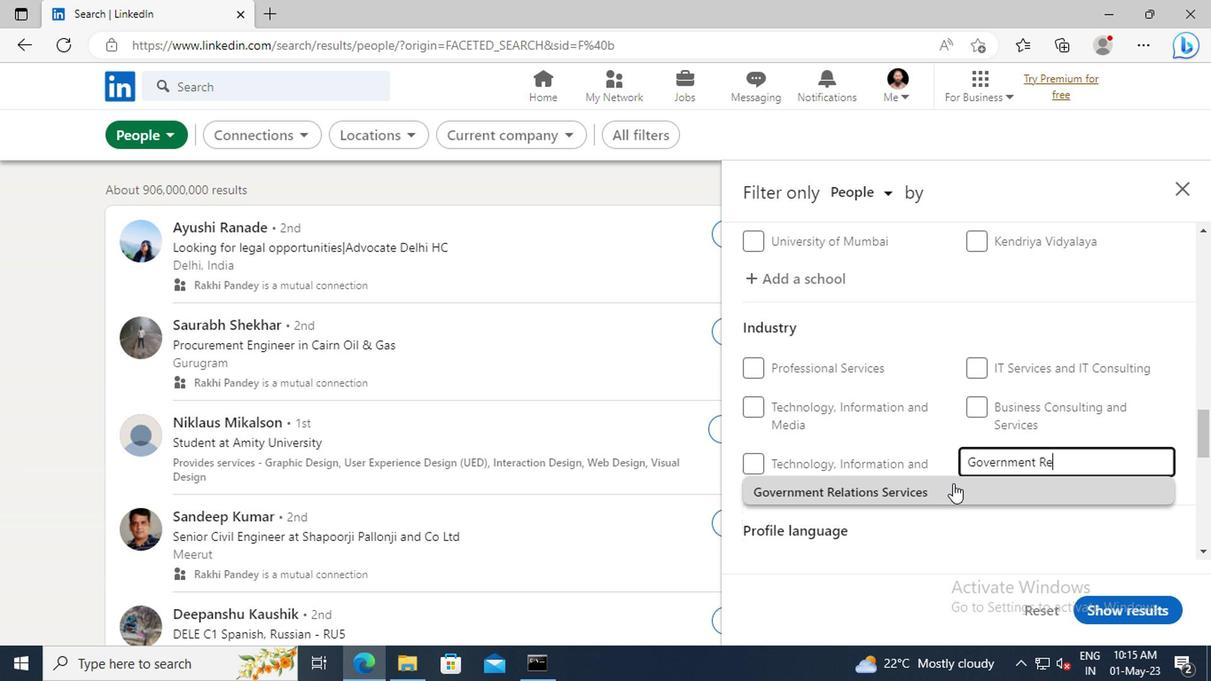 
Action: Mouse scrolled (950, 487) with delta (0, 0)
Screenshot: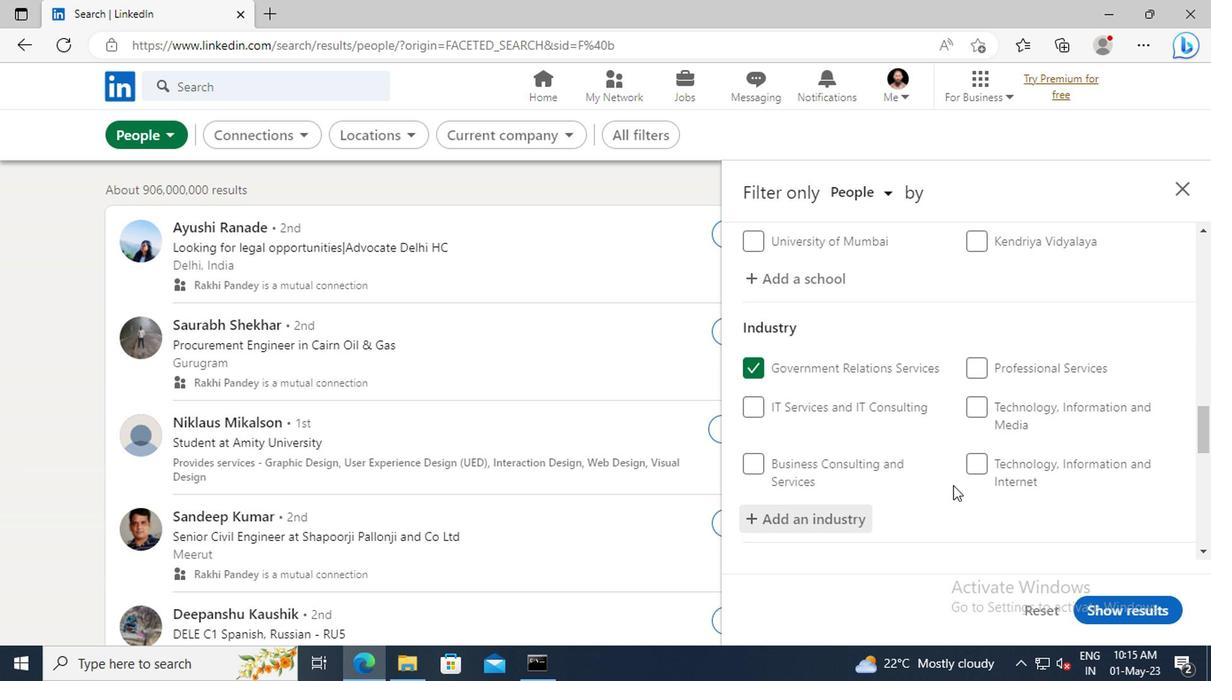 
Action: Mouse scrolled (950, 487) with delta (0, 0)
Screenshot: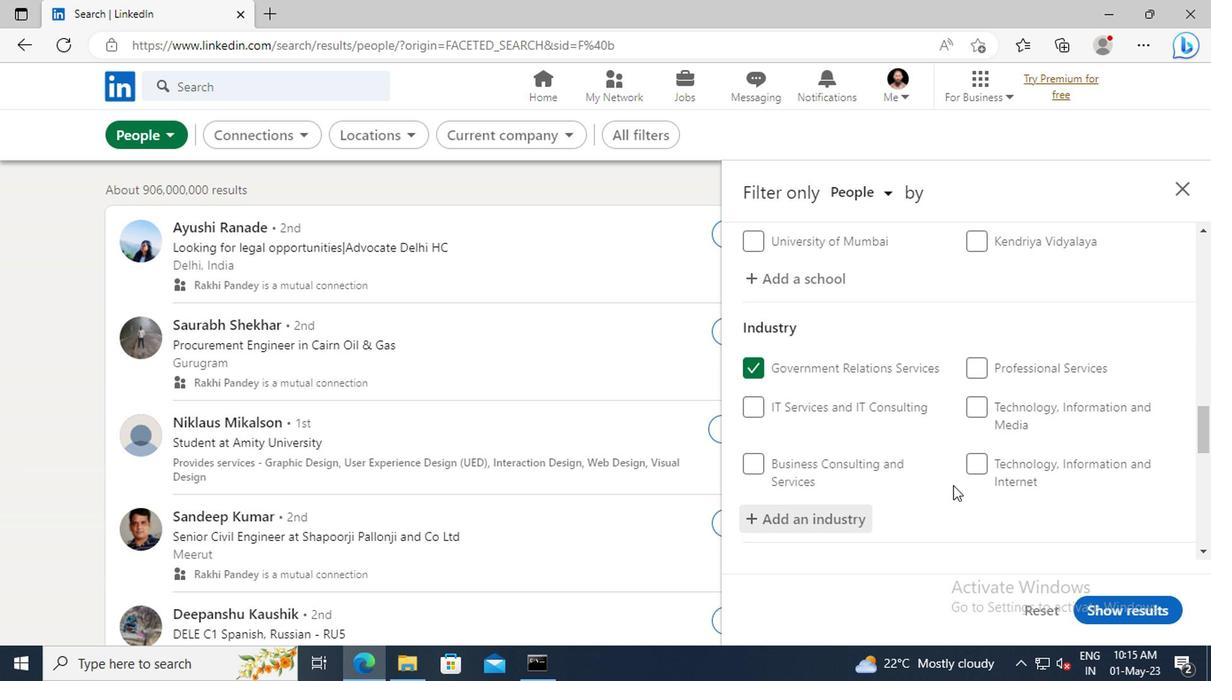 
Action: Mouse moved to (958, 438)
Screenshot: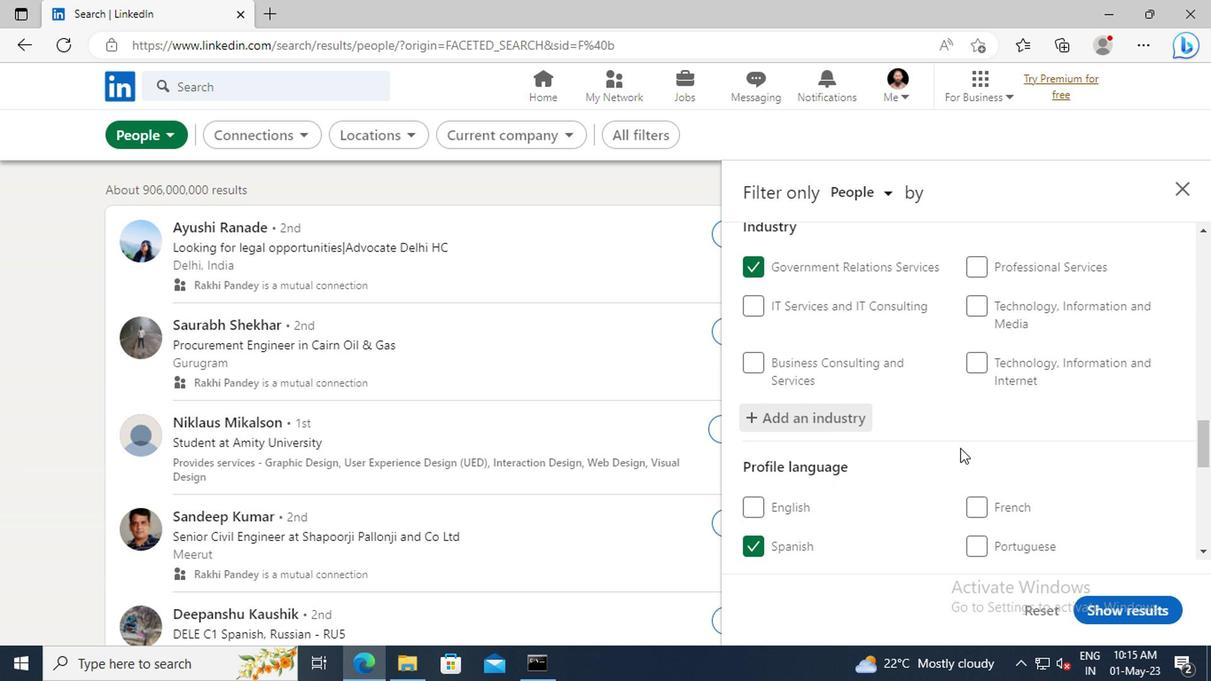 
Action: Mouse scrolled (958, 438) with delta (0, 0)
Screenshot: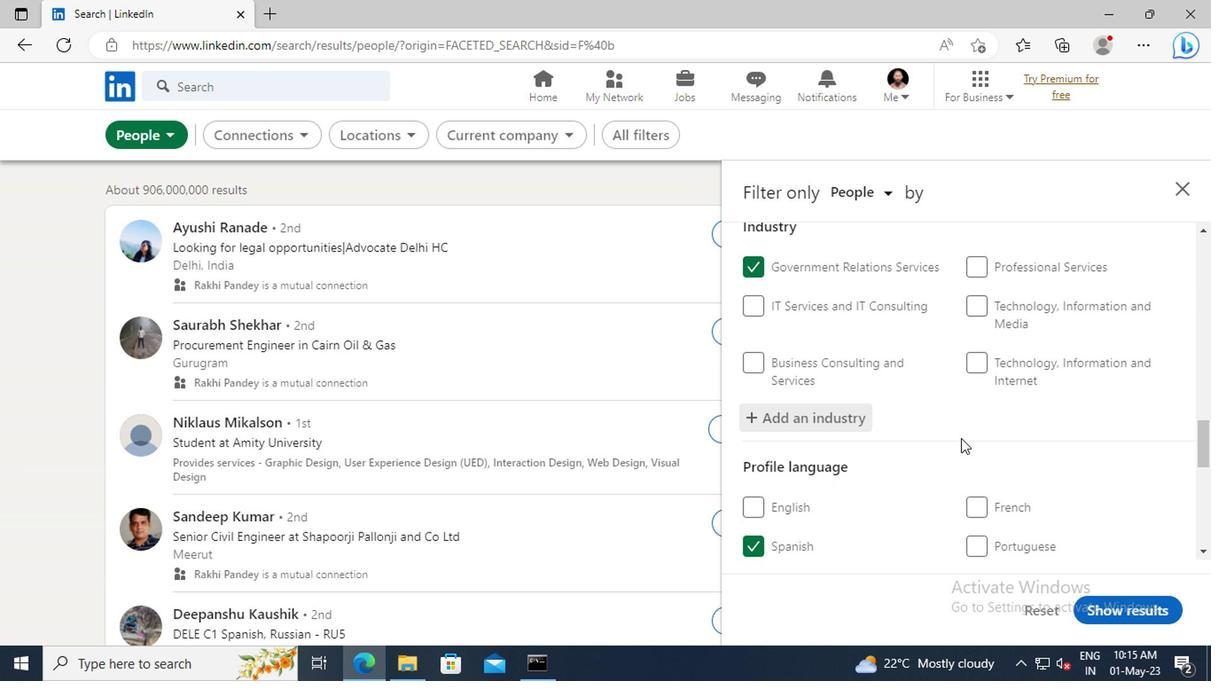 
Action: Mouse scrolled (958, 438) with delta (0, 0)
Screenshot: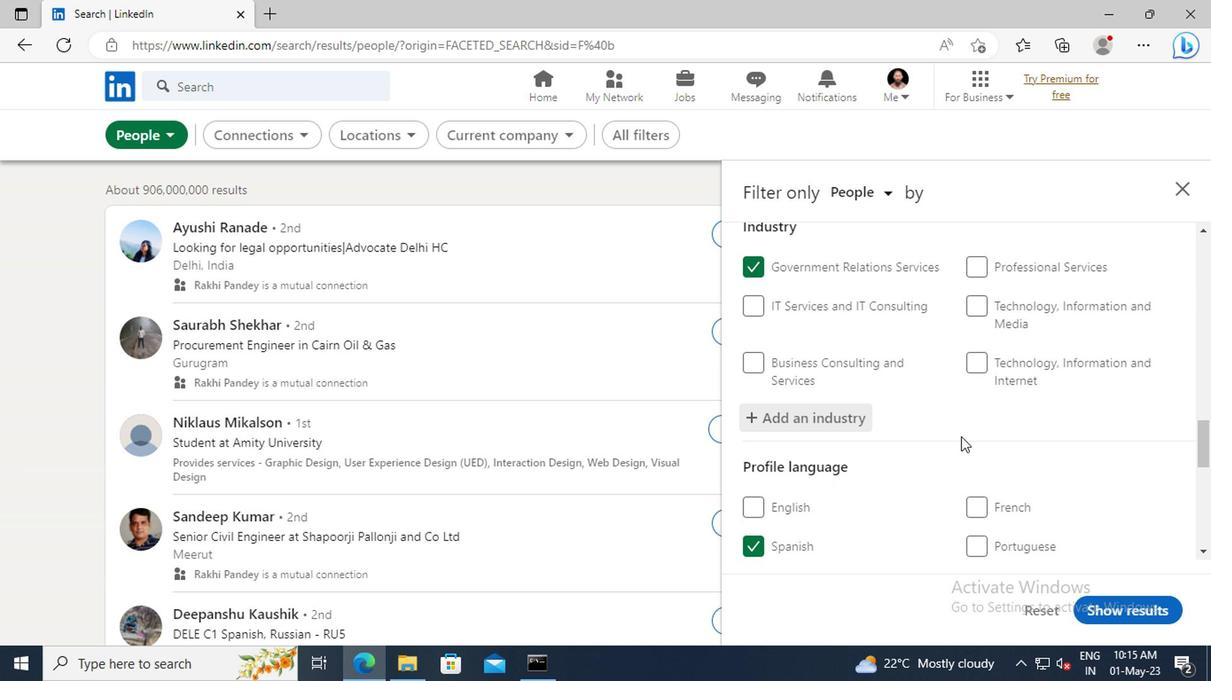 
Action: Mouse moved to (972, 405)
Screenshot: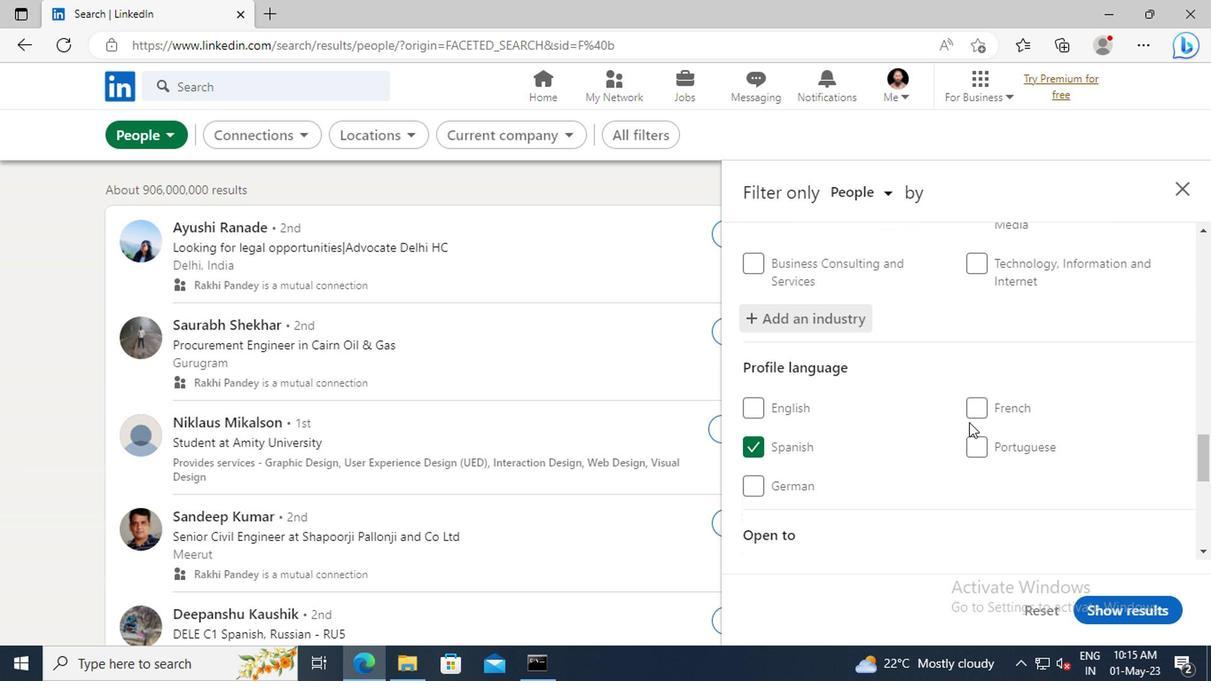 
Action: Mouse scrolled (972, 404) with delta (0, 0)
Screenshot: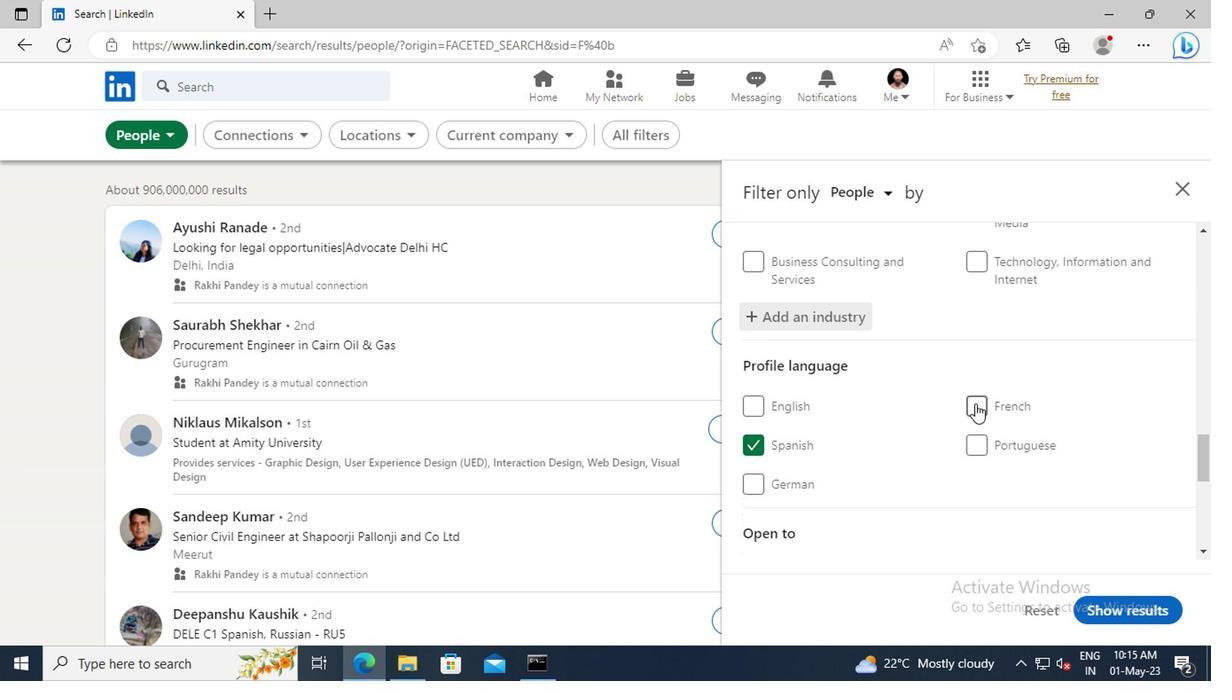
Action: Mouse scrolled (972, 404) with delta (0, 0)
Screenshot: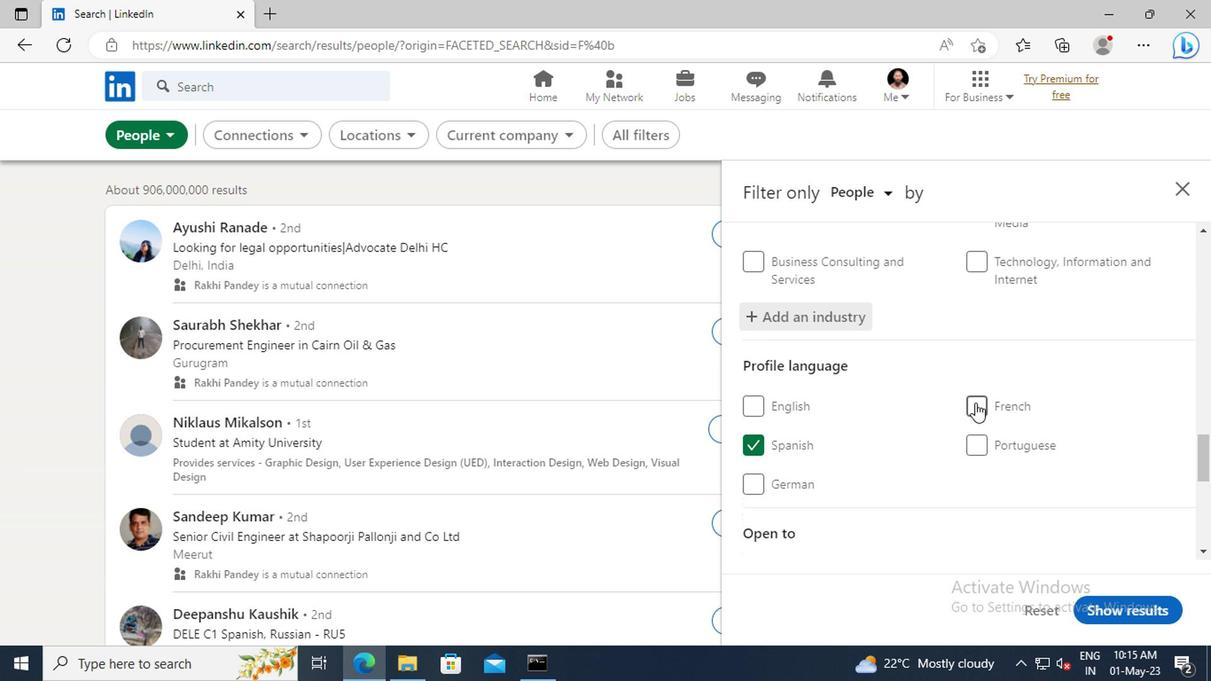 
Action: Mouse moved to (975, 397)
Screenshot: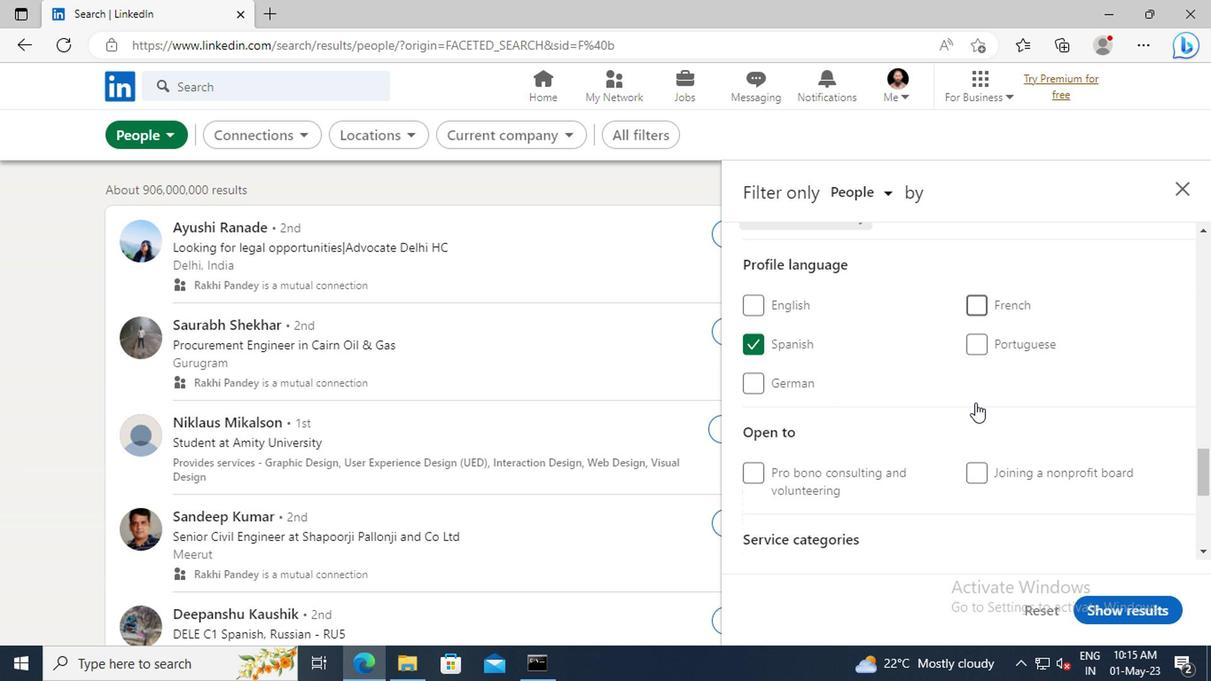 
Action: Mouse scrolled (975, 396) with delta (0, 0)
Screenshot: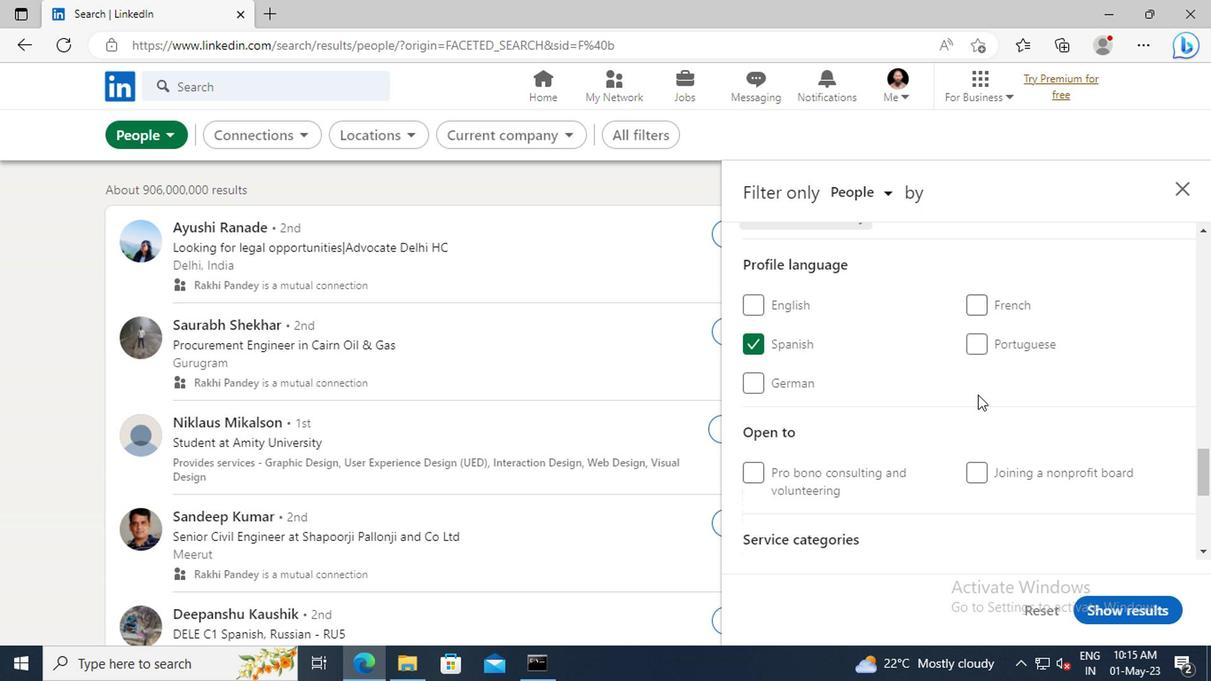 
Action: Mouse scrolled (975, 396) with delta (0, 0)
Screenshot: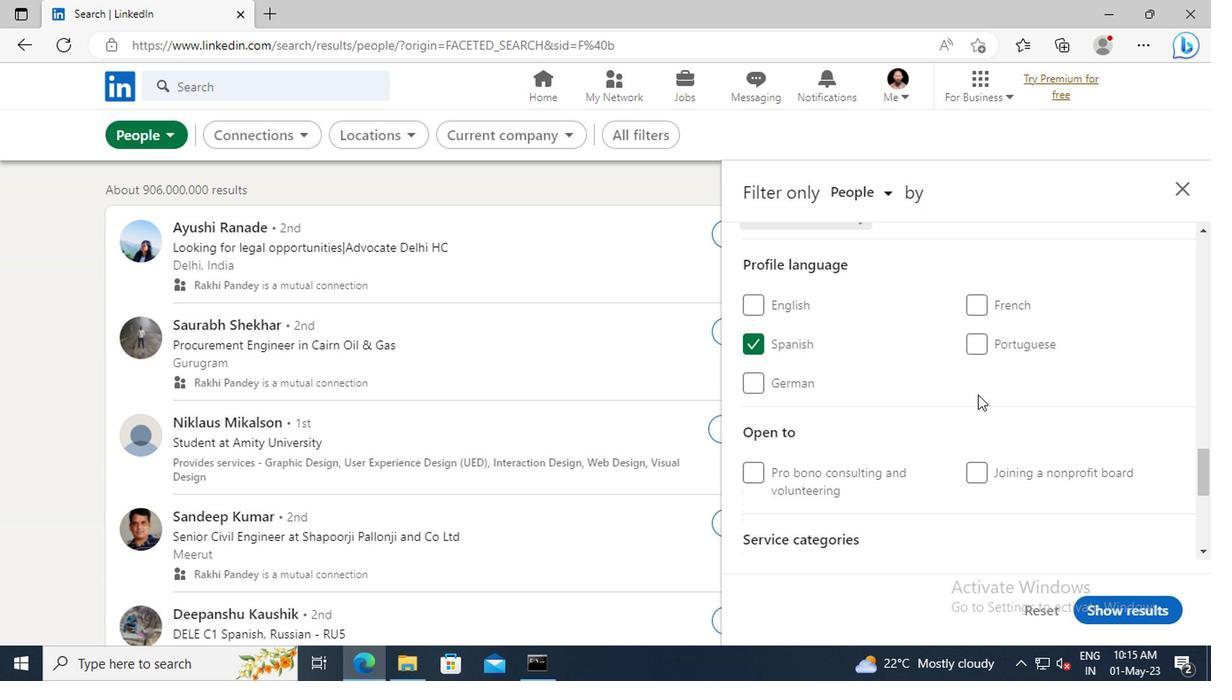 
Action: Mouse moved to (977, 390)
Screenshot: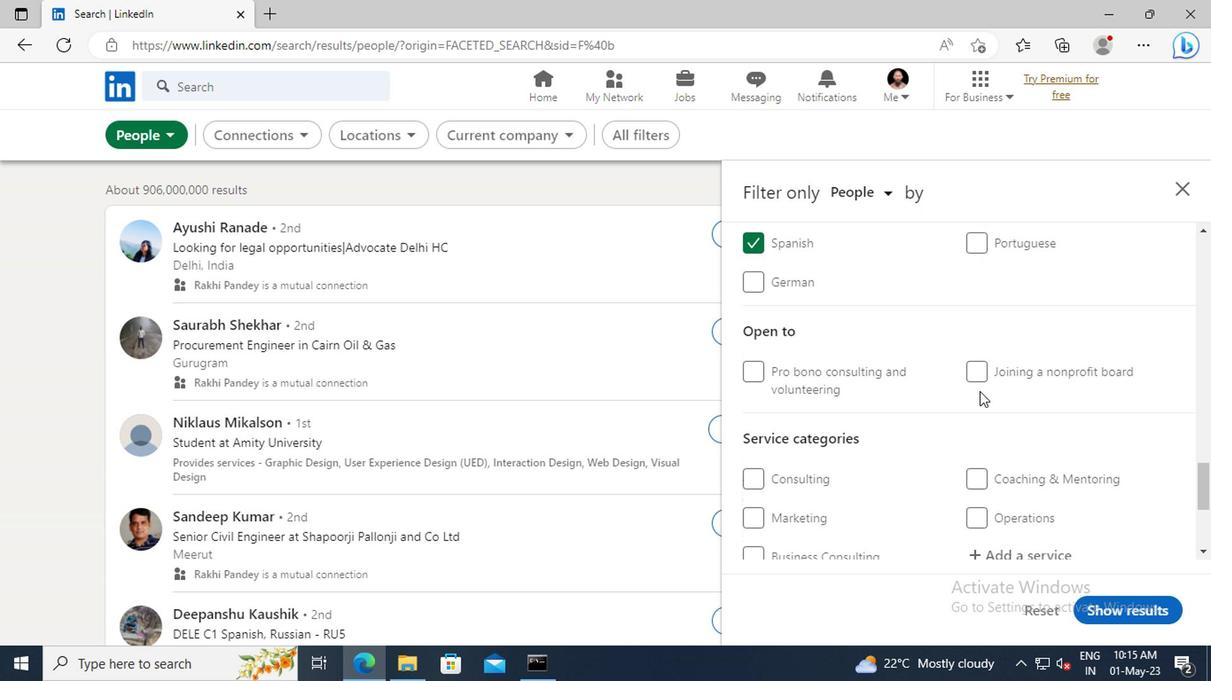 
Action: Mouse scrolled (977, 390) with delta (0, 0)
Screenshot: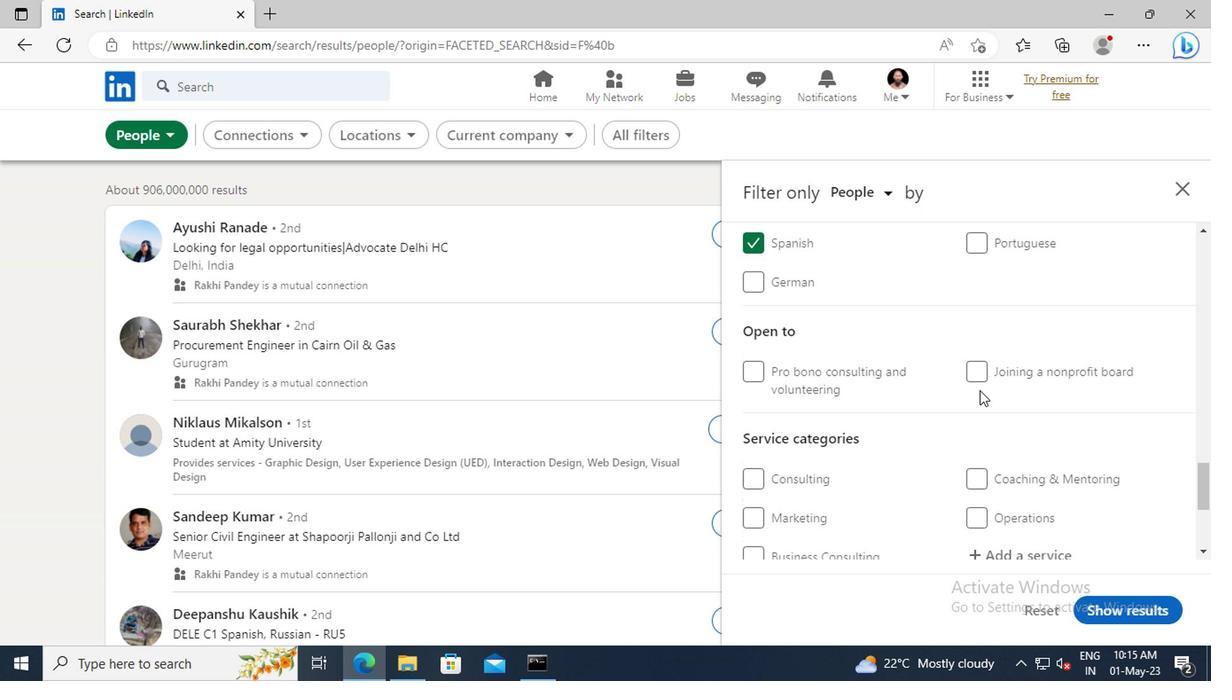 
Action: Mouse scrolled (977, 390) with delta (0, 0)
Screenshot: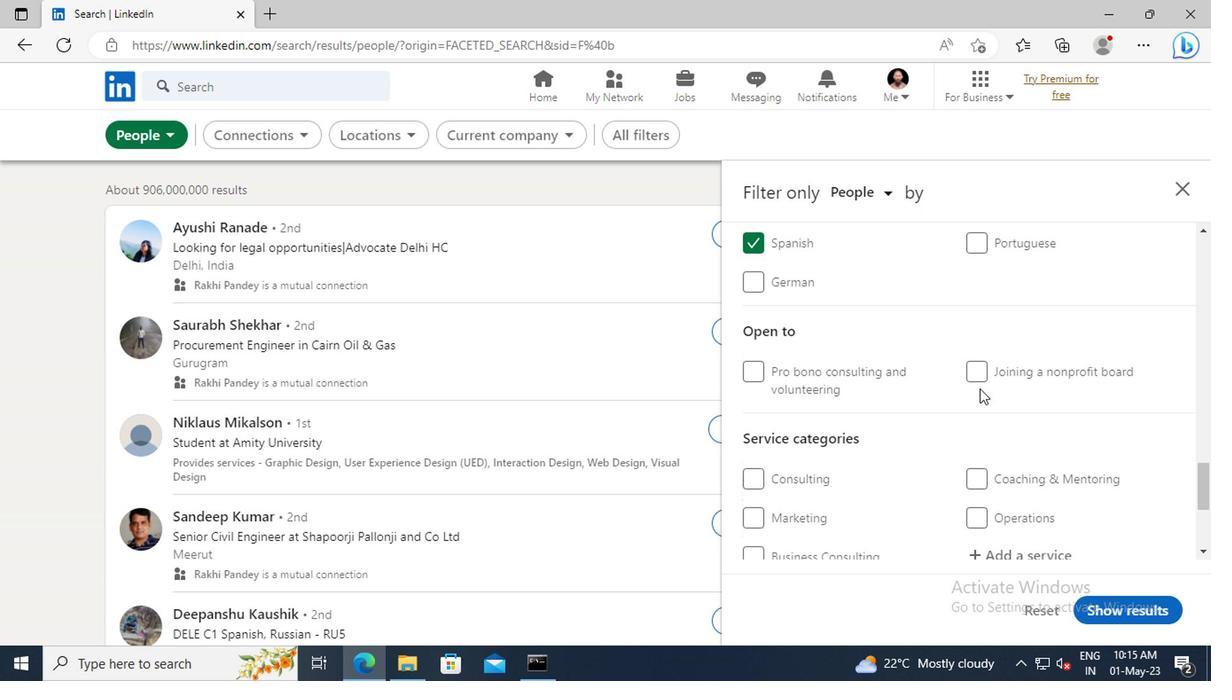
Action: Mouse moved to (977, 390)
Screenshot: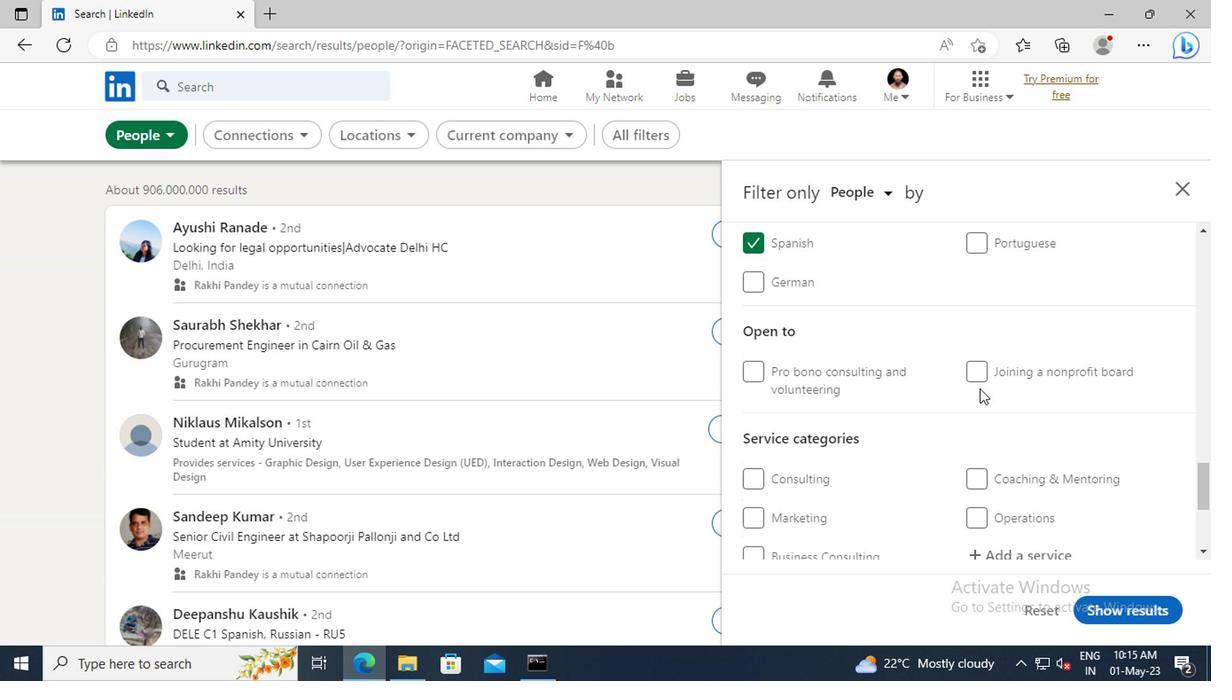 
Action: Mouse scrolled (977, 389) with delta (0, 0)
Screenshot: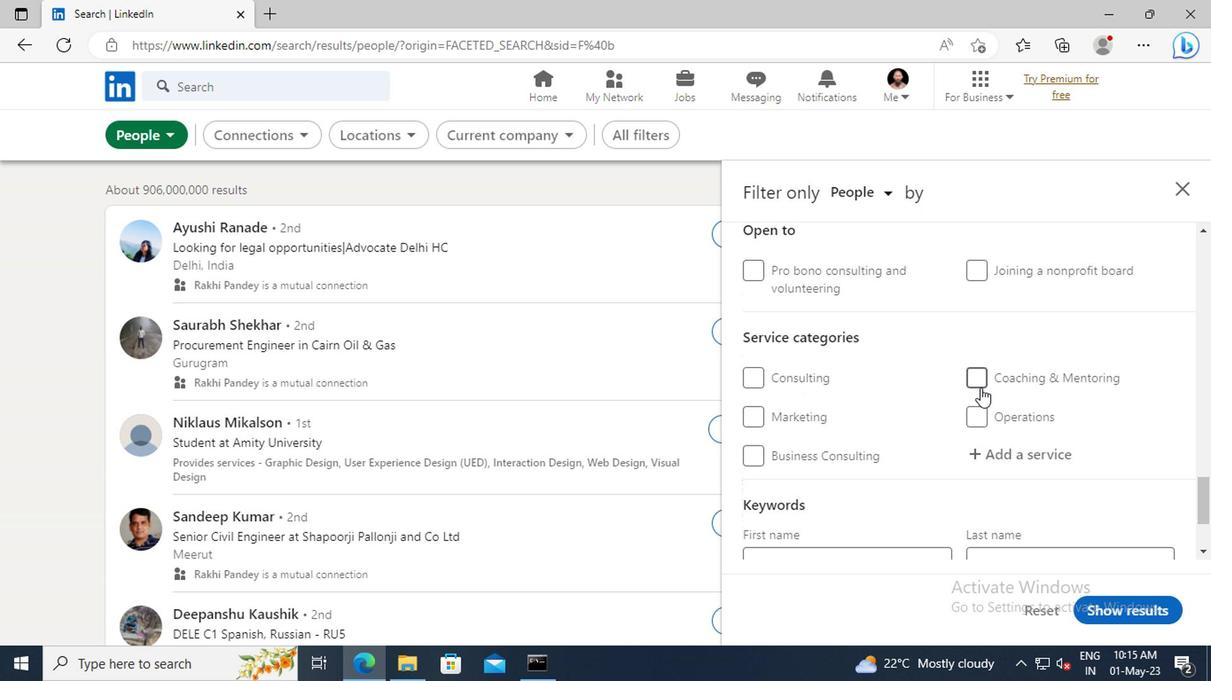 
Action: Mouse moved to (984, 403)
Screenshot: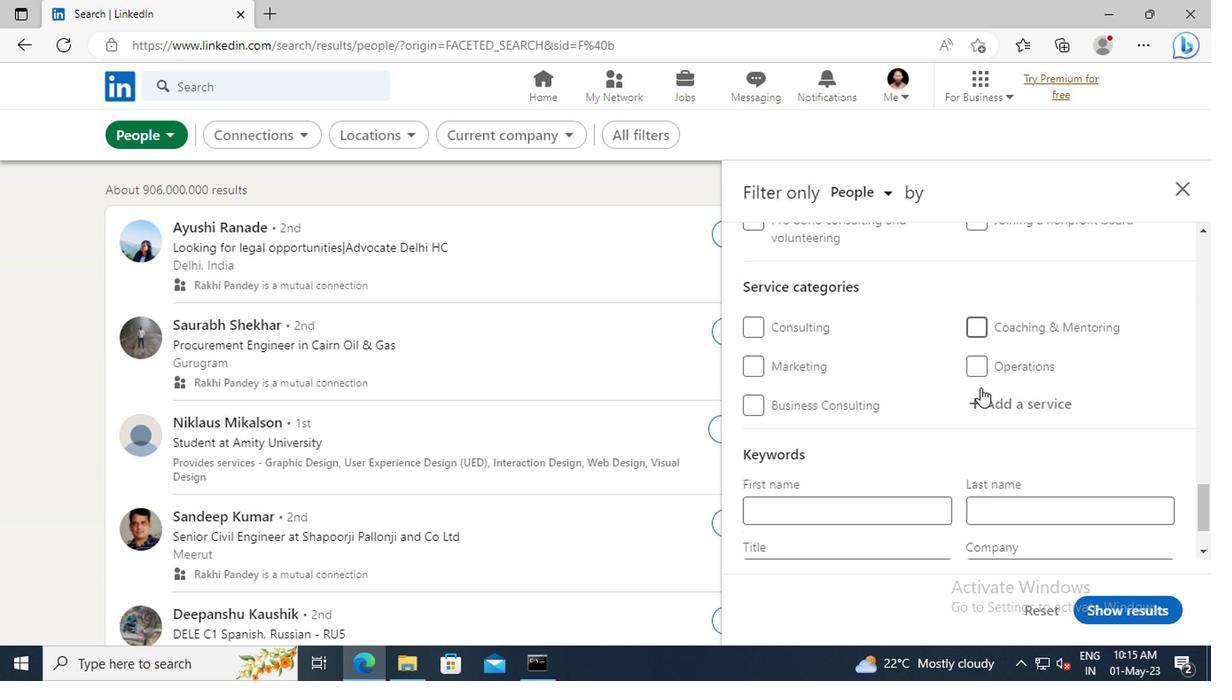 
Action: Mouse pressed left at (984, 403)
Screenshot: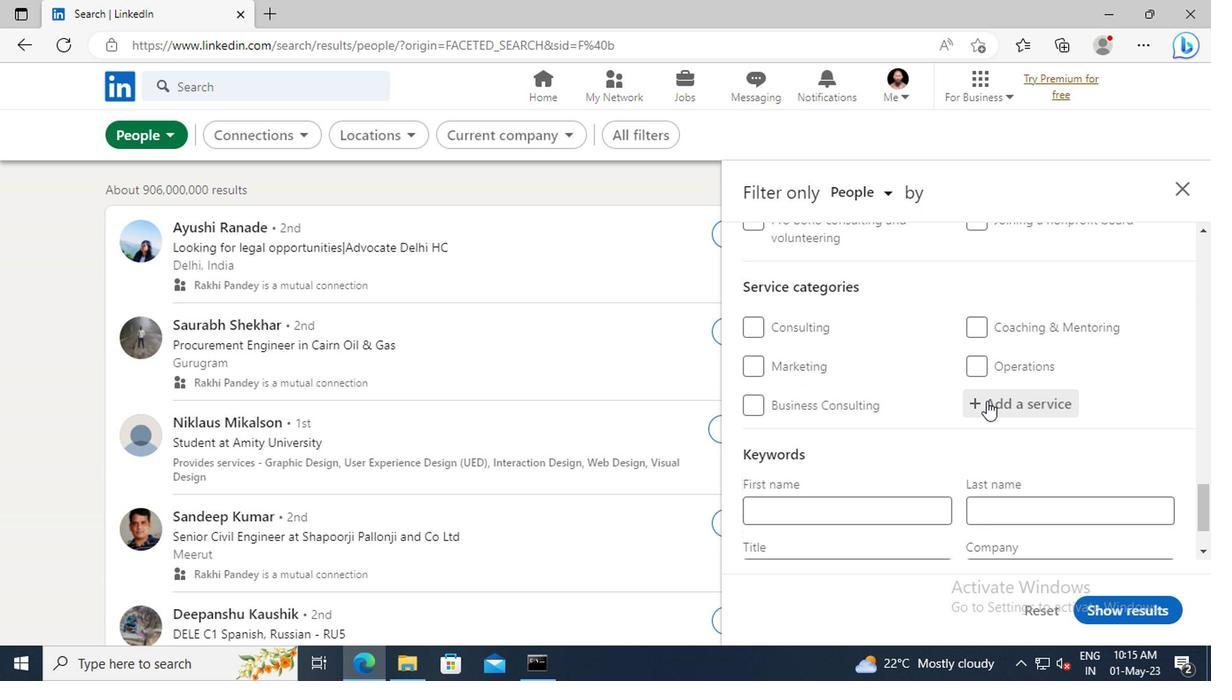 
Action: Key pressed <Key.shift>PACKAGING
Screenshot: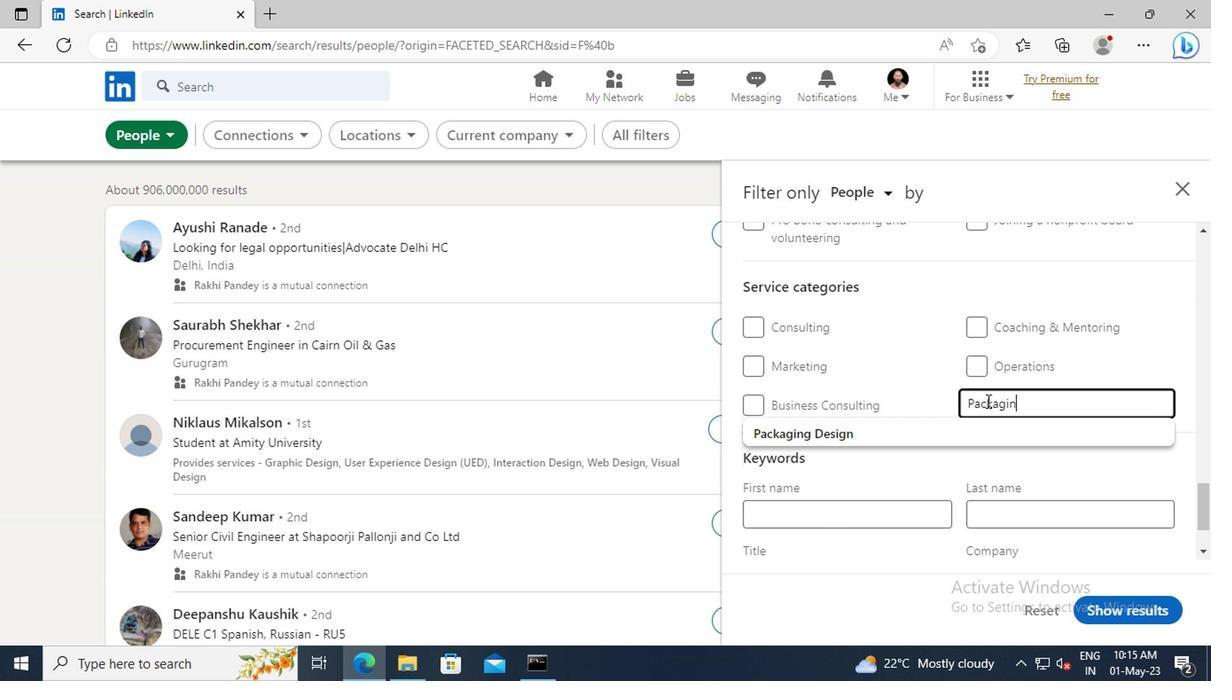
Action: Mouse moved to (916, 434)
Screenshot: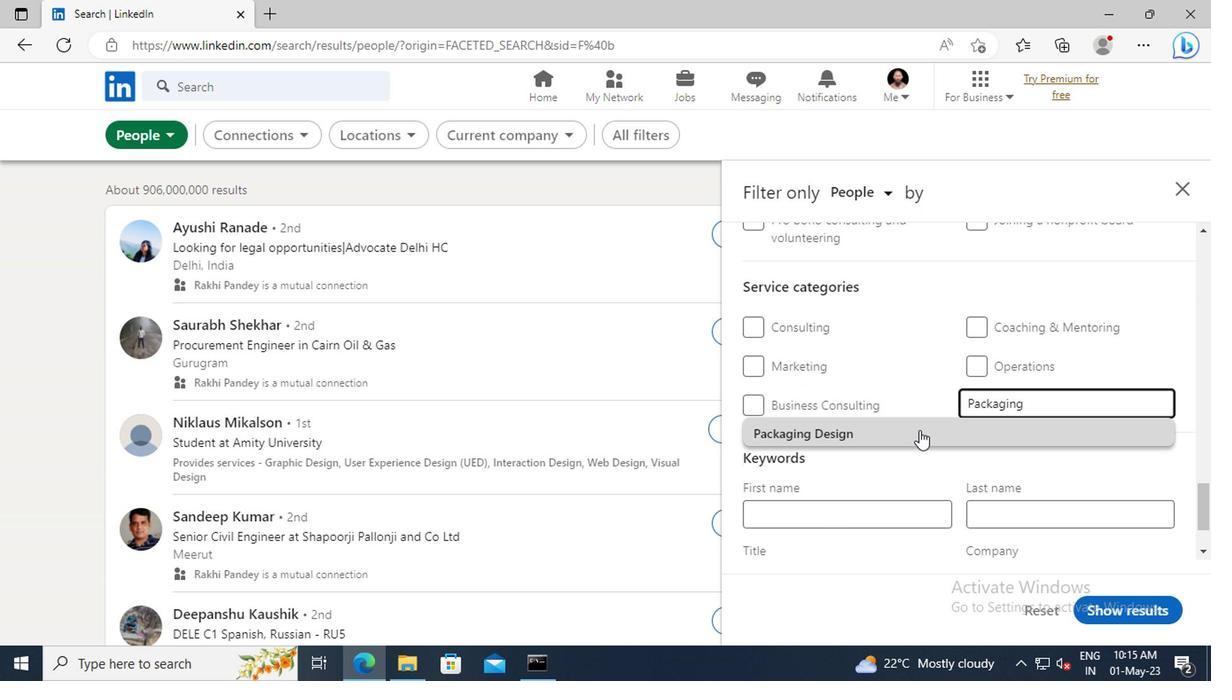 
Action: Mouse pressed left at (916, 434)
Screenshot: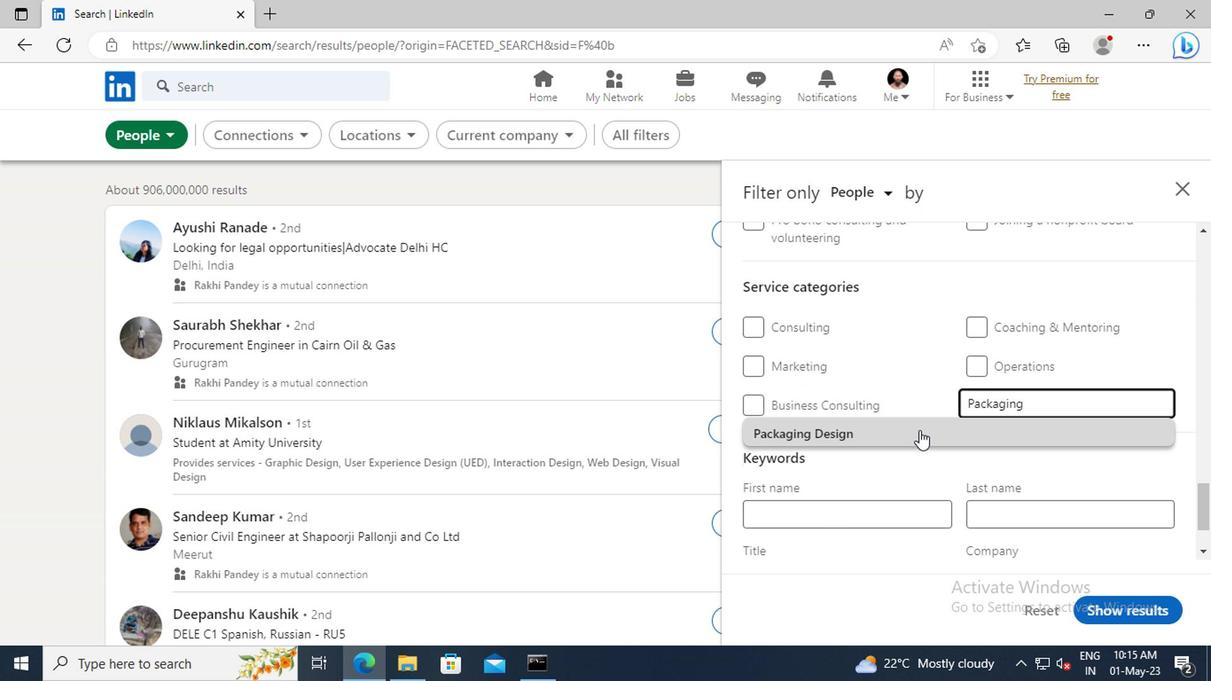 
Action: Mouse scrolled (916, 433) with delta (0, 0)
Screenshot: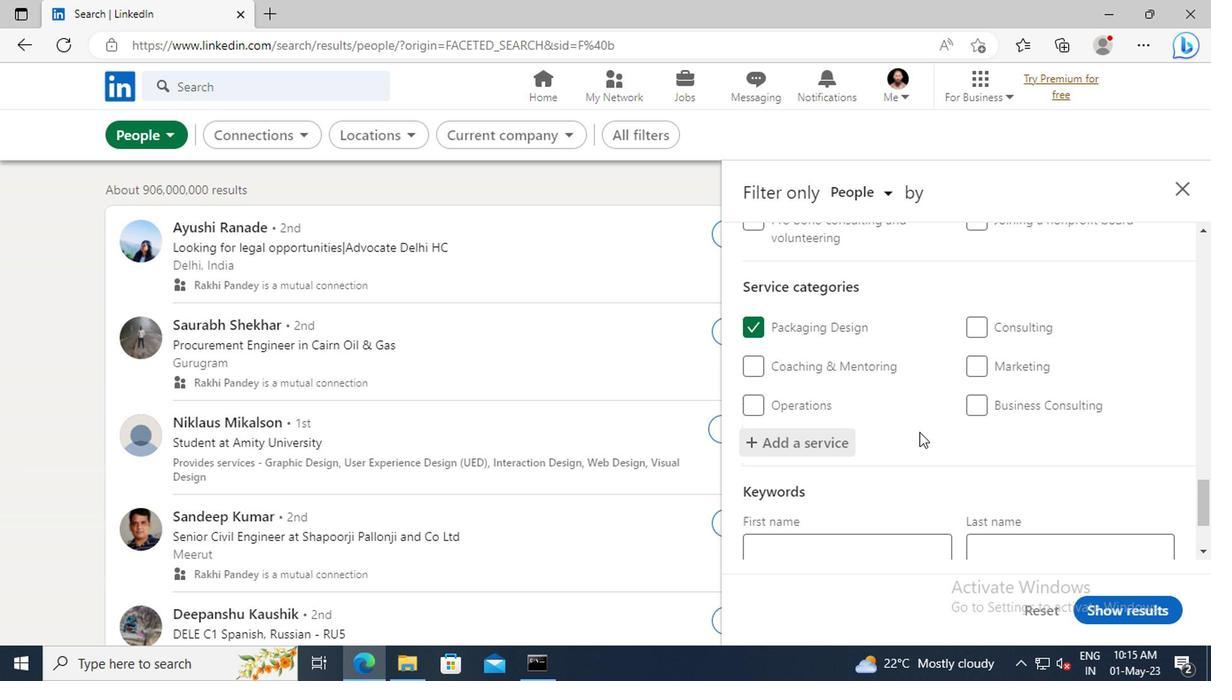 
Action: Mouse scrolled (916, 433) with delta (0, 0)
Screenshot: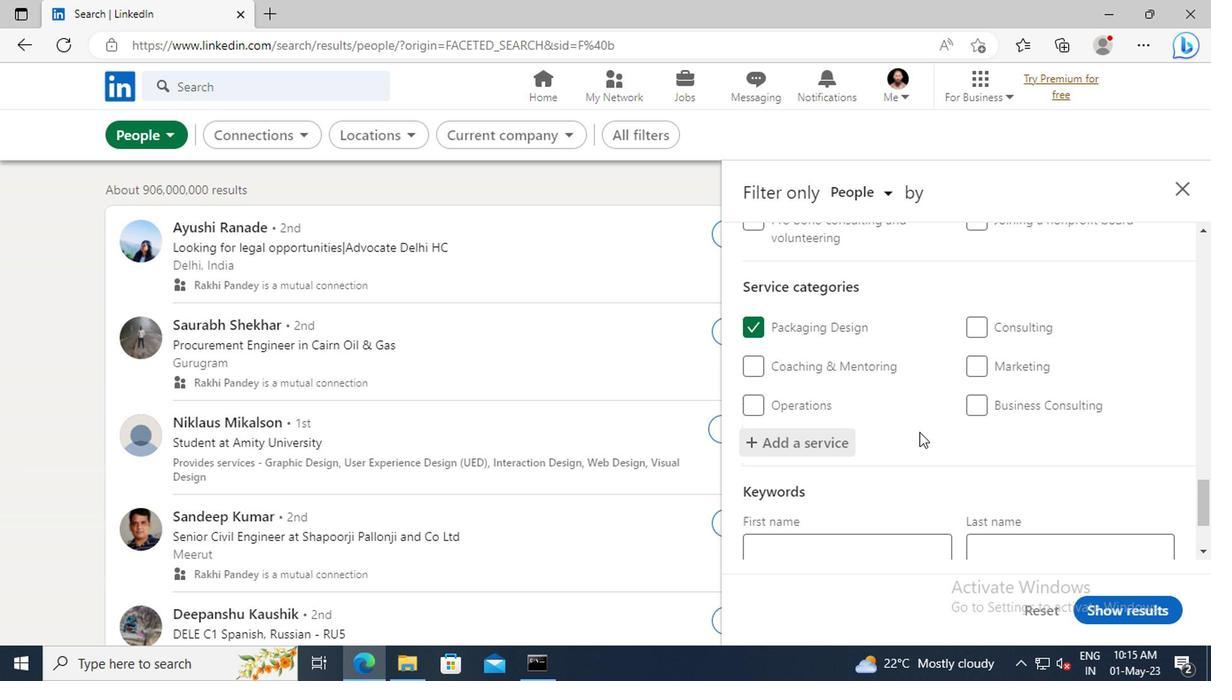 
Action: Mouse scrolled (916, 433) with delta (0, 0)
Screenshot: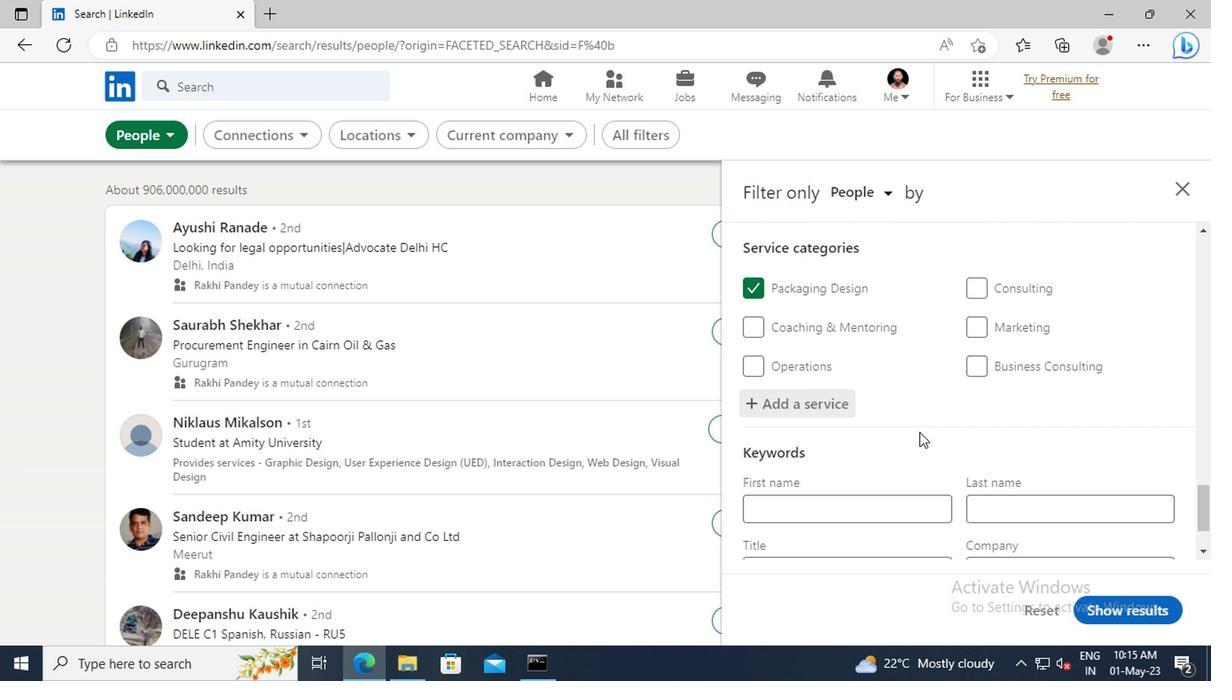 
Action: Mouse moved to (841, 475)
Screenshot: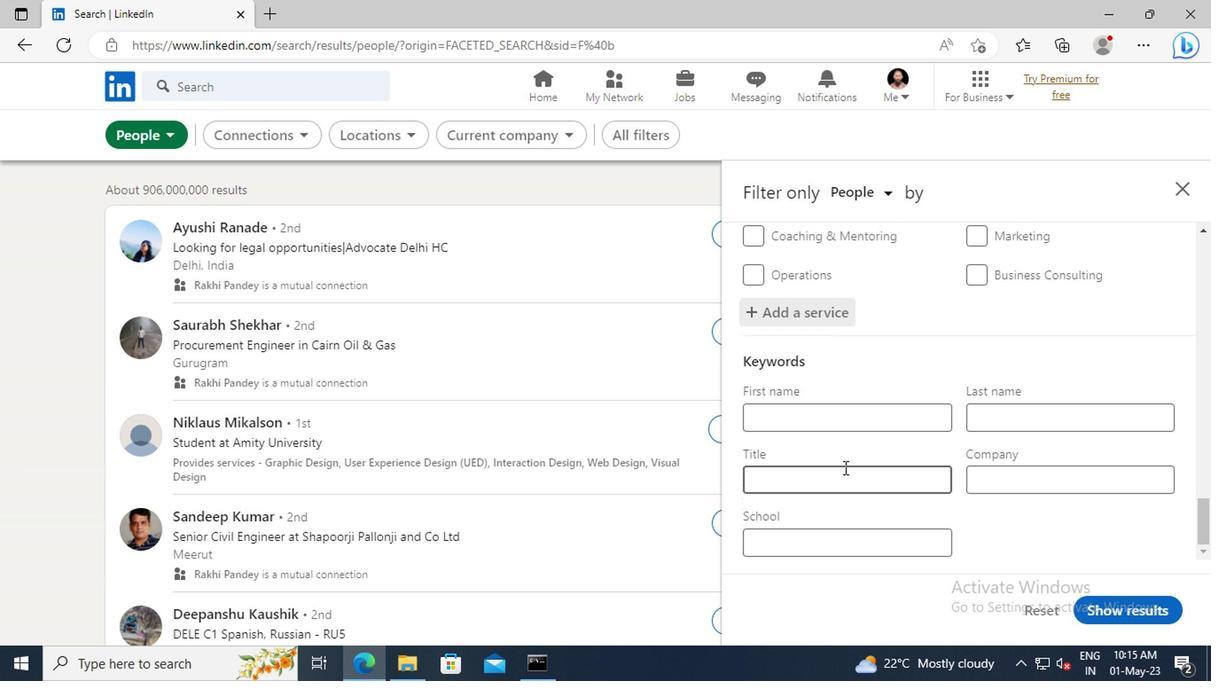 
Action: Mouse pressed left at (841, 475)
Screenshot: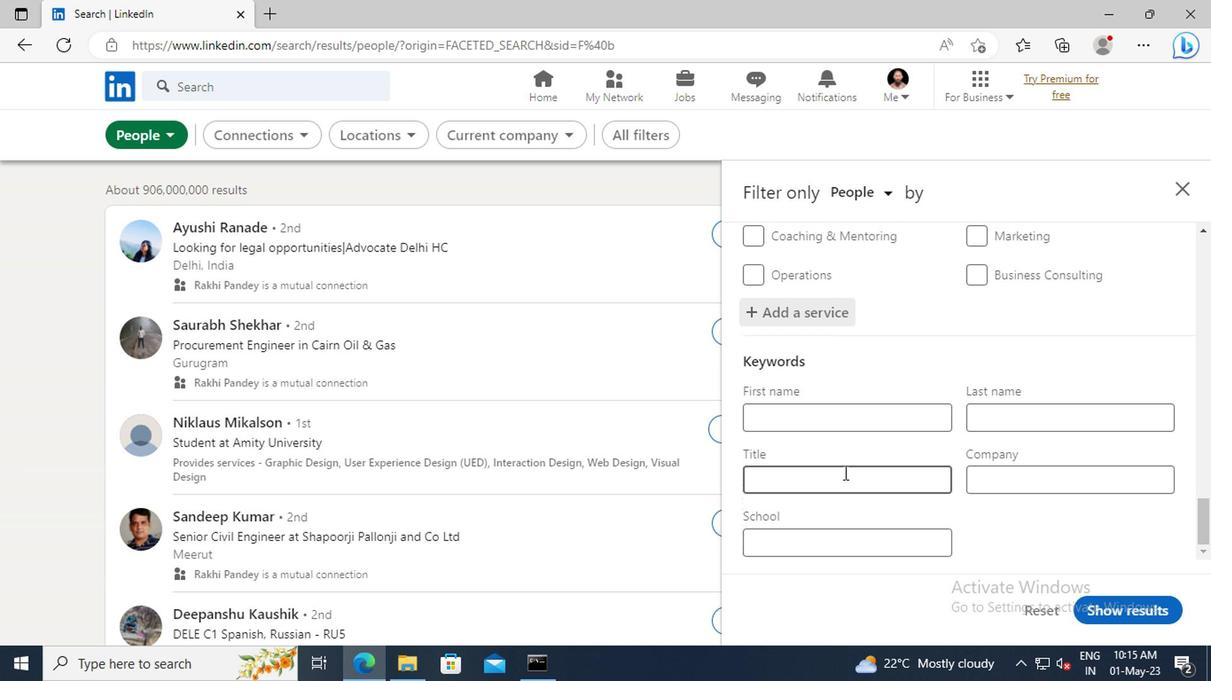 
Action: Key pressed <Key.shift>PIPEFITTER<Key.enter>
Screenshot: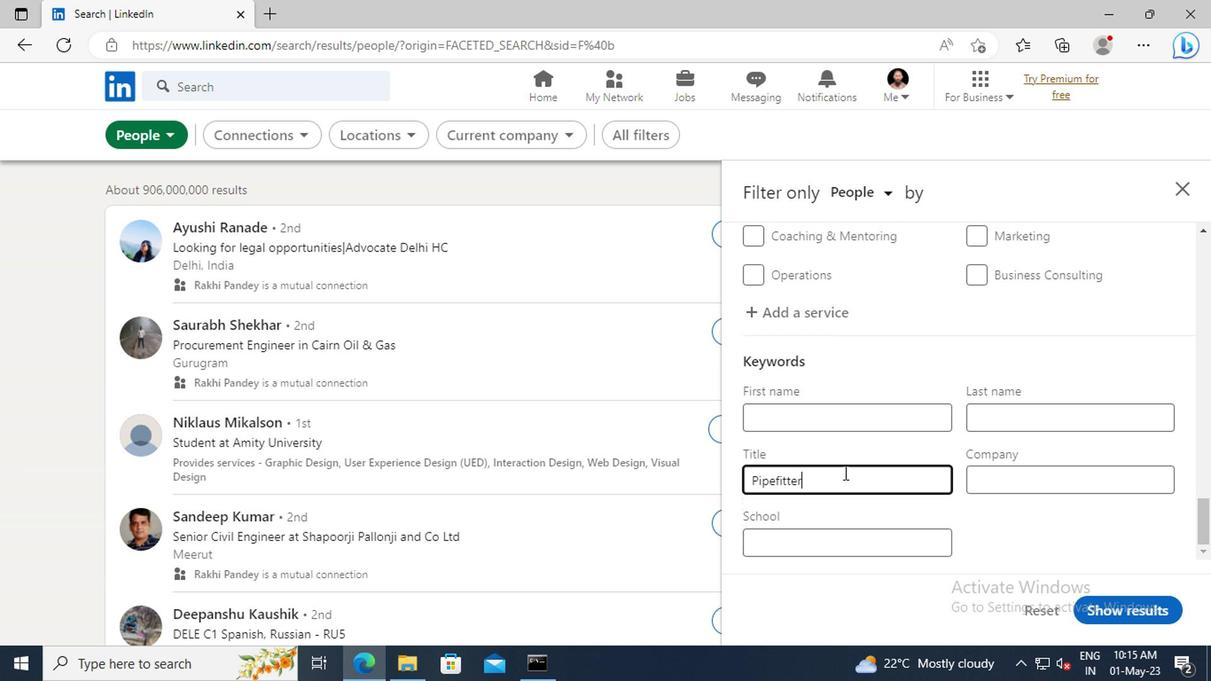 
Action: Mouse moved to (1110, 611)
Screenshot: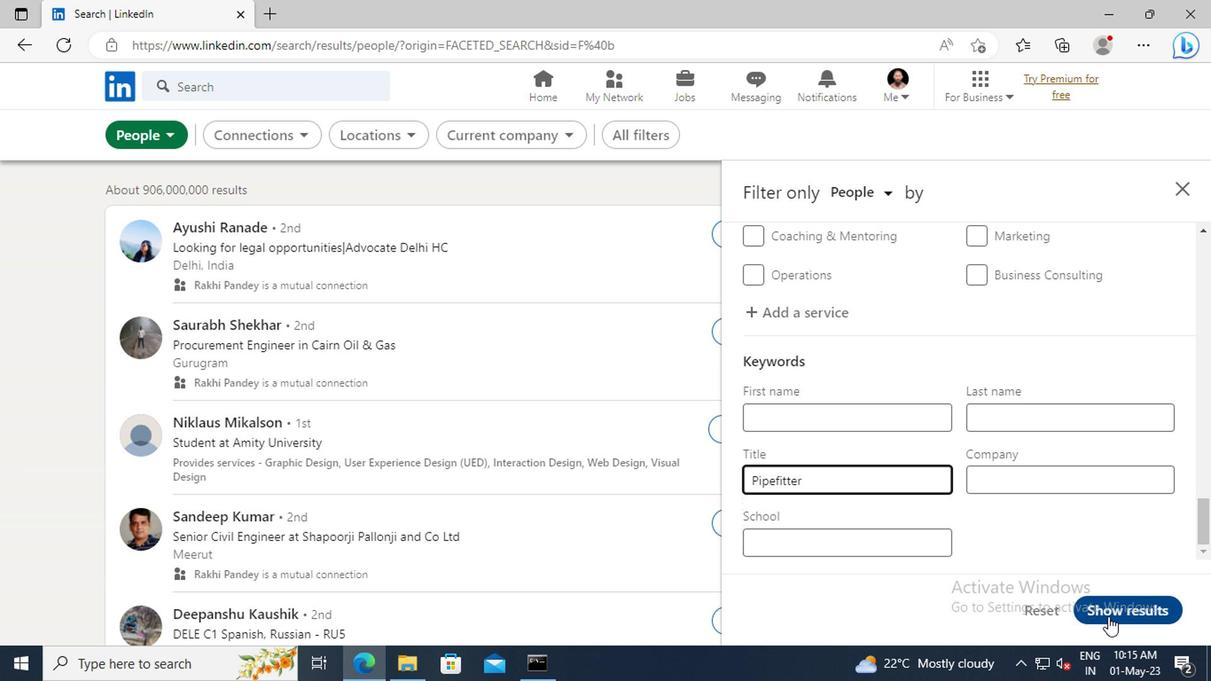 
Action: Mouse pressed left at (1110, 611)
Screenshot: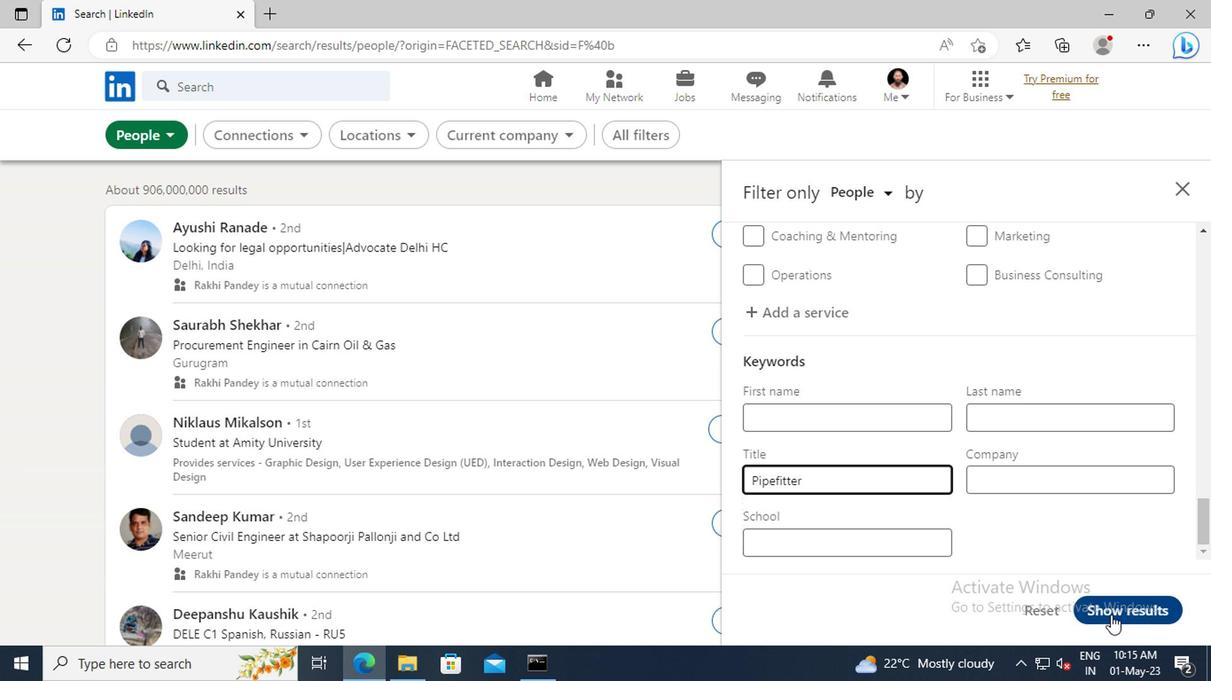 
